 Task: Look for space in Redmond, United States from 12th August, 2023 to 16th August, 2023 for 8 adults in price range Rs.10000 to Rs.16000. Place can be private room with 8 bedrooms having 8 beds and 8 bathrooms. Property type can be house, flat, guest house, hotel. Amenities needed are: wifi, TV, free parkinig on premises, gym, breakfast. Booking option can be shelf check-in. Required host language is English.
Action: Mouse moved to (474, 118)
Screenshot: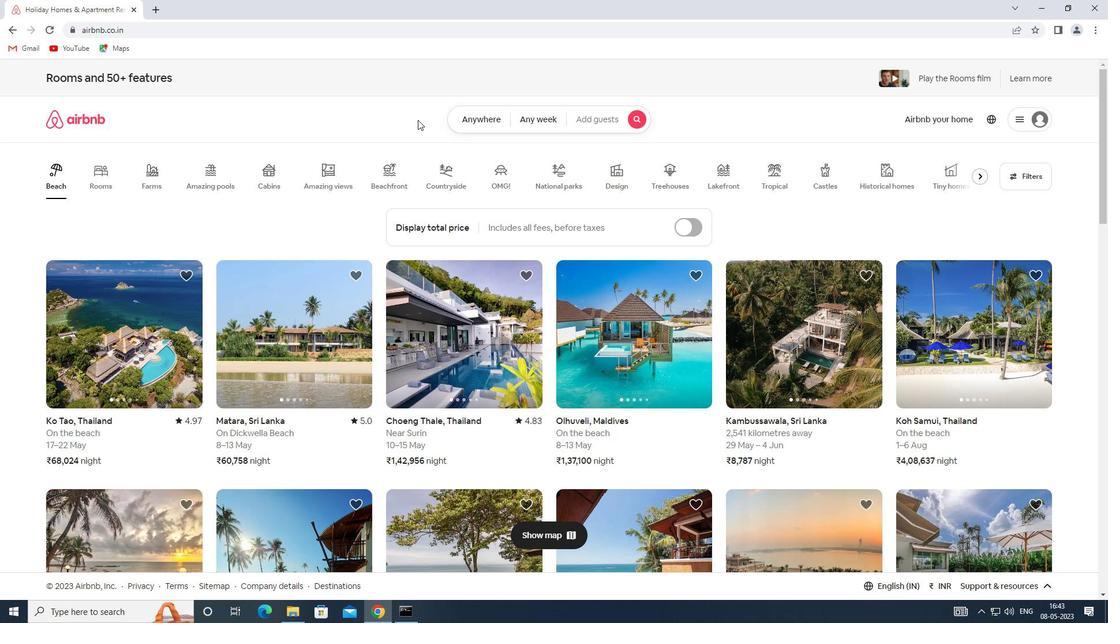 
Action: Mouse pressed left at (474, 118)
Screenshot: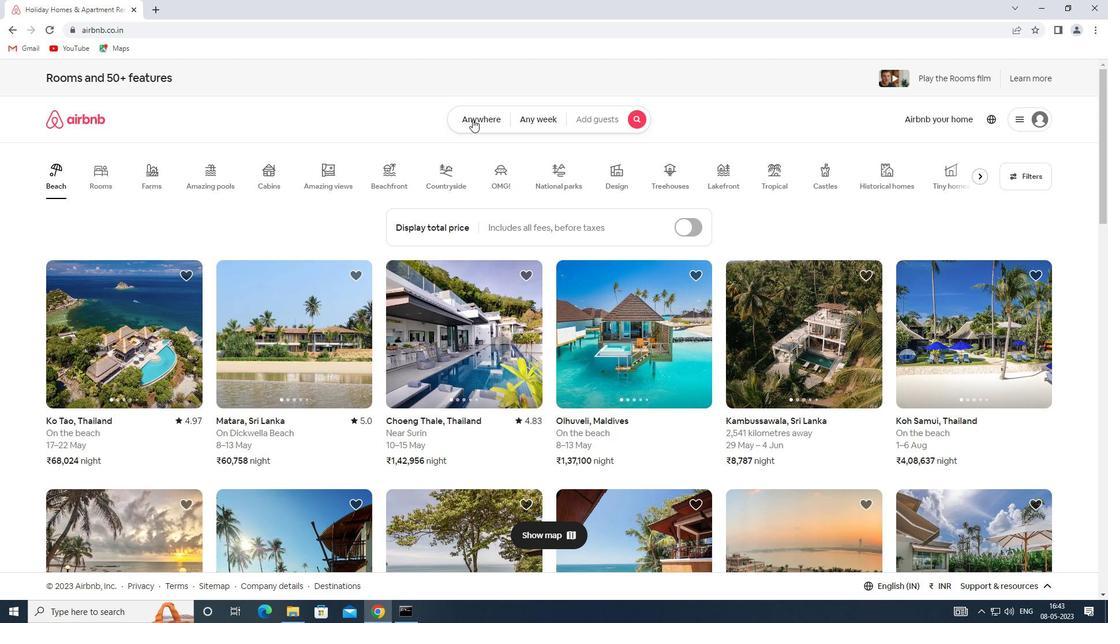 
Action: Mouse moved to (325, 156)
Screenshot: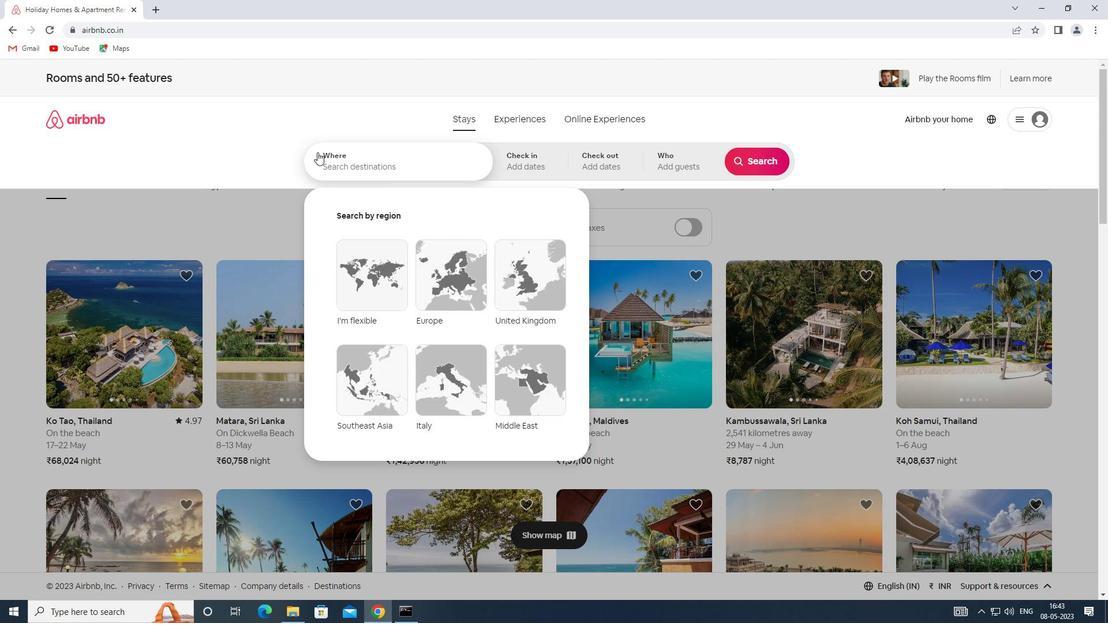
Action: Mouse pressed left at (325, 156)
Screenshot: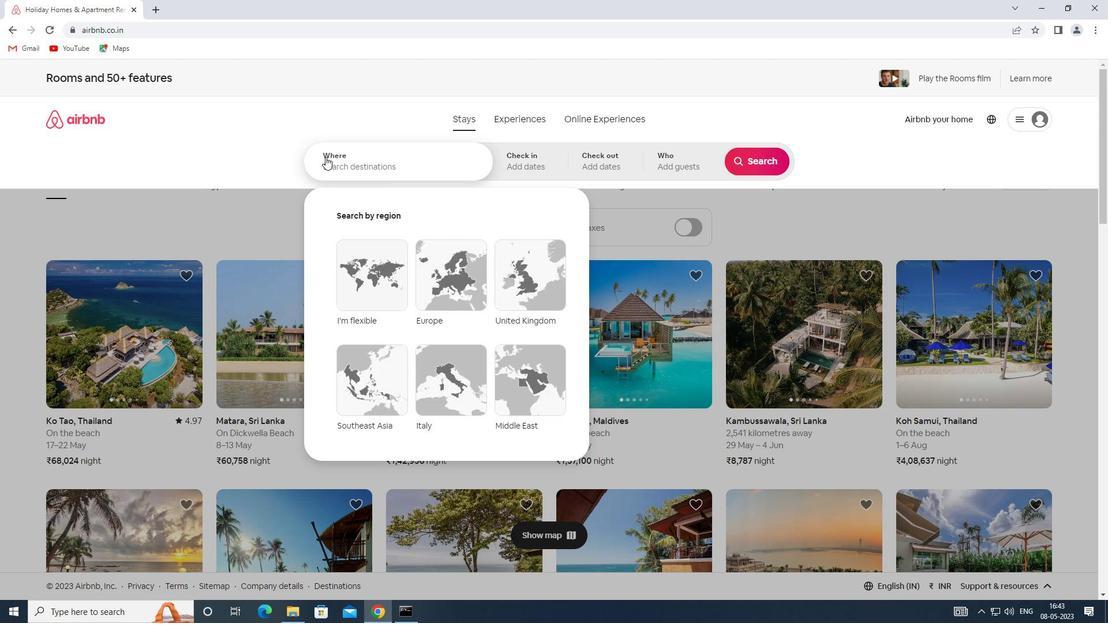 
Action: Key pressed <Key.shift>SPACE<Key.space>IN<Key.space><Key.shift>REDMOND,<Key.shift>UNI<Key.backspace><Key.backspace>NITED<Key.space><Key.shift>STATES
Screenshot: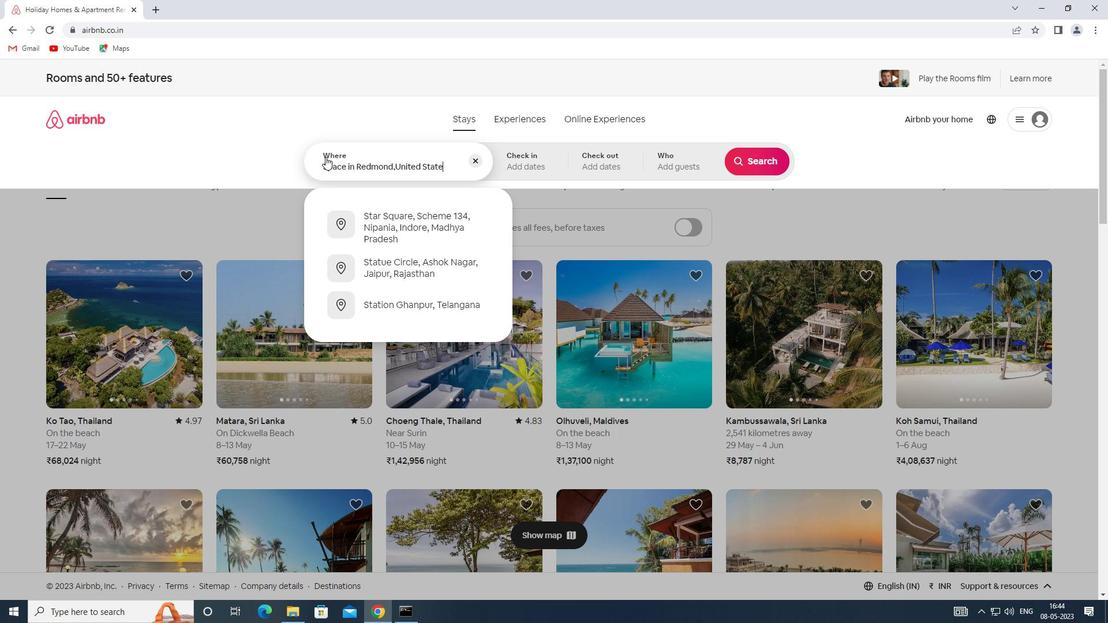 
Action: Mouse moved to (509, 151)
Screenshot: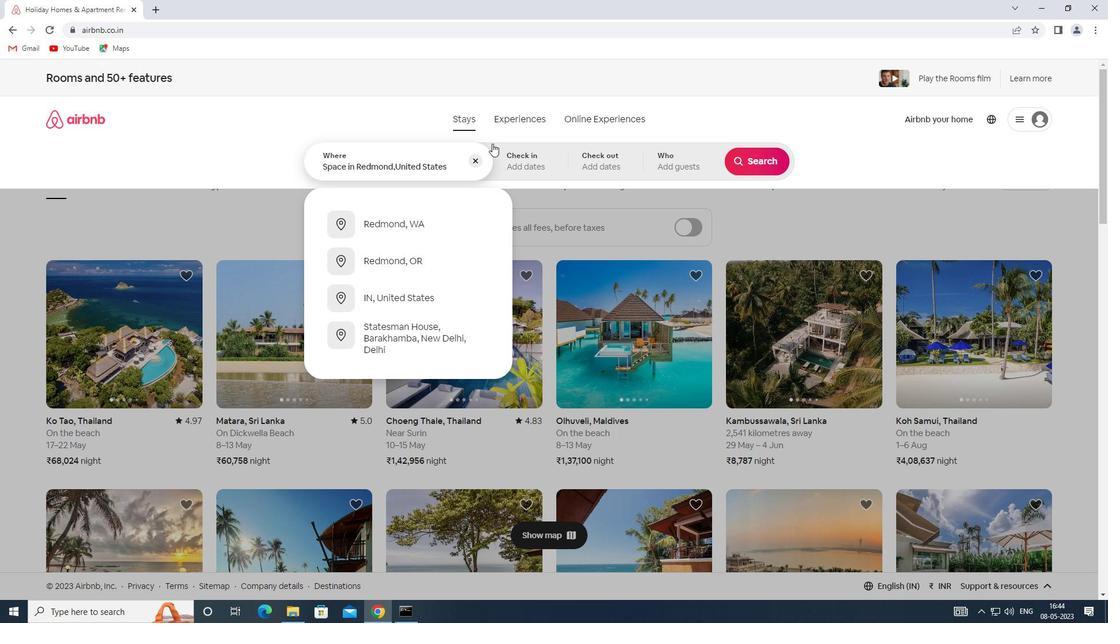 
Action: Mouse pressed left at (509, 151)
Screenshot: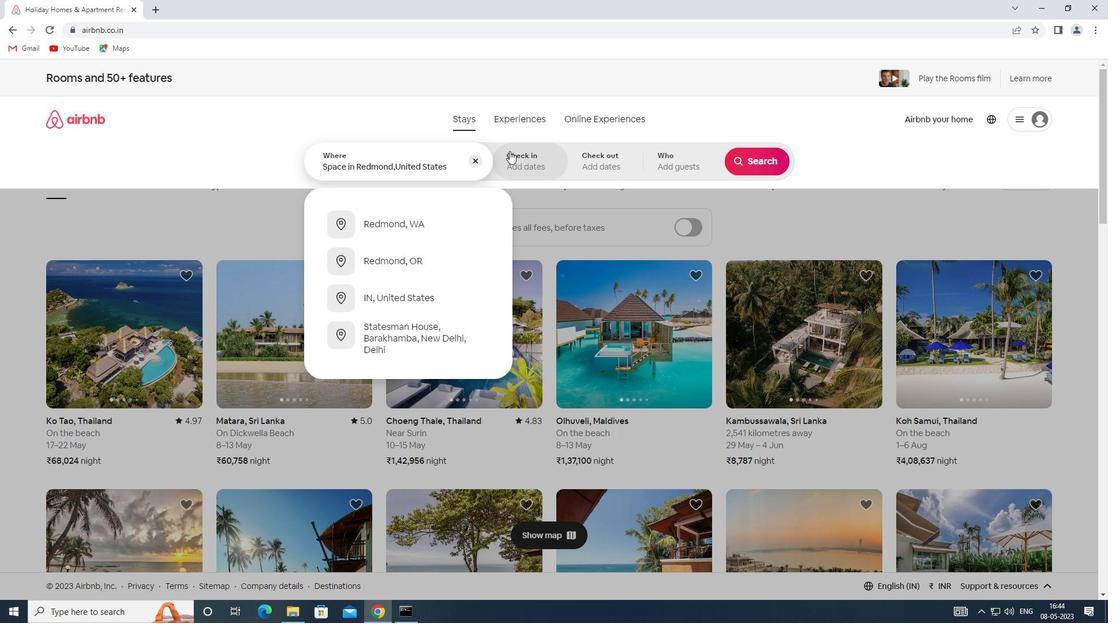 
Action: Mouse moved to (752, 256)
Screenshot: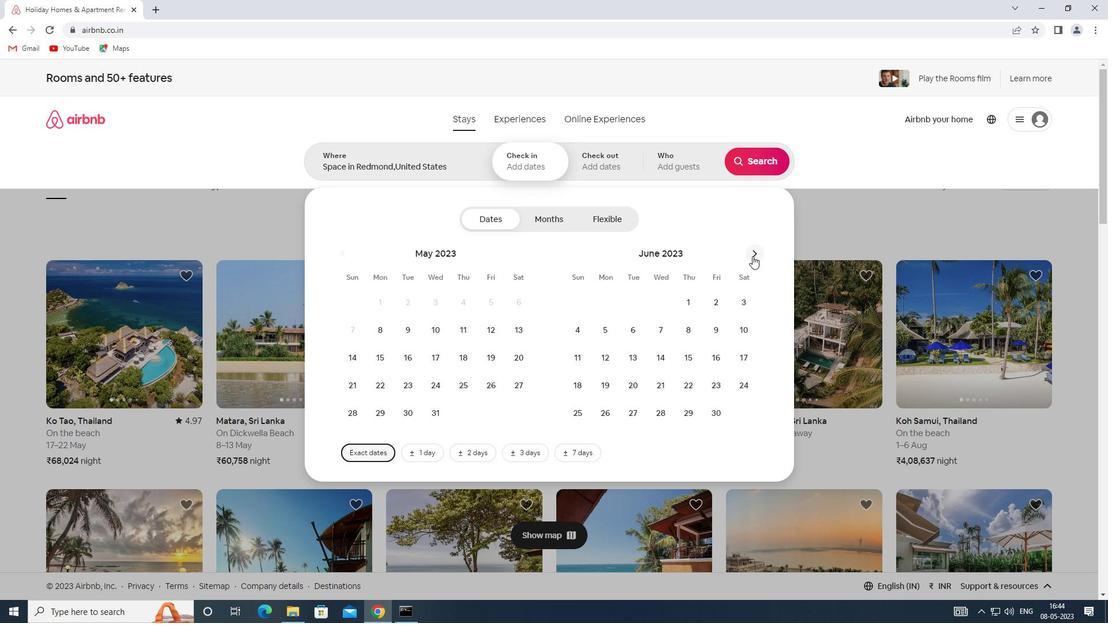 
Action: Mouse pressed left at (752, 256)
Screenshot: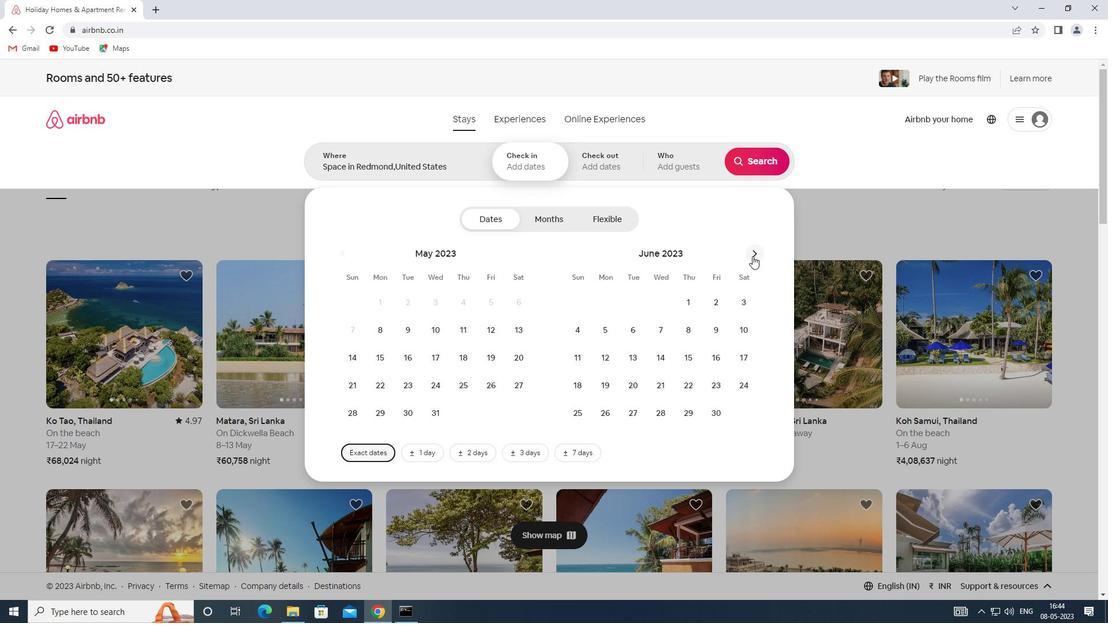 
Action: Mouse pressed left at (752, 256)
Screenshot: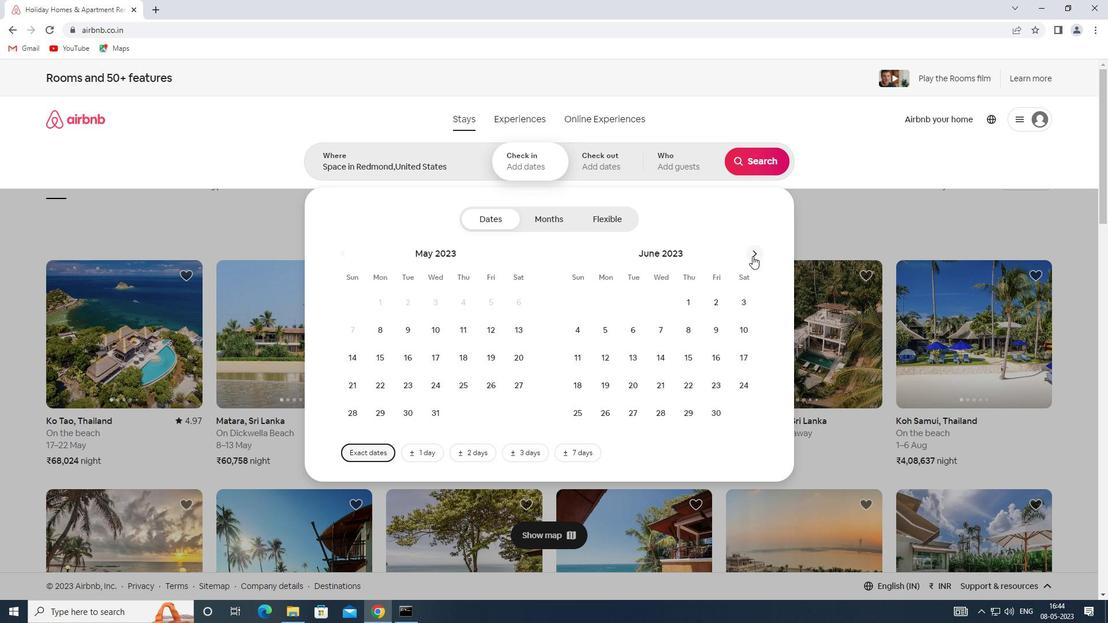 
Action: Mouse pressed left at (752, 256)
Screenshot: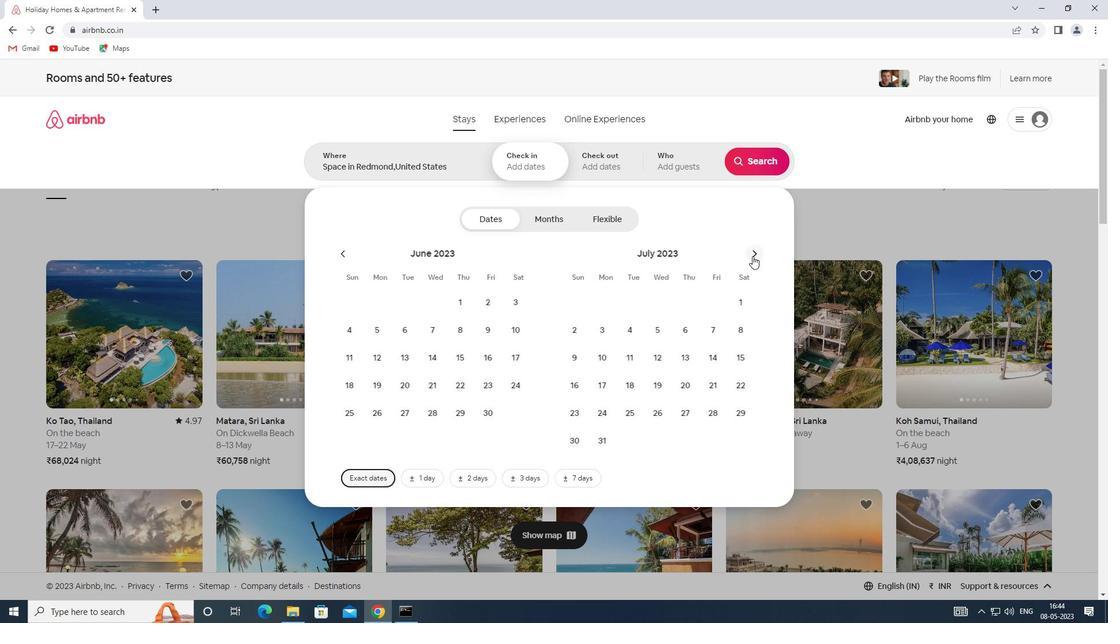 
Action: Mouse moved to (524, 323)
Screenshot: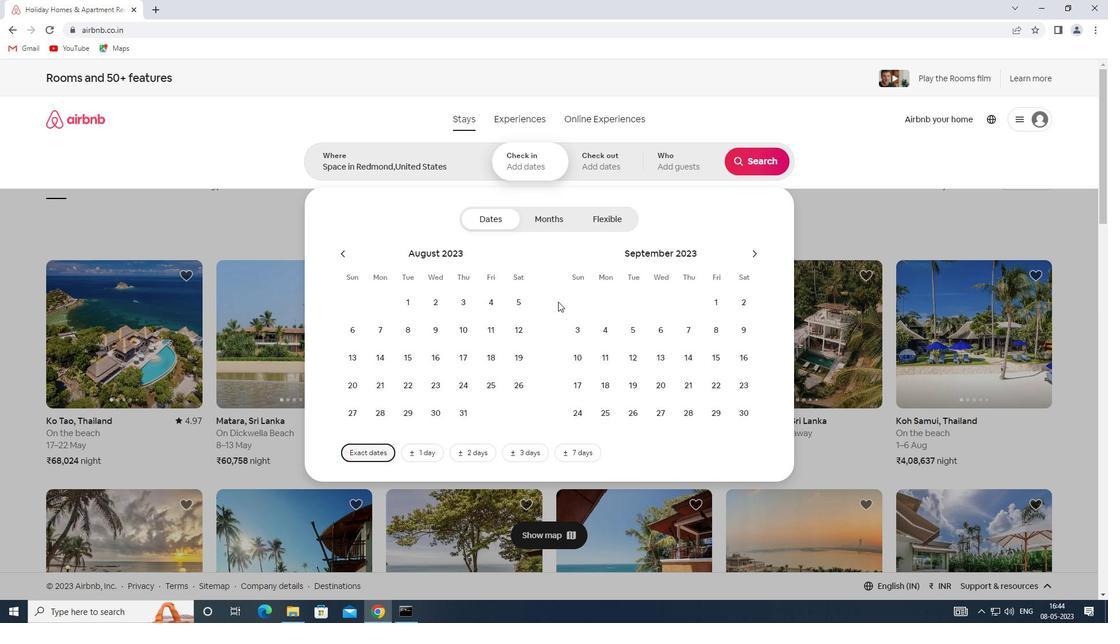 
Action: Mouse pressed left at (524, 323)
Screenshot: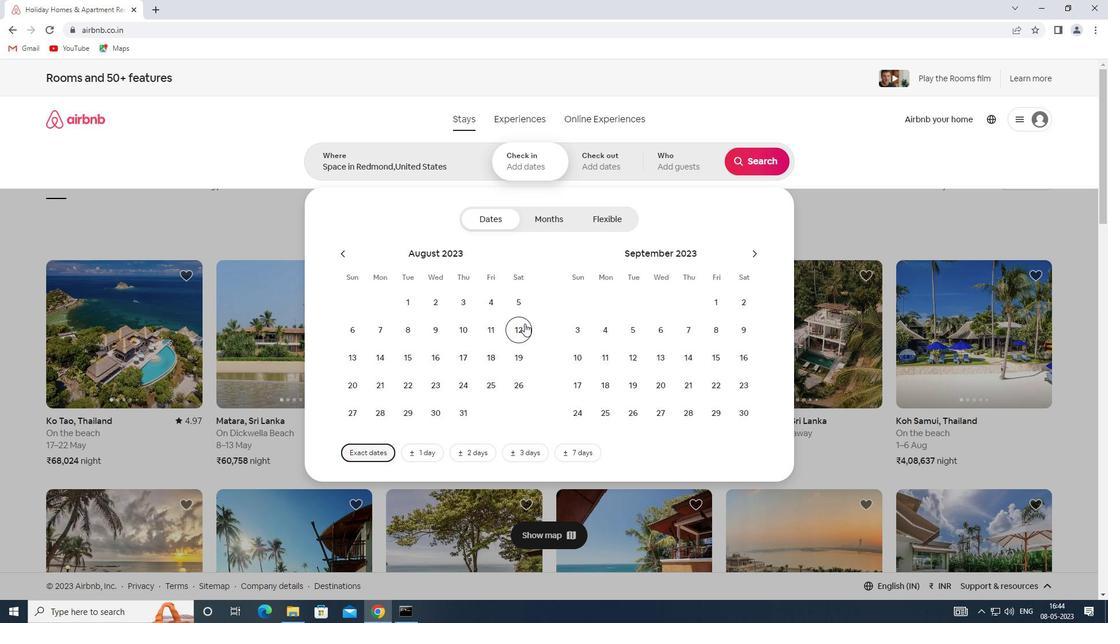 
Action: Mouse moved to (431, 354)
Screenshot: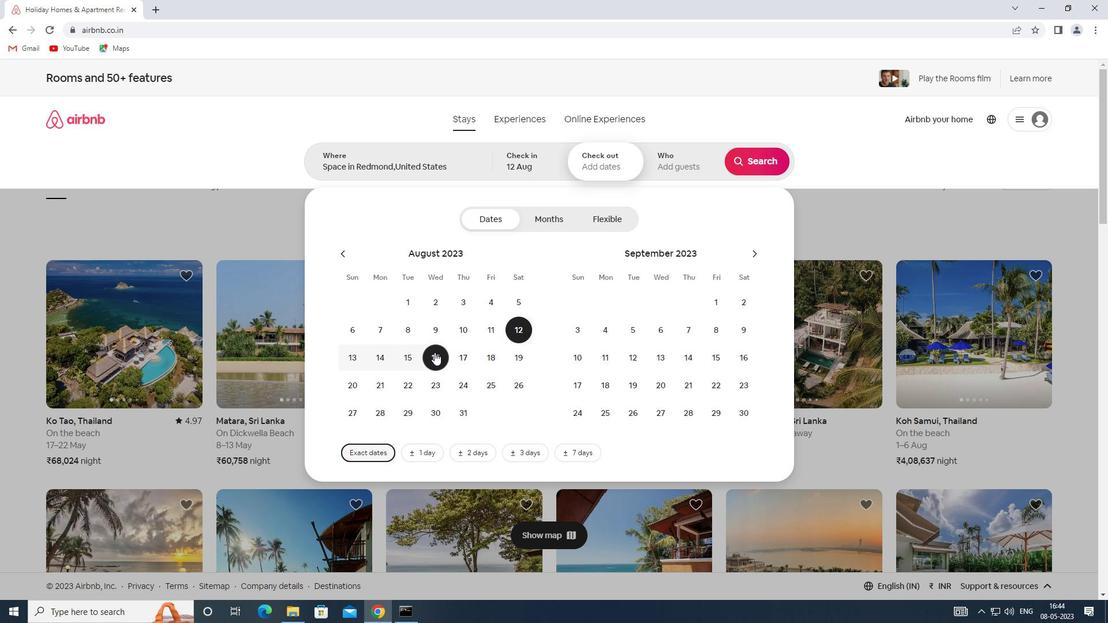 
Action: Mouse pressed left at (431, 354)
Screenshot: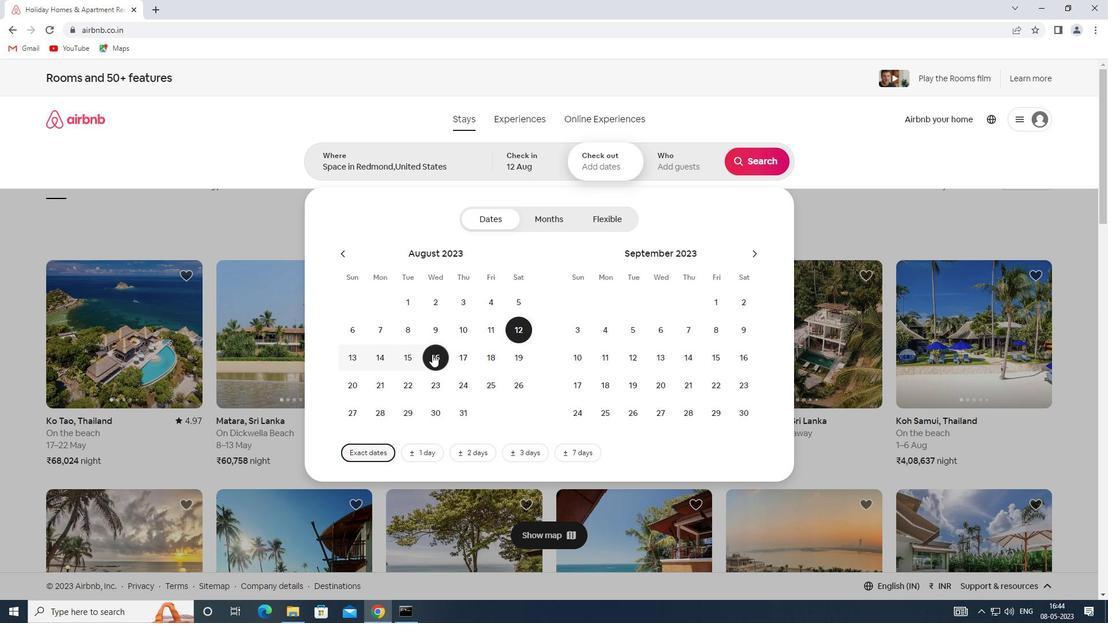 
Action: Mouse moved to (693, 166)
Screenshot: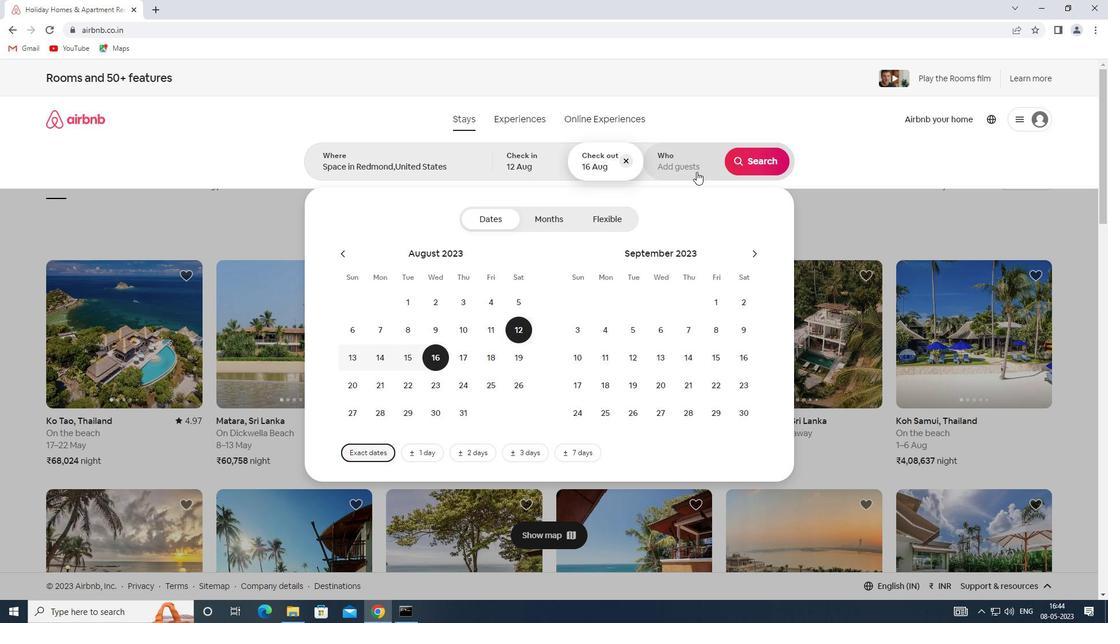 
Action: Mouse pressed left at (693, 166)
Screenshot: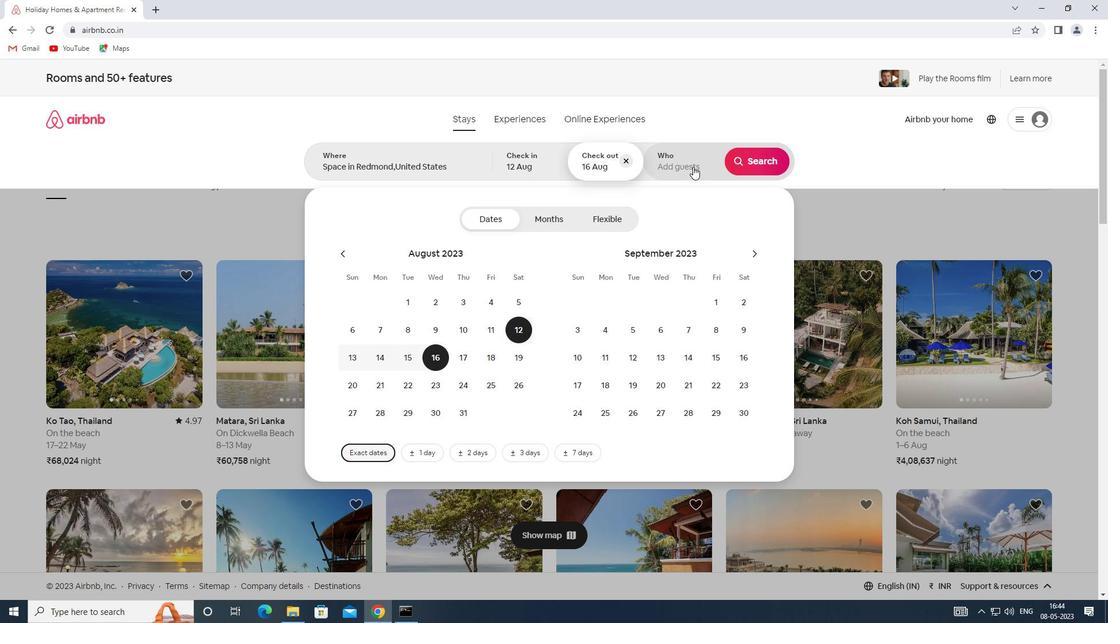 
Action: Mouse moved to (753, 222)
Screenshot: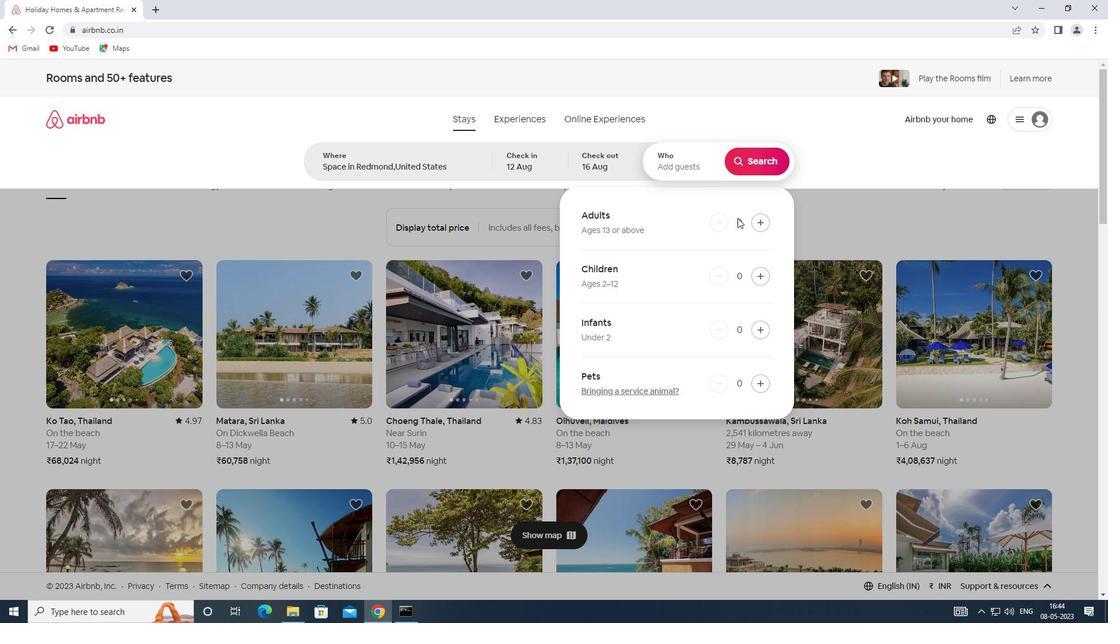 
Action: Mouse pressed left at (753, 222)
Screenshot: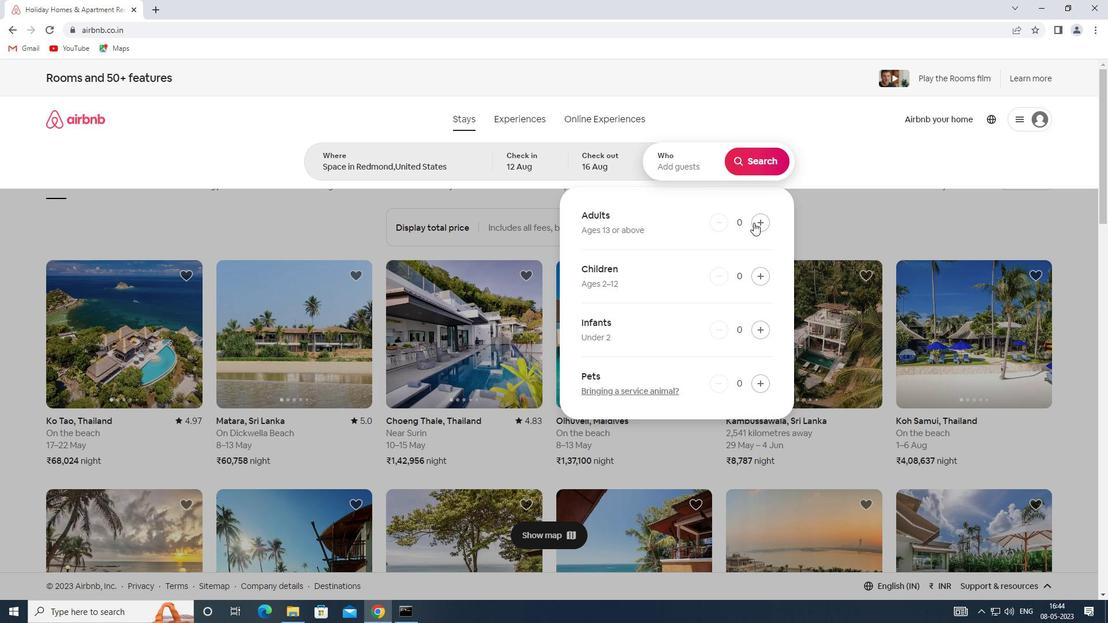 
Action: Mouse pressed left at (753, 222)
Screenshot: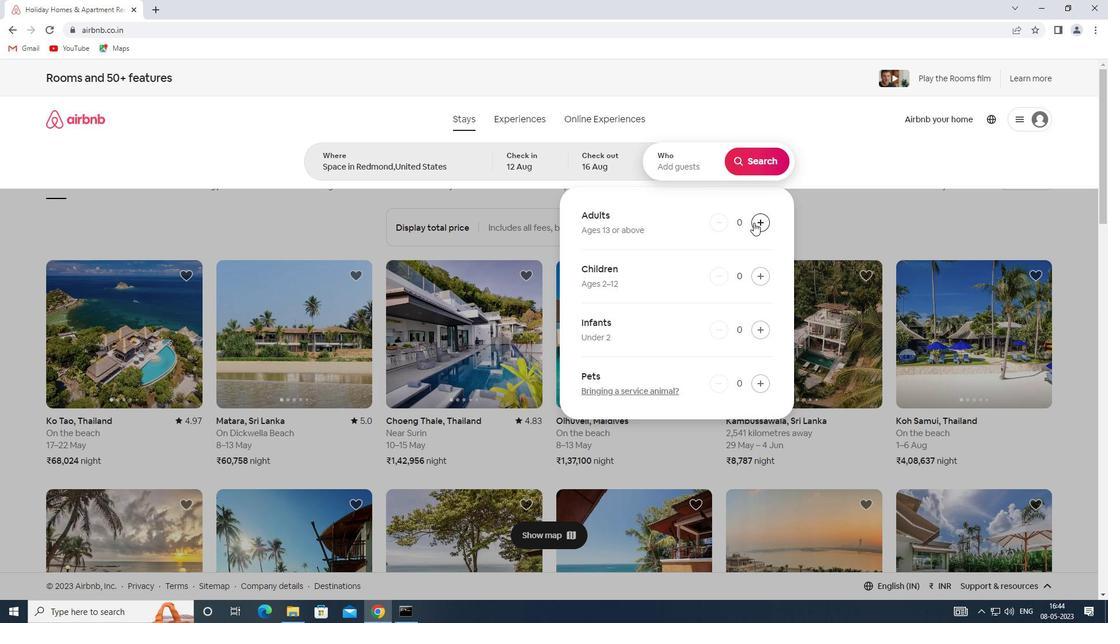
Action: Mouse pressed left at (753, 222)
Screenshot: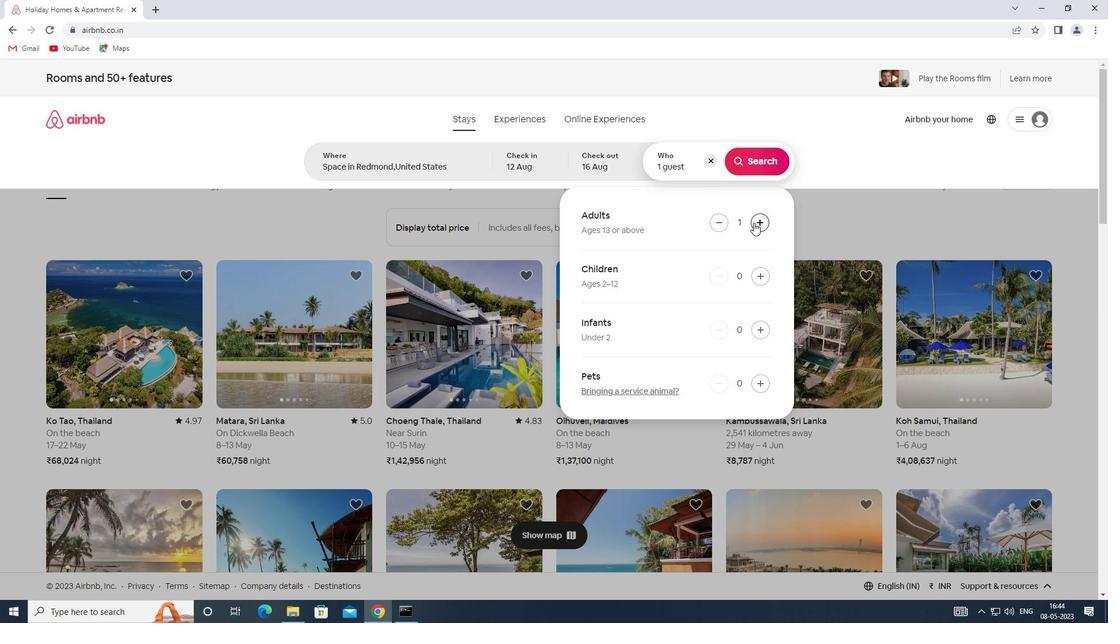 
Action: Mouse pressed left at (753, 222)
Screenshot: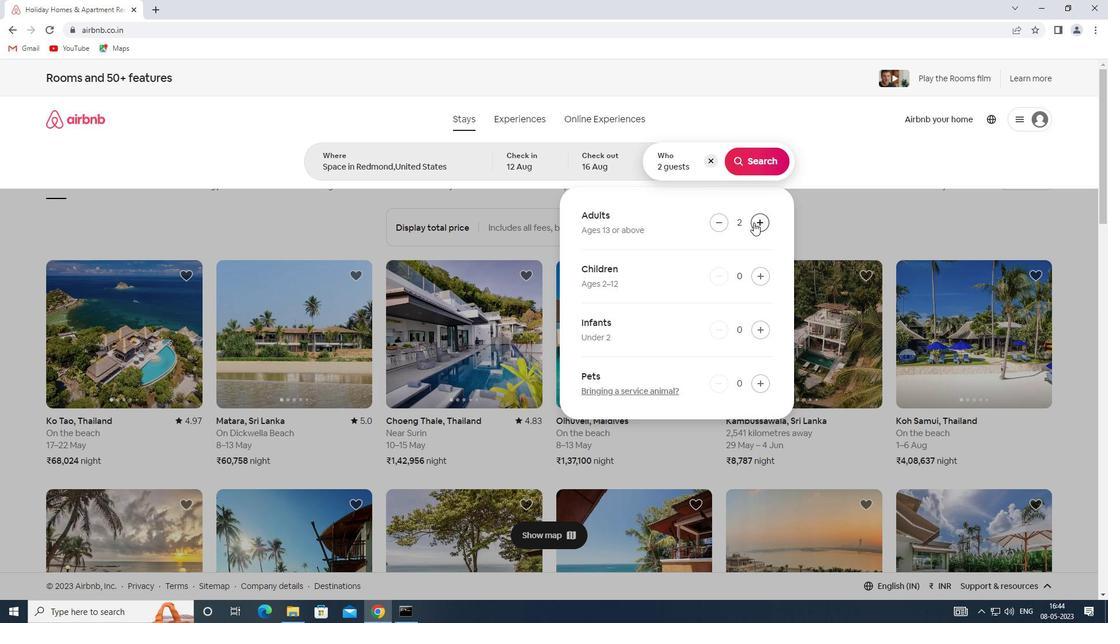 
Action: Mouse pressed left at (753, 222)
Screenshot: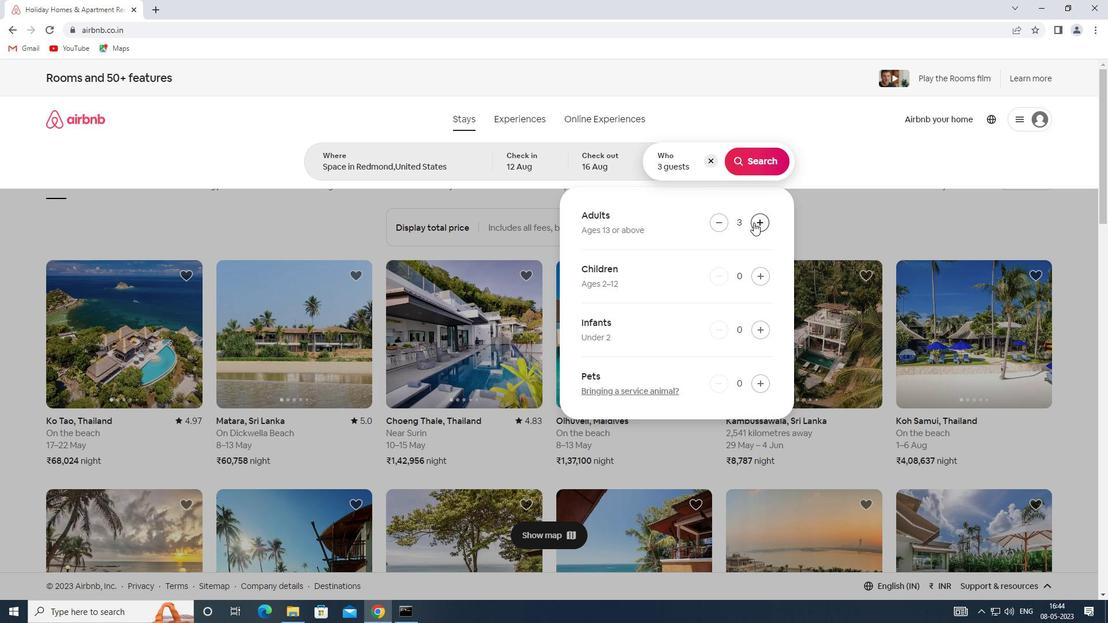 
Action: Mouse pressed left at (753, 222)
Screenshot: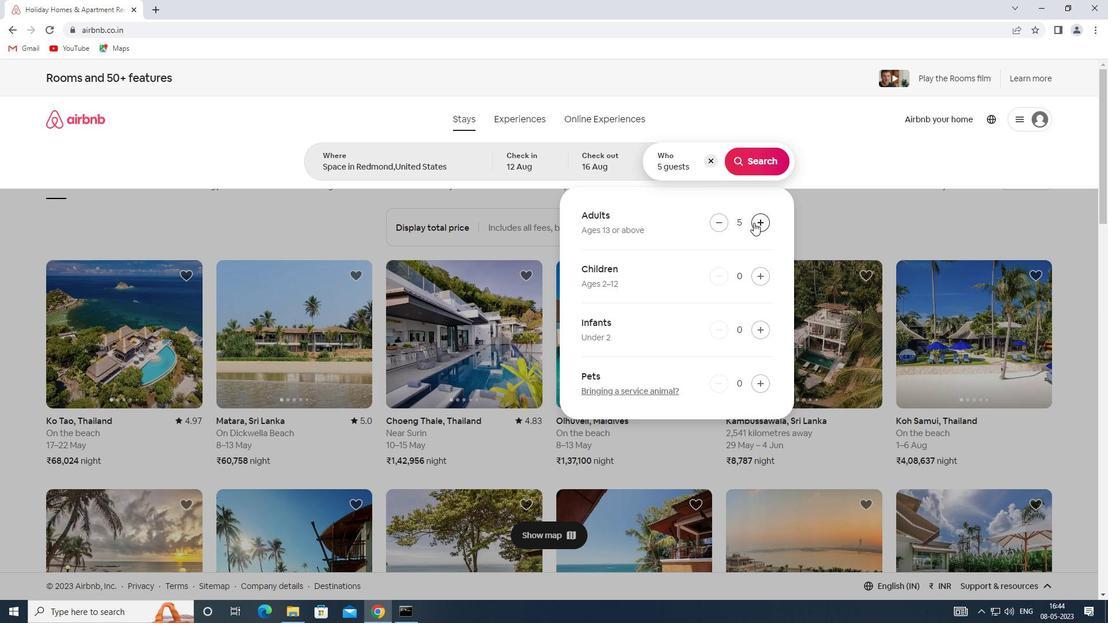 
Action: Mouse pressed left at (753, 222)
Screenshot: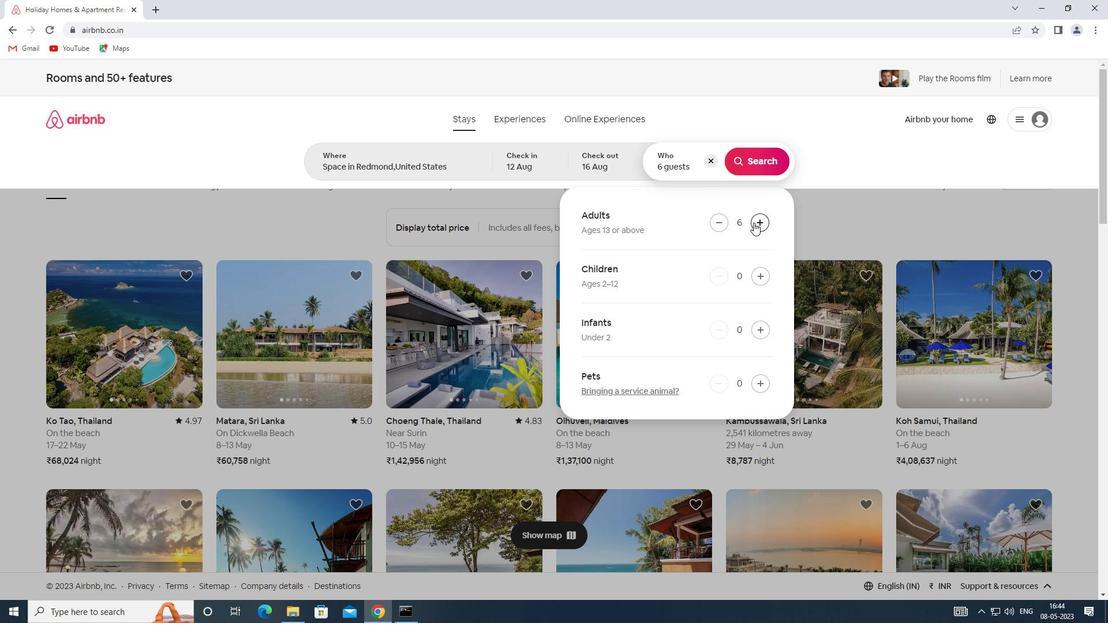 
Action: Mouse pressed left at (753, 222)
Screenshot: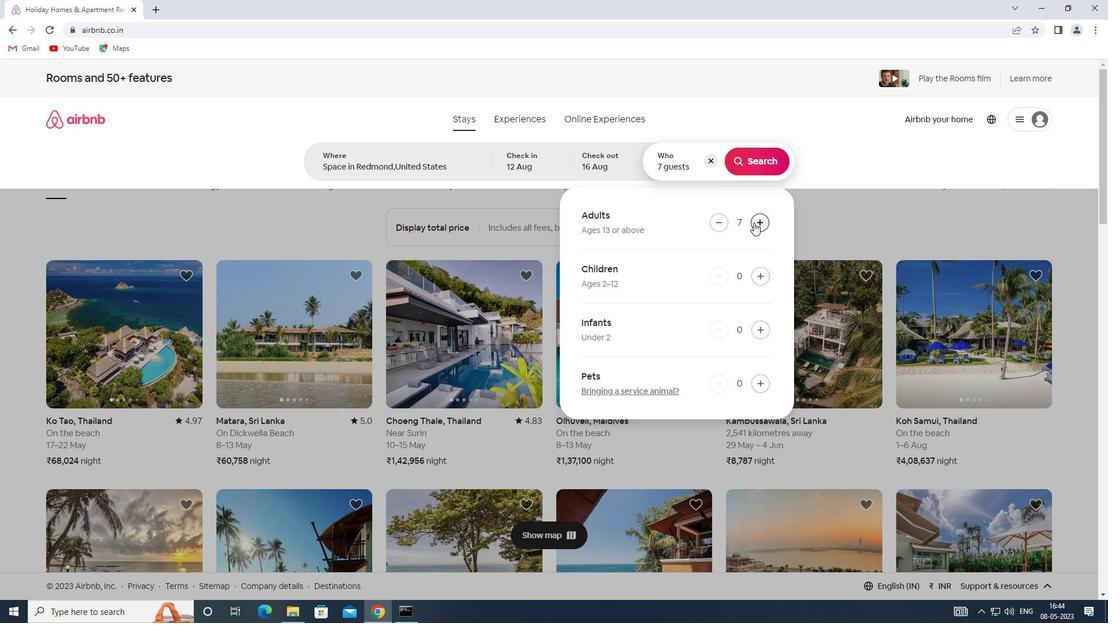 
Action: Mouse moved to (750, 162)
Screenshot: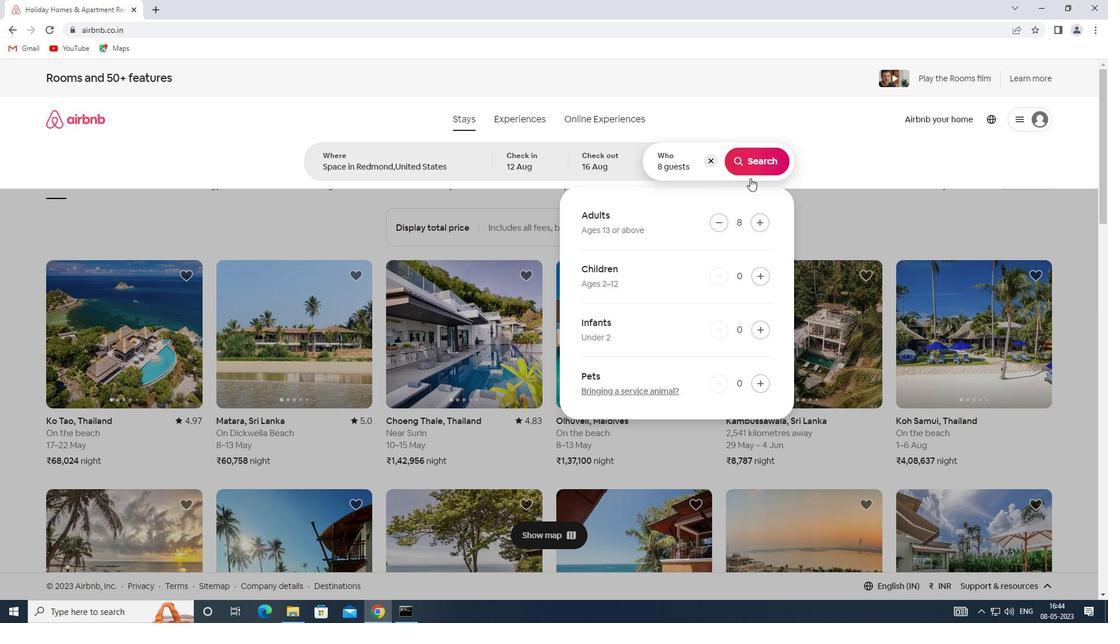 
Action: Mouse pressed left at (750, 162)
Screenshot: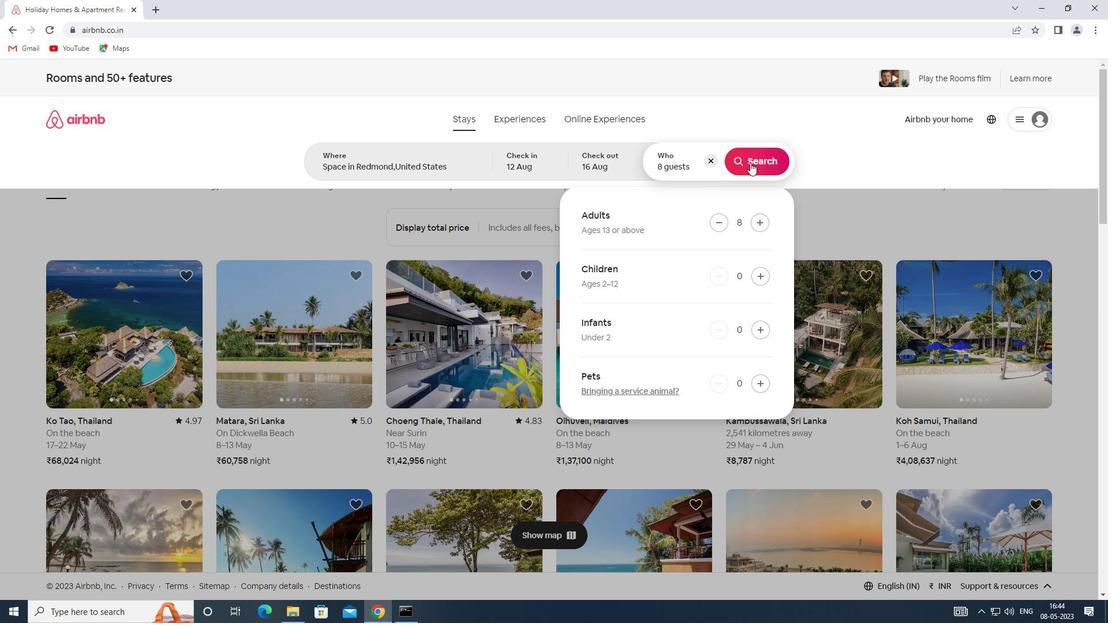 
Action: Mouse moved to (1050, 136)
Screenshot: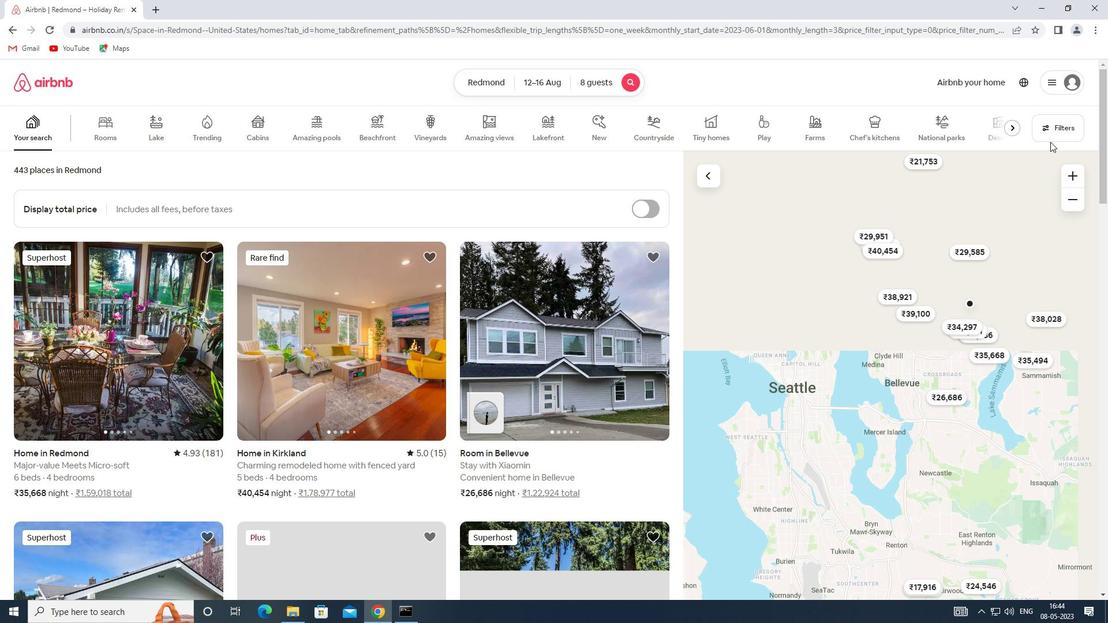 
Action: Mouse pressed left at (1050, 136)
Screenshot: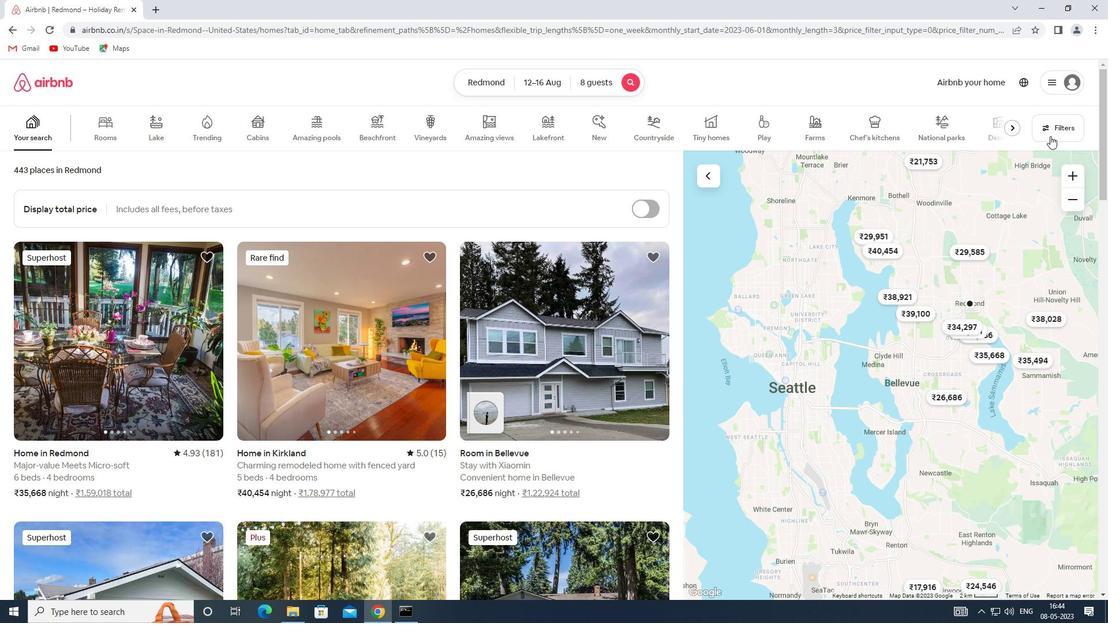
Action: Mouse moved to (411, 406)
Screenshot: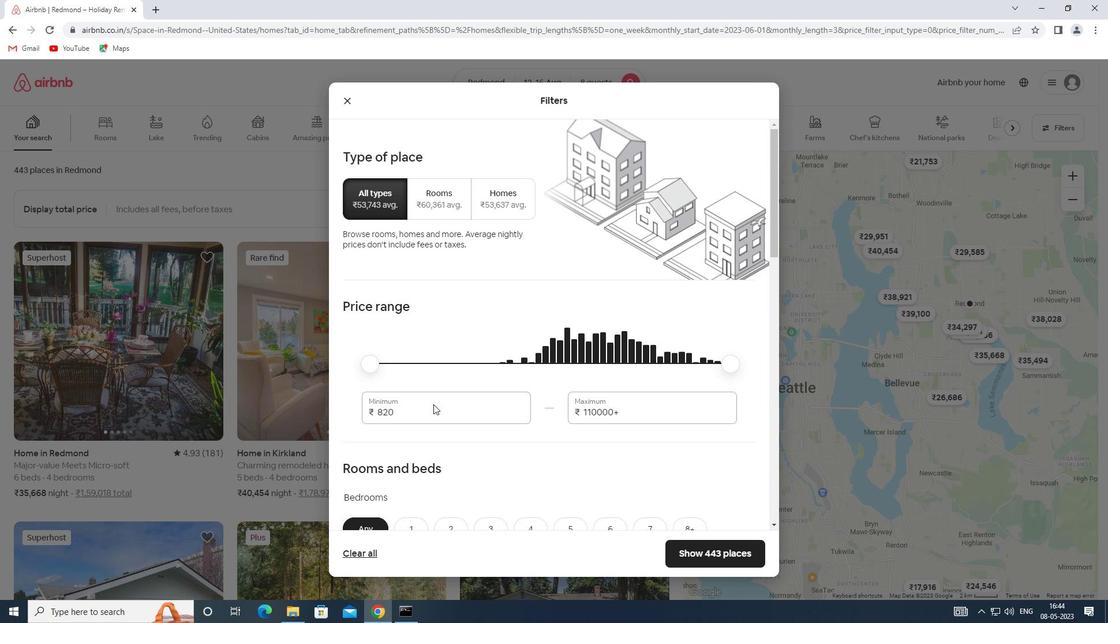 
Action: Mouse pressed left at (411, 406)
Screenshot: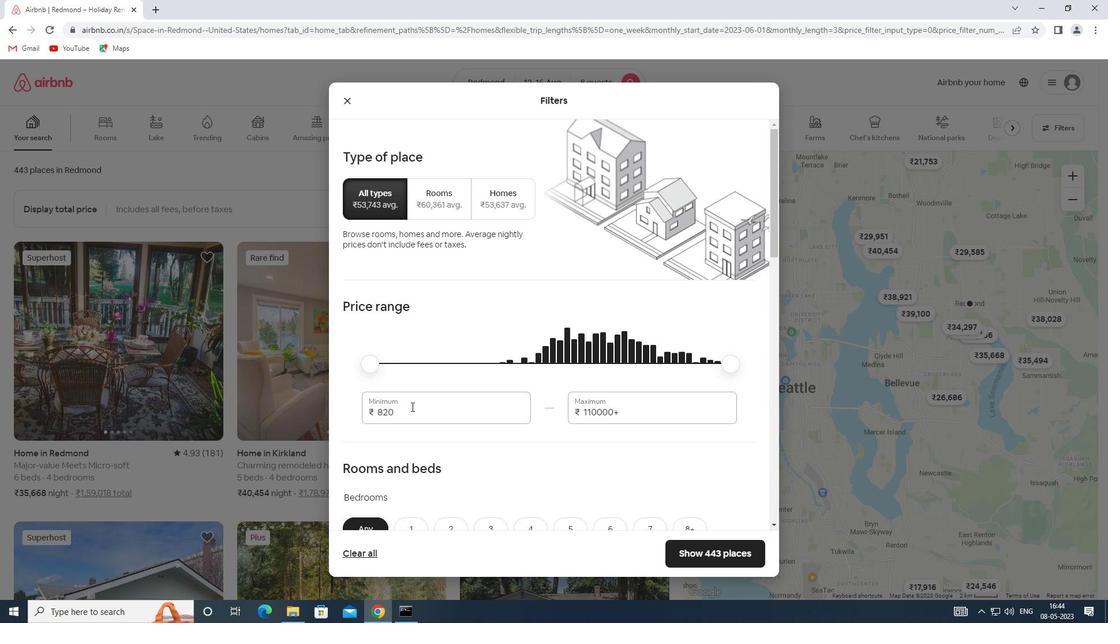 
Action: Mouse moved to (334, 415)
Screenshot: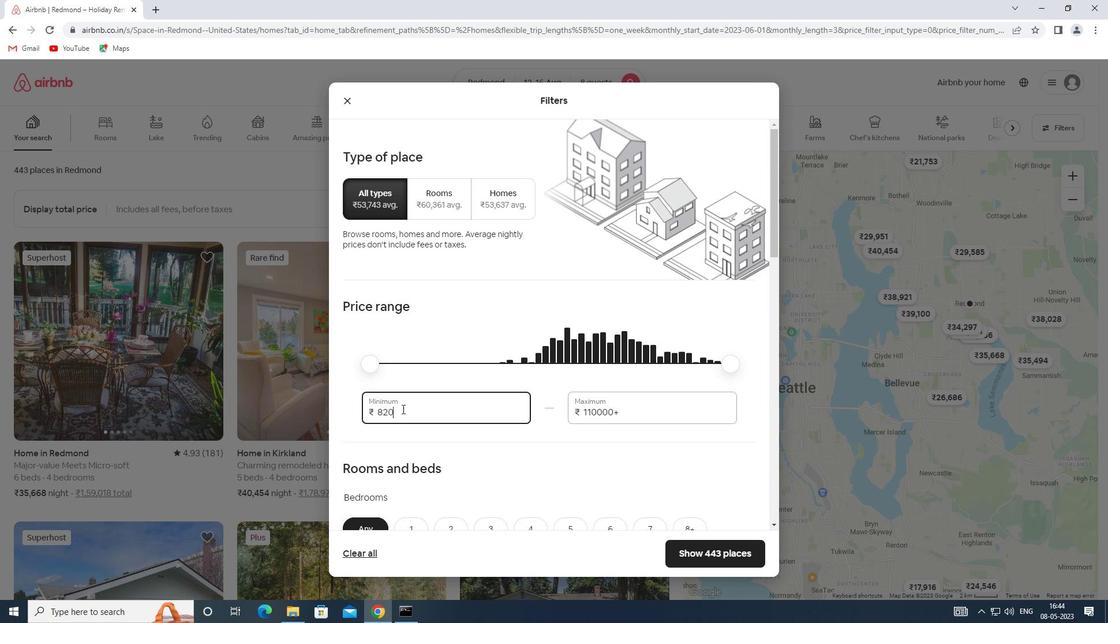 
Action: Key pressed 10000
Screenshot: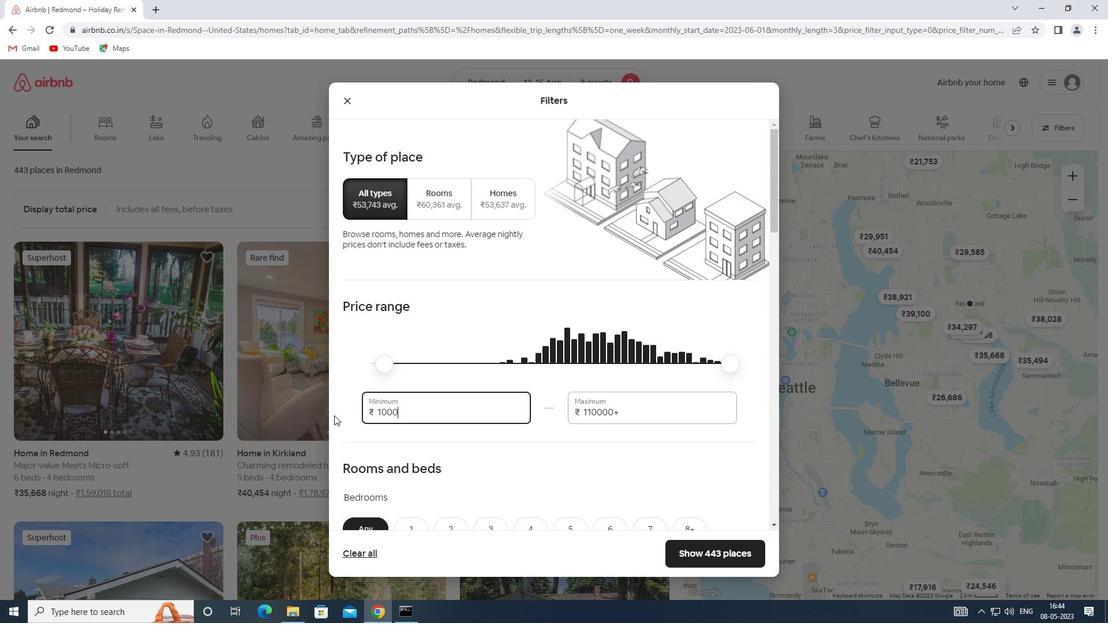 
Action: Mouse moved to (624, 414)
Screenshot: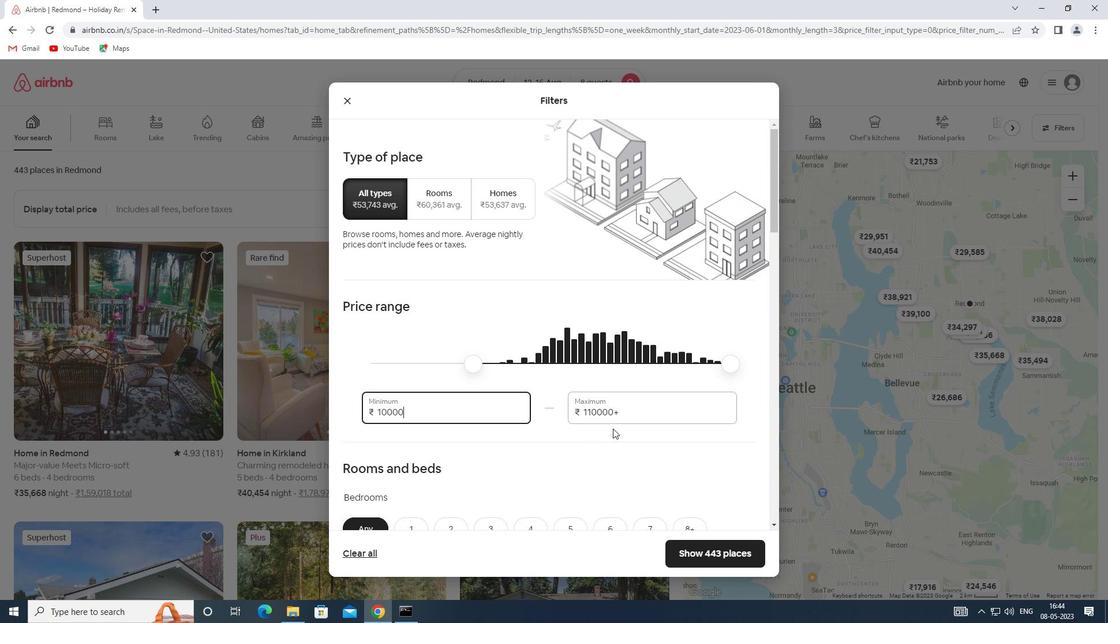 
Action: Mouse pressed left at (624, 414)
Screenshot: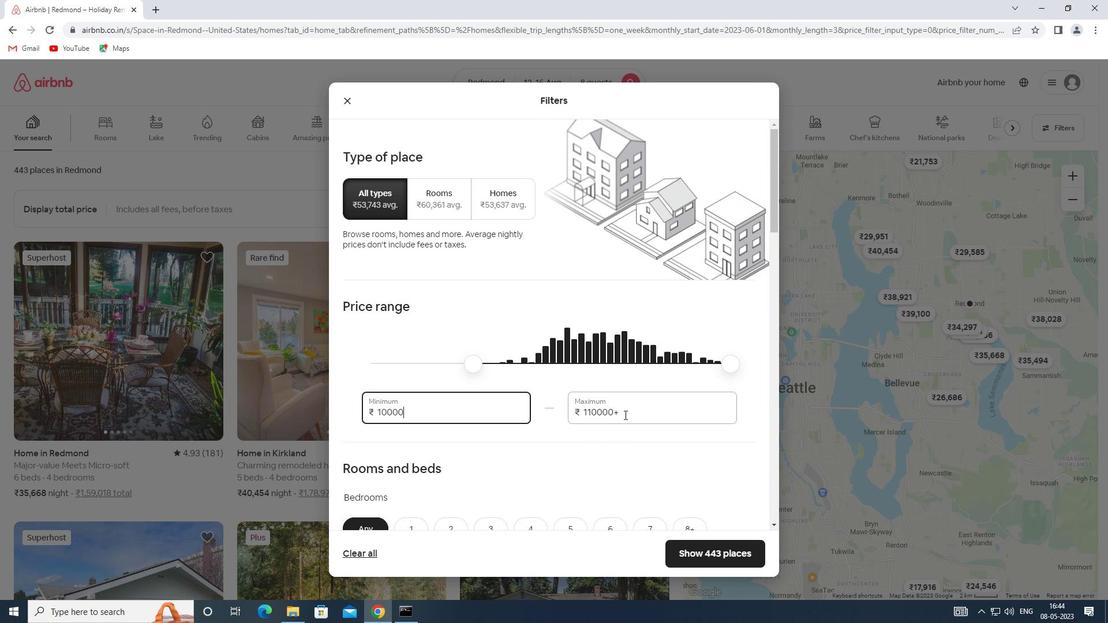 
Action: Mouse moved to (536, 414)
Screenshot: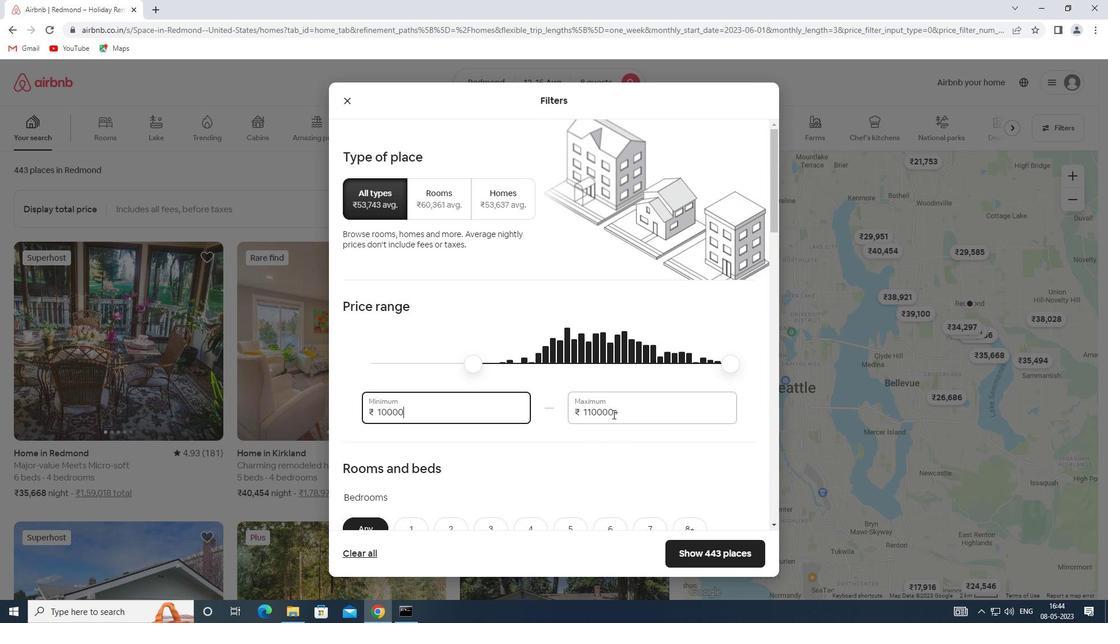 
Action: Key pressed 16000
Screenshot: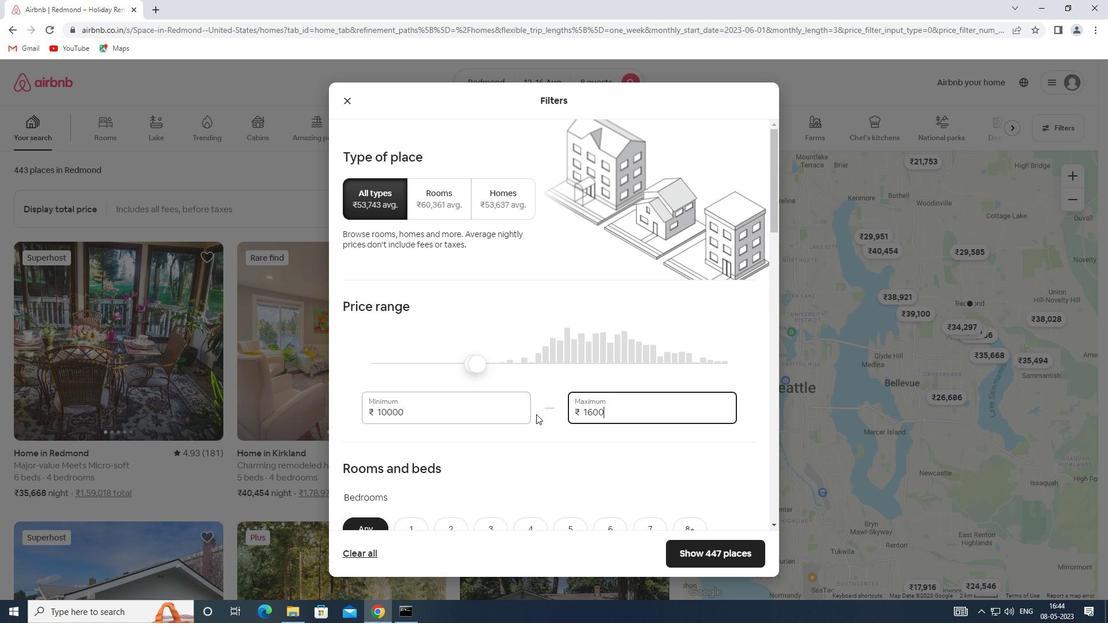 
Action: Mouse scrolled (536, 413) with delta (0, 0)
Screenshot: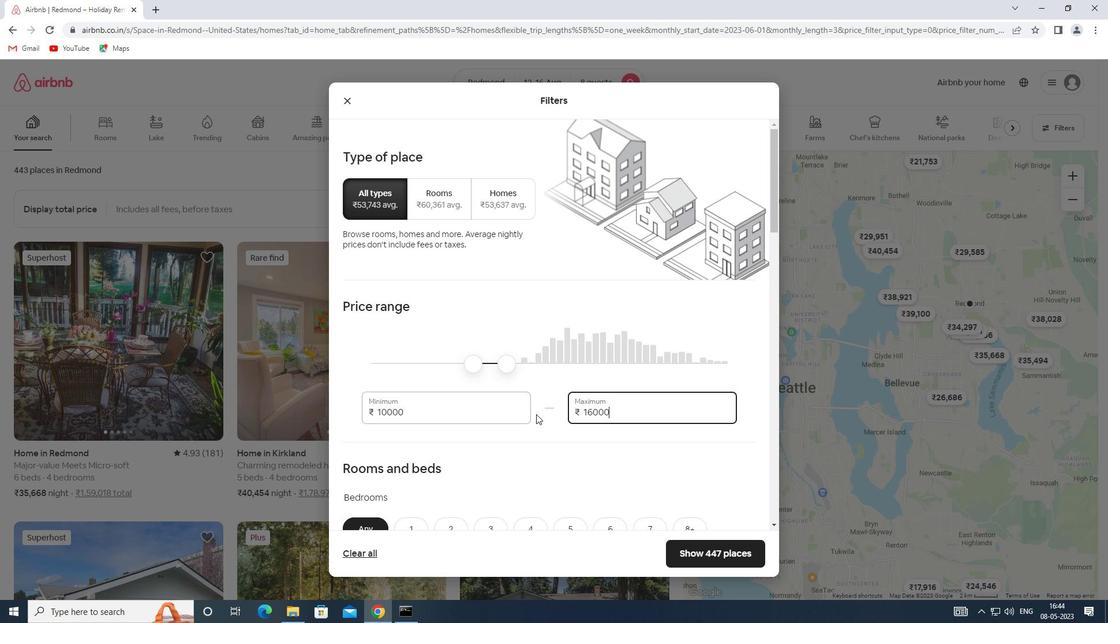 
Action: Mouse scrolled (536, 413) with delta (0, 0)
Screenshot: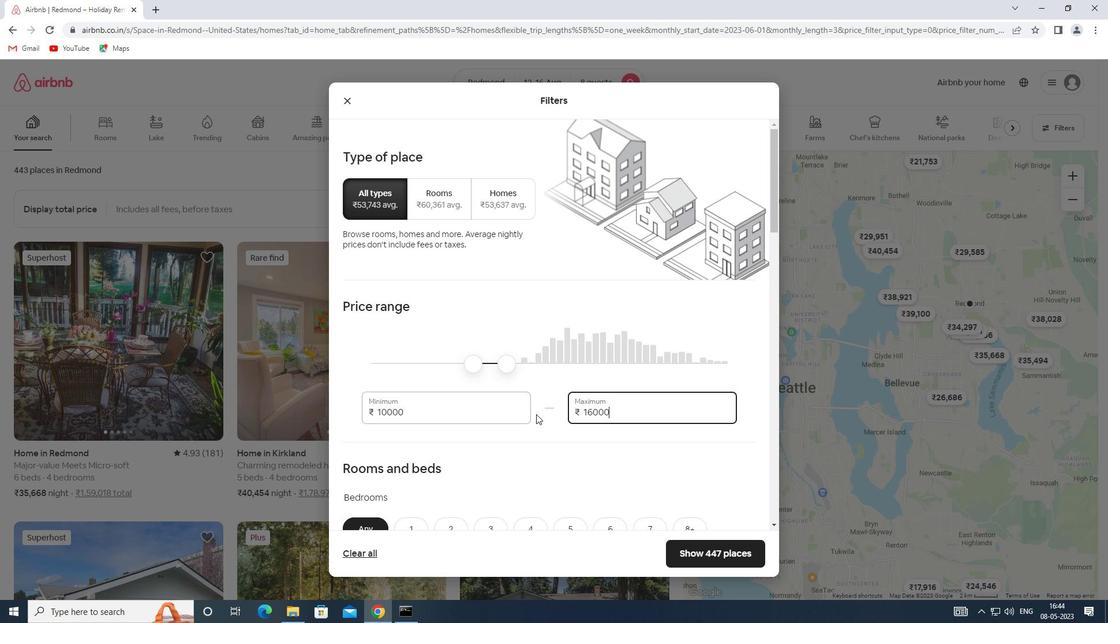 
Action: Mouse scrolled (536, 413) with delta (0, 0)
Screenshot: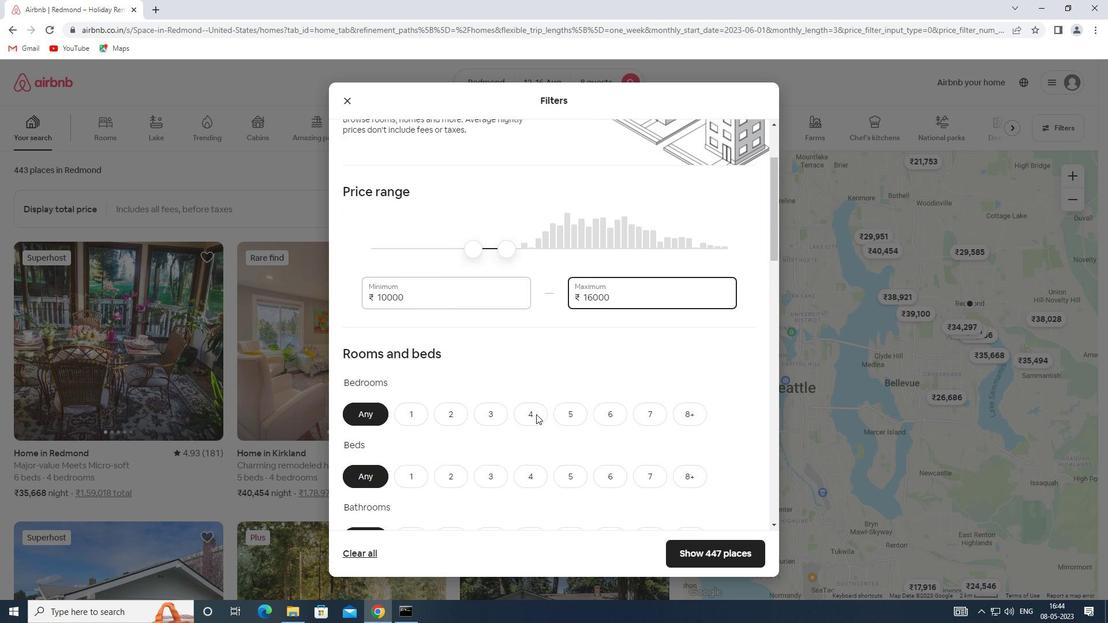 
Action: Mouse moved to (681, 358)
Screenshot: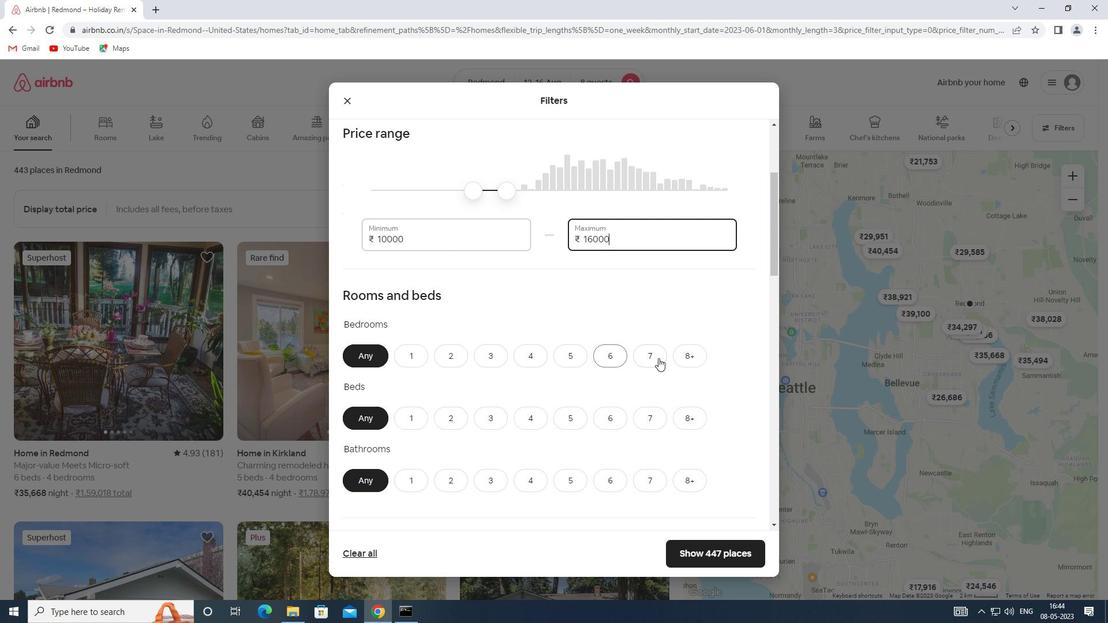 
Action: Mouse pressed left at (681, 358)
Screenshot: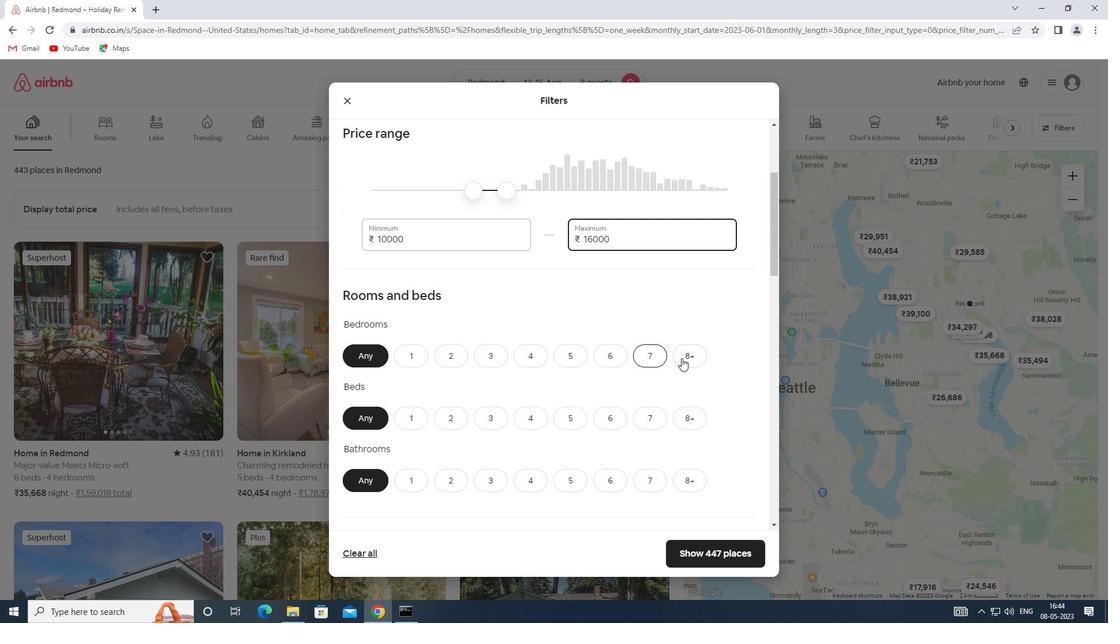 
Action: Mouse moved to (677, 416)
Screenshot: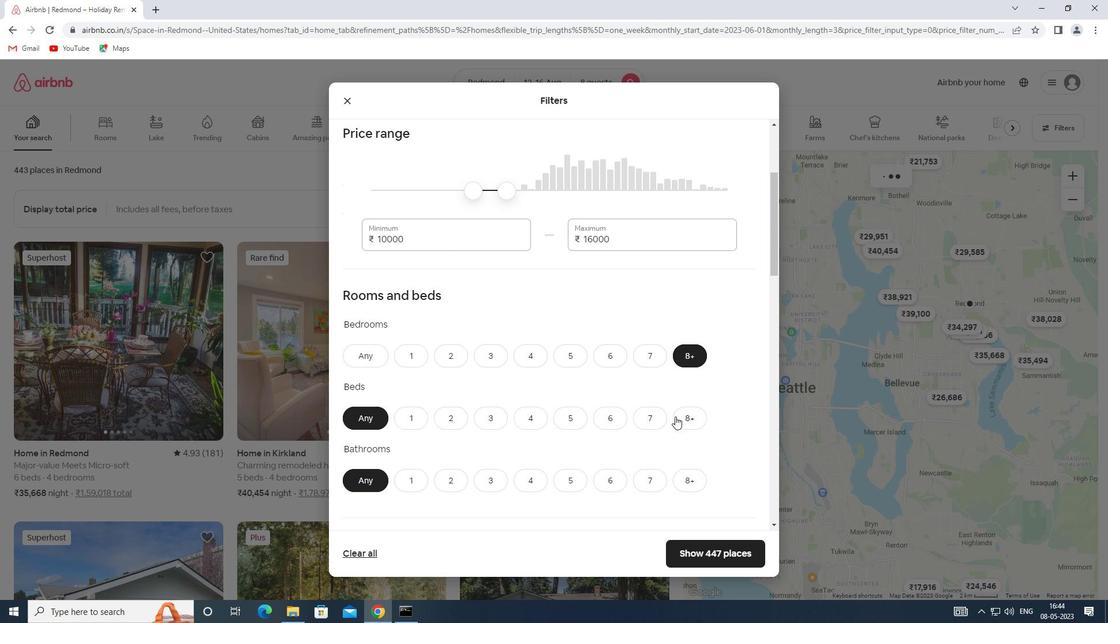 
Action: Mouse pressed left at (677, 416)
Screenshot: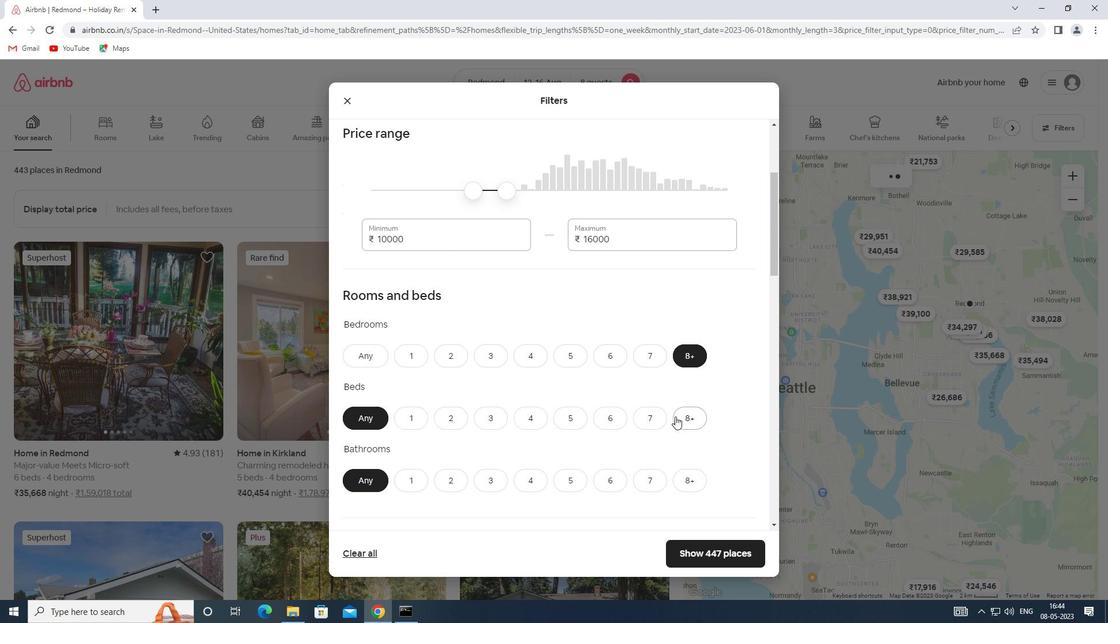 
Action: Mouse moved to (685, 475)
Screenshot: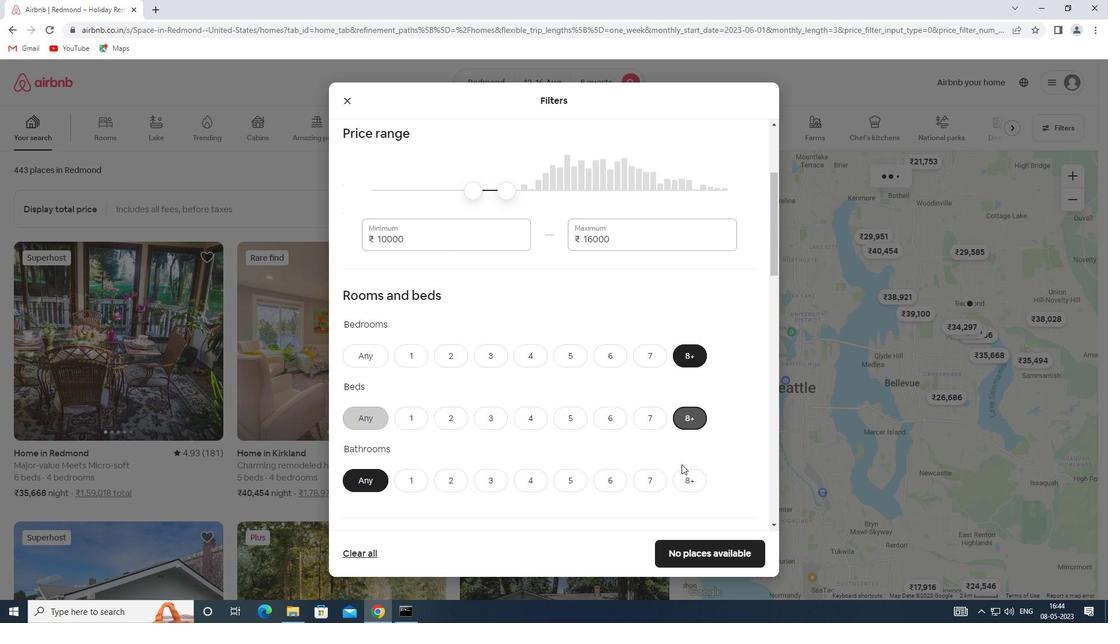 
Action: Mouse pressed left at (685, 475)
Screenshot: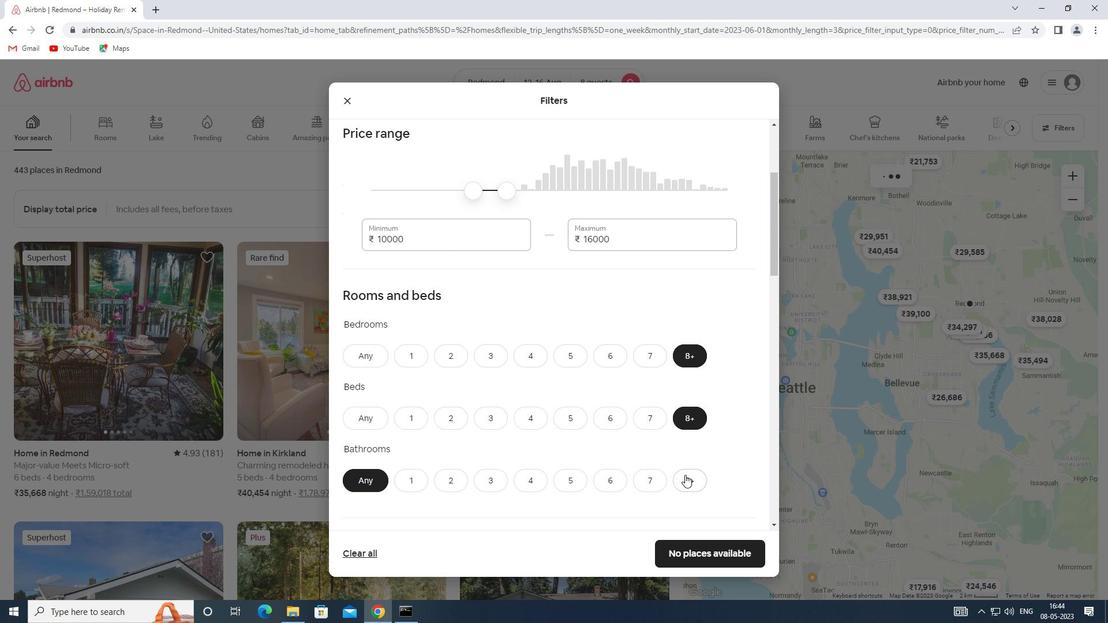 
Action: Mouse moved to (640, 427)
Screenshot: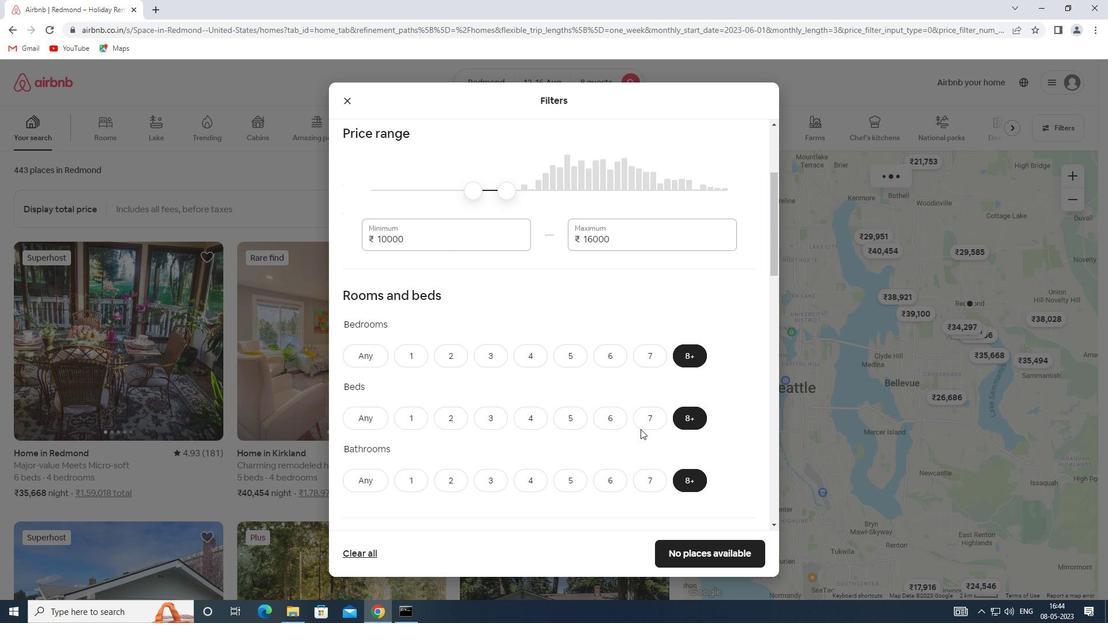 
Action: Mouse scrolled (640, 426) with delta (0, 0)
Screenshot: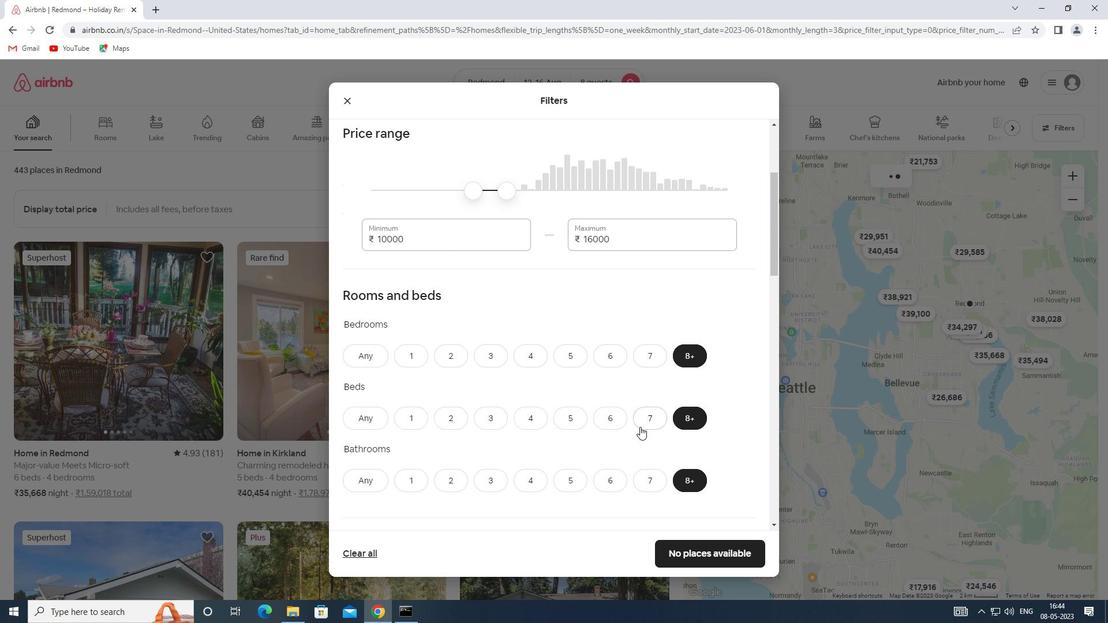 
Action: Mouse scrolled (640, 426) with delta (0, 0)
Screenshot: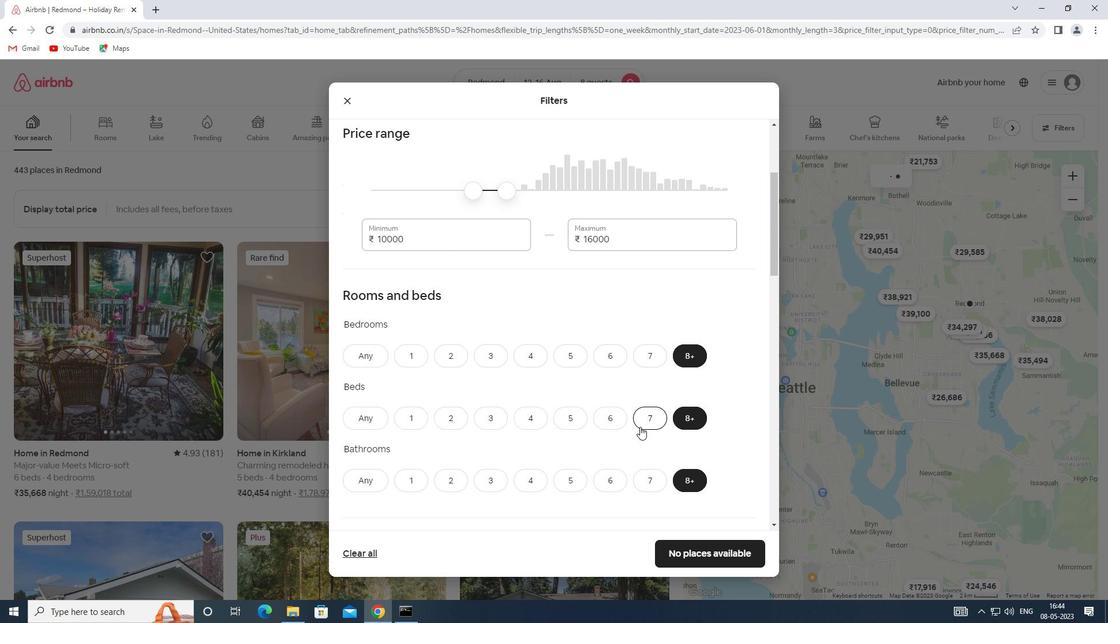 
Action: Mouse moved to (636, 420)
Screenshot: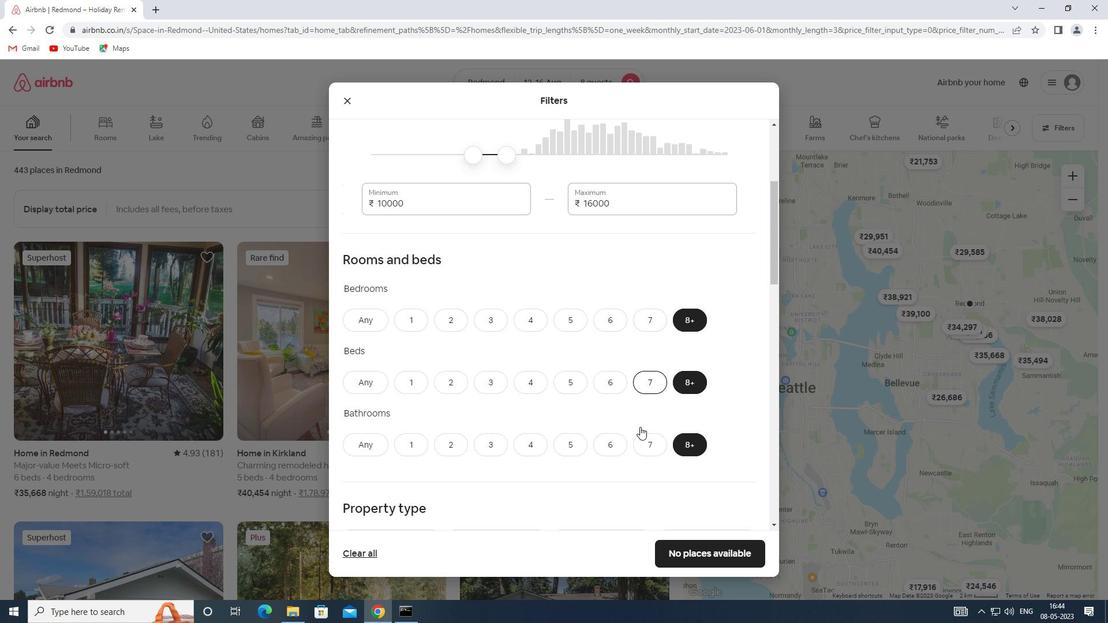 
Action: Mouse scrolled (636, 419) with delta (0, 0)
Screenshot: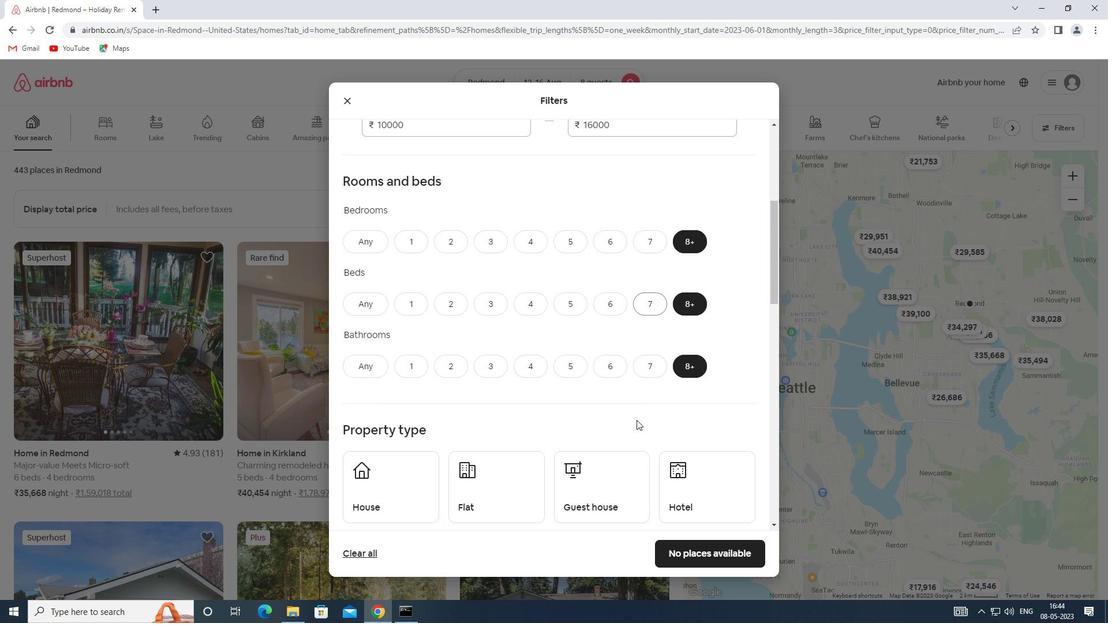 
Action: Mouse scrolled (636, 419) with delta (0, 0)
Screenshot: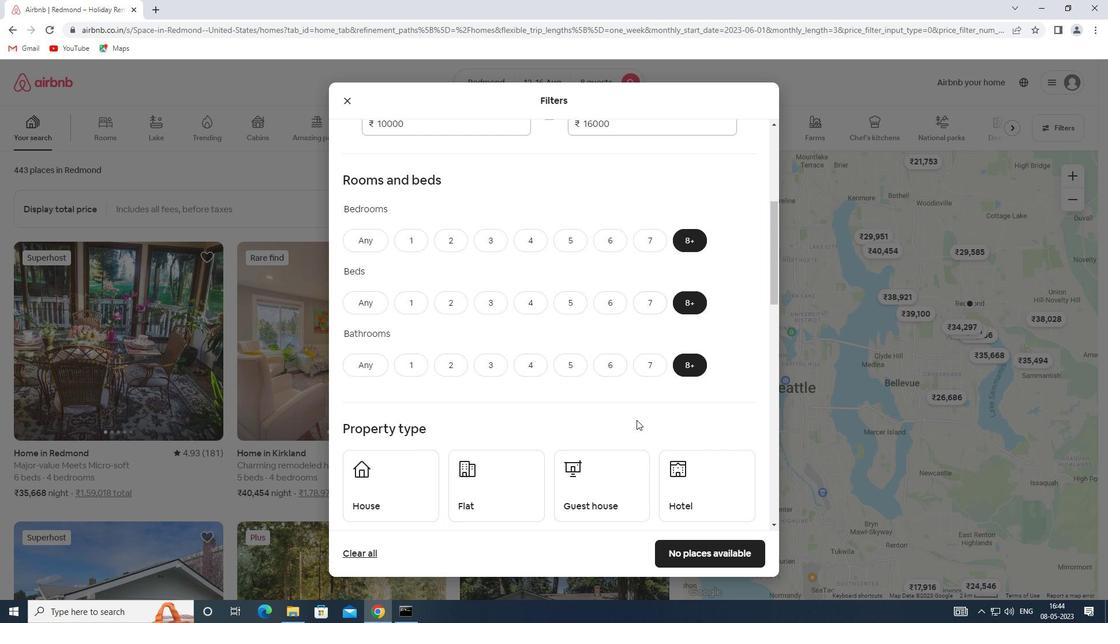 
Action: Mouse moved to (630, 416)
Screenshot: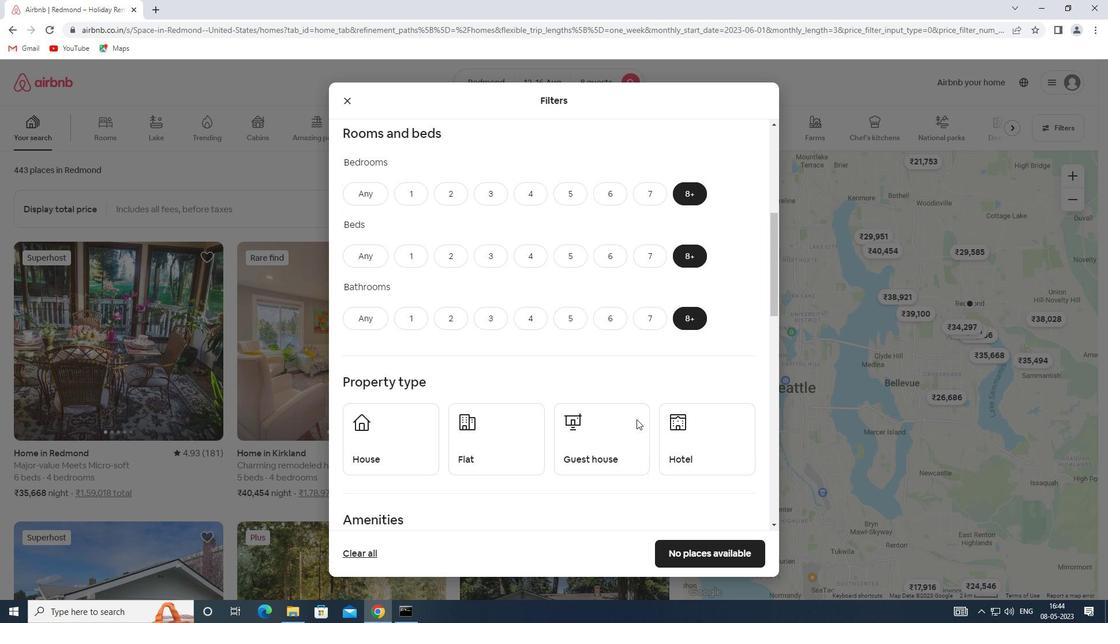 
Action: Mouse scrolled (630, 415) with delta (0, 0)
Screenshot: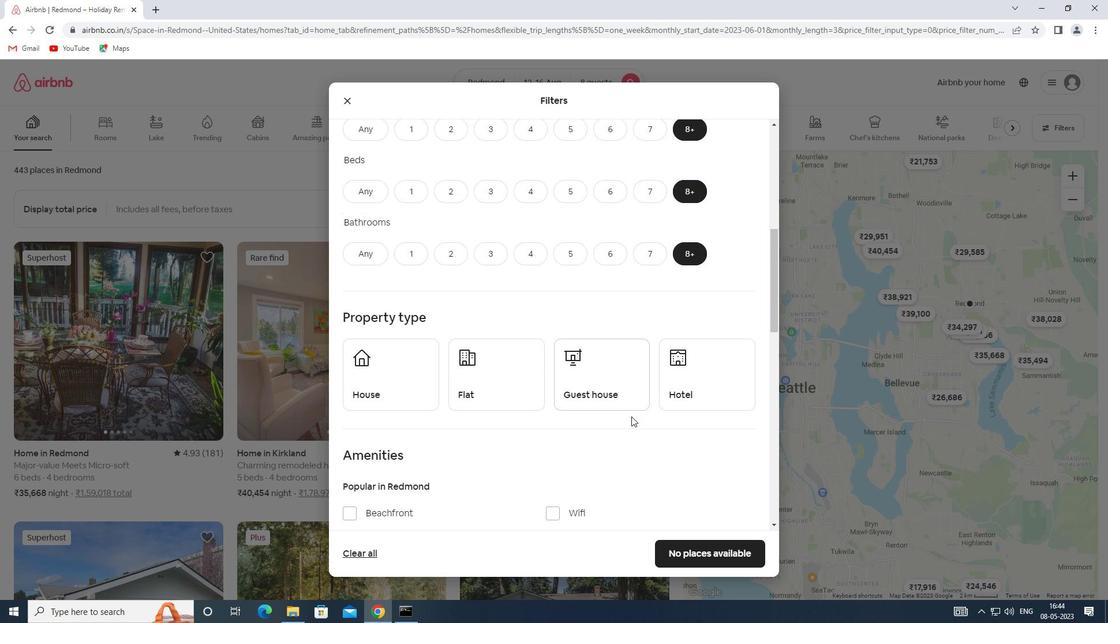 
Action: Mouse moved to (409, 346)
Screenshot: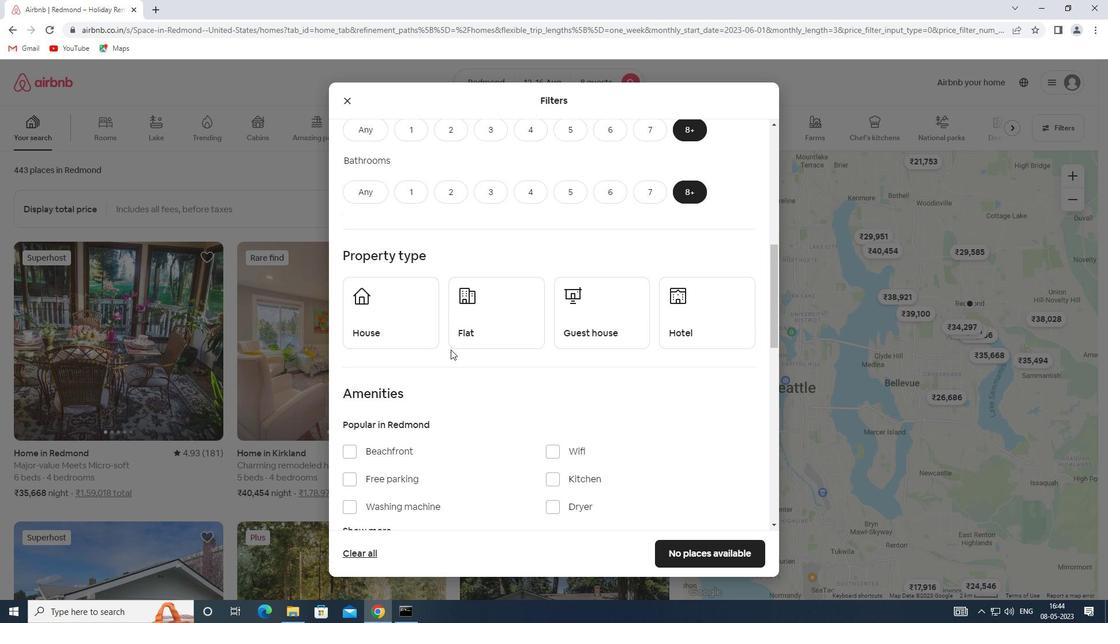
Action: Mouse pressed left at (409, 346)
Screenshot: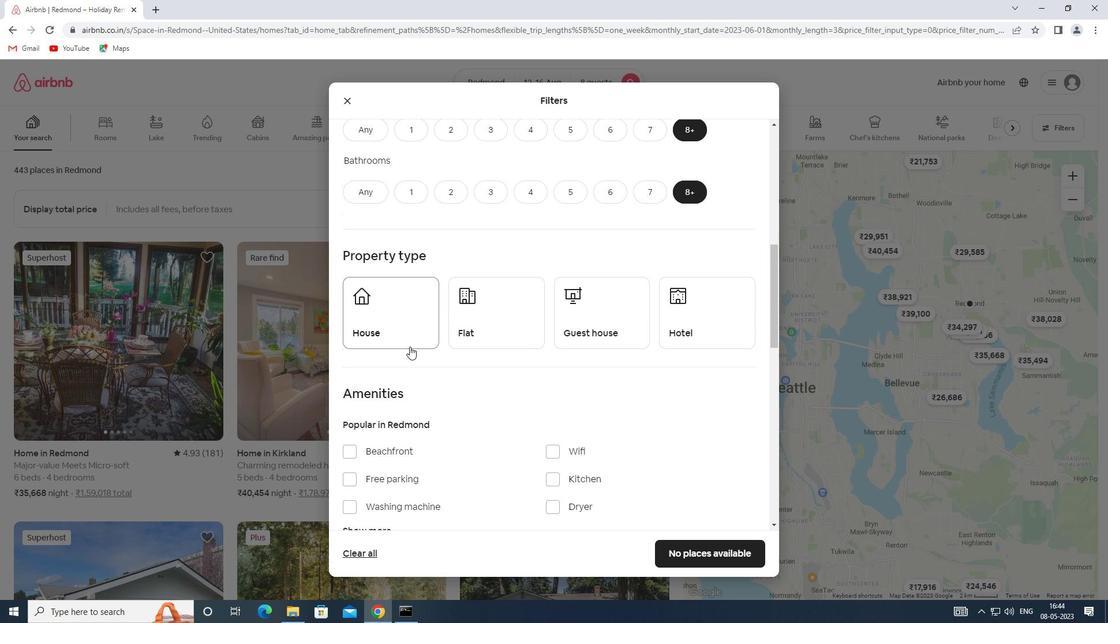 
Action: Mouse moved to (478, 334)
Screenshot: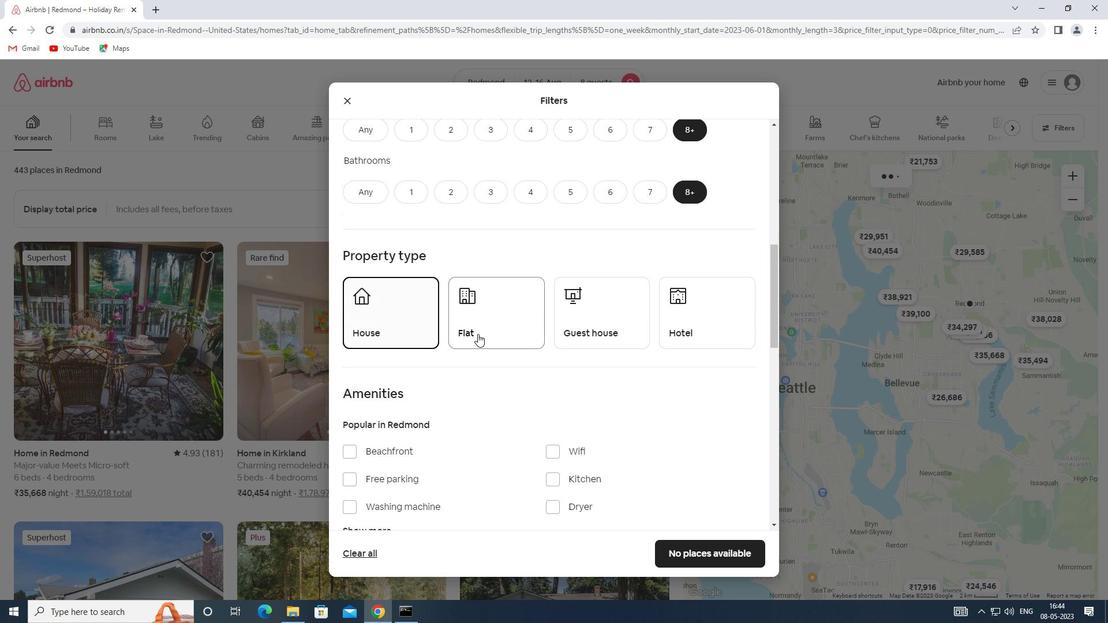 
Action: Mouse pressed left at (478, 334)
Screenshot: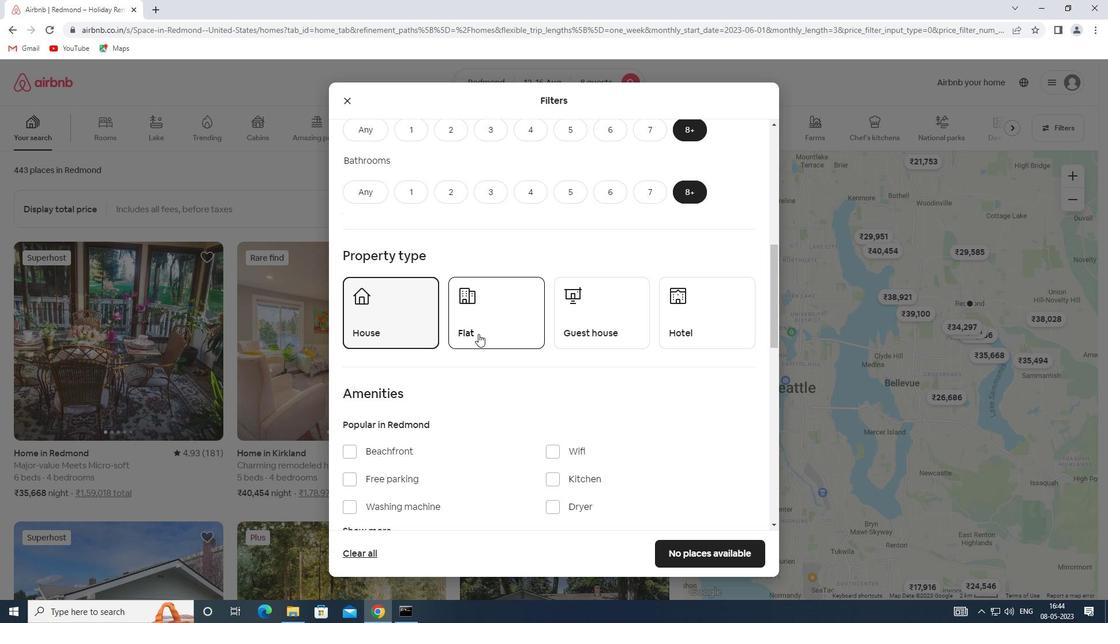 
Action: Mouse moved to (566, 333)
Screenshot: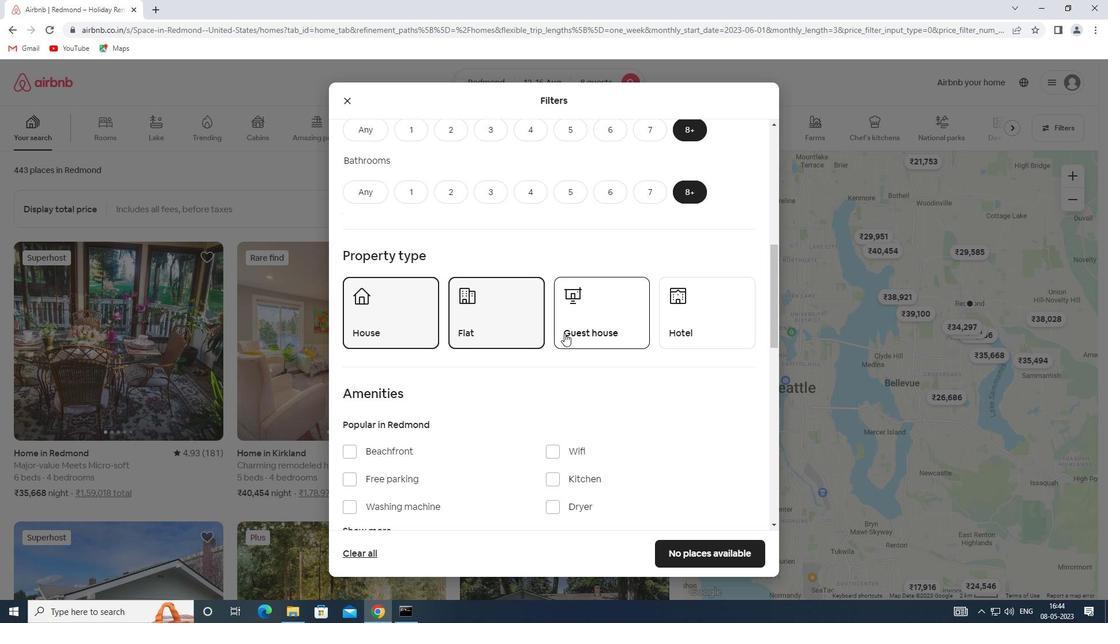 
Action: Mouse pressed left at (566, 333)
Screenshot: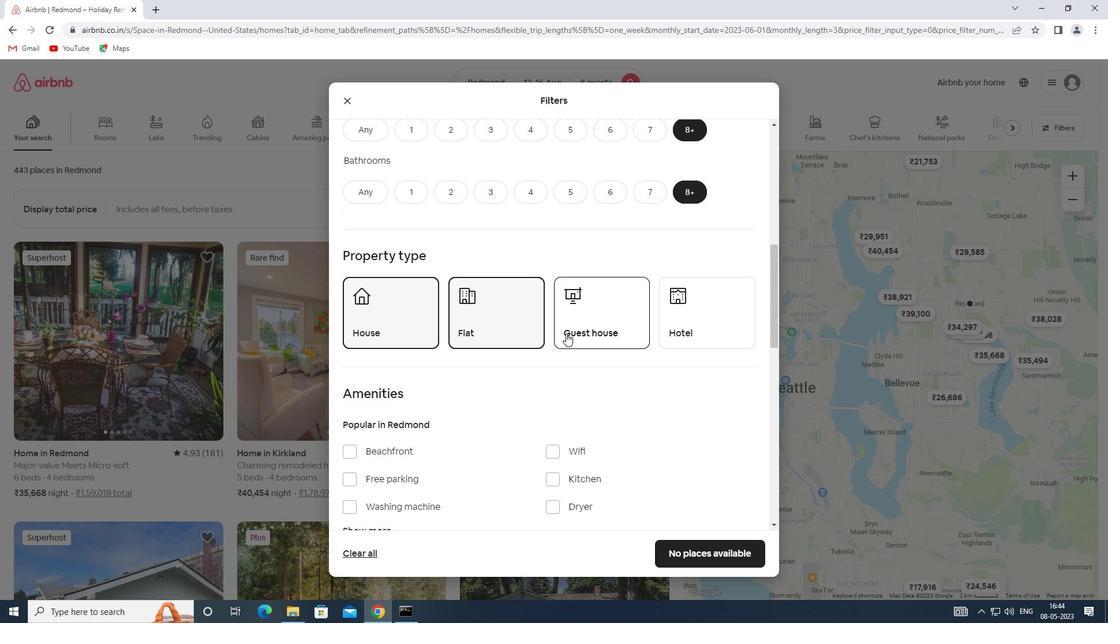 
Action: Mouse moved to (671, 322)
Screenshot: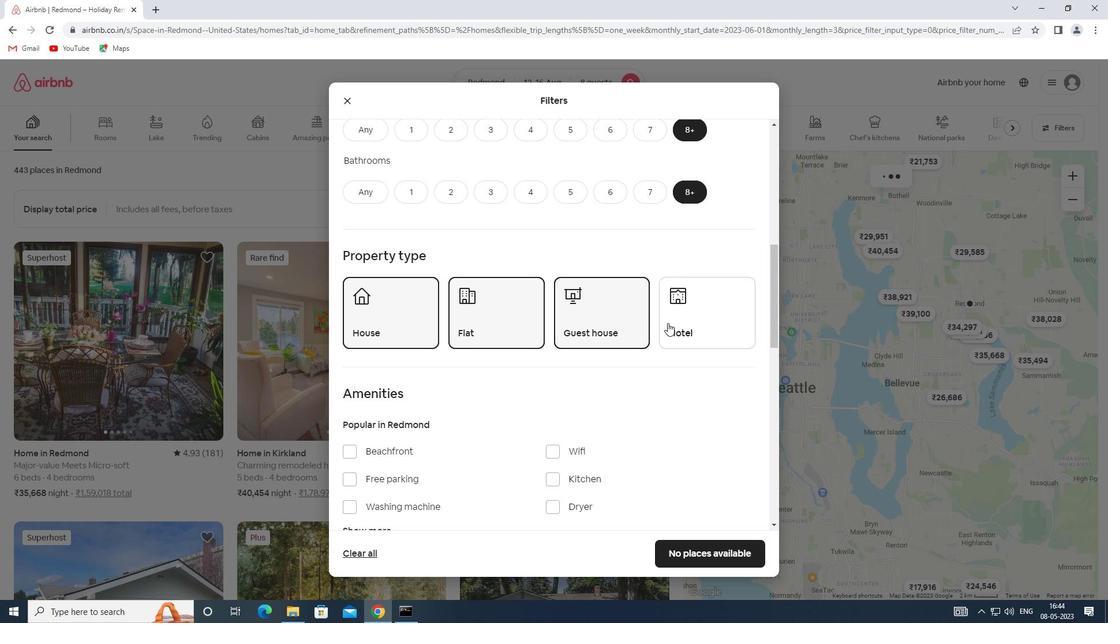 
Action: Mouse pressed left at (671, 322)
Screenshot: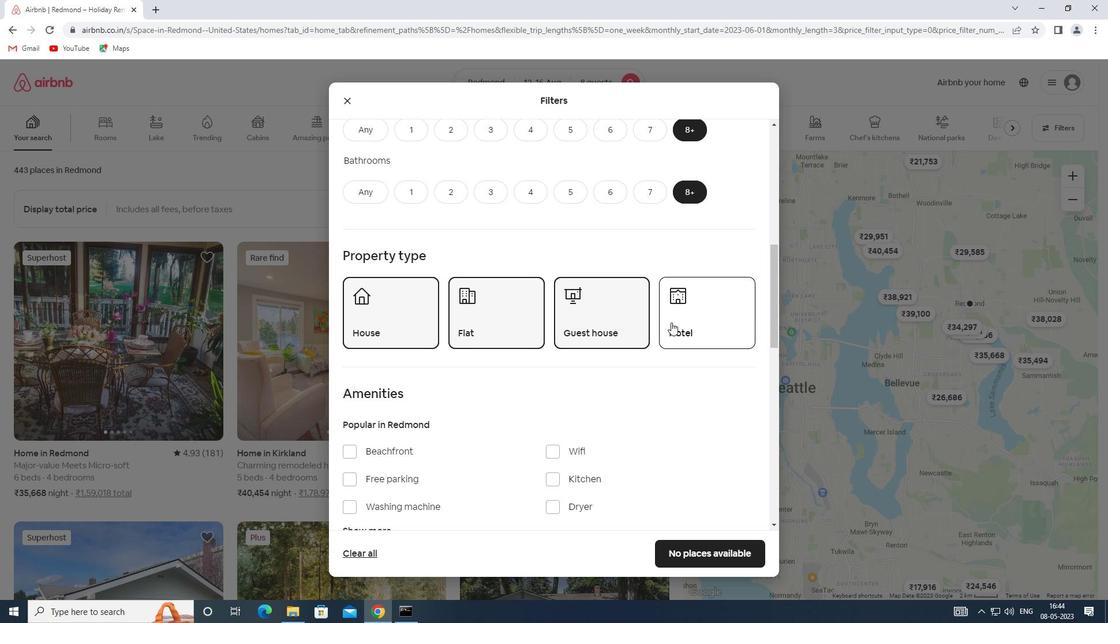 
Action: Mouse moved to (668, 322)
Screenshot: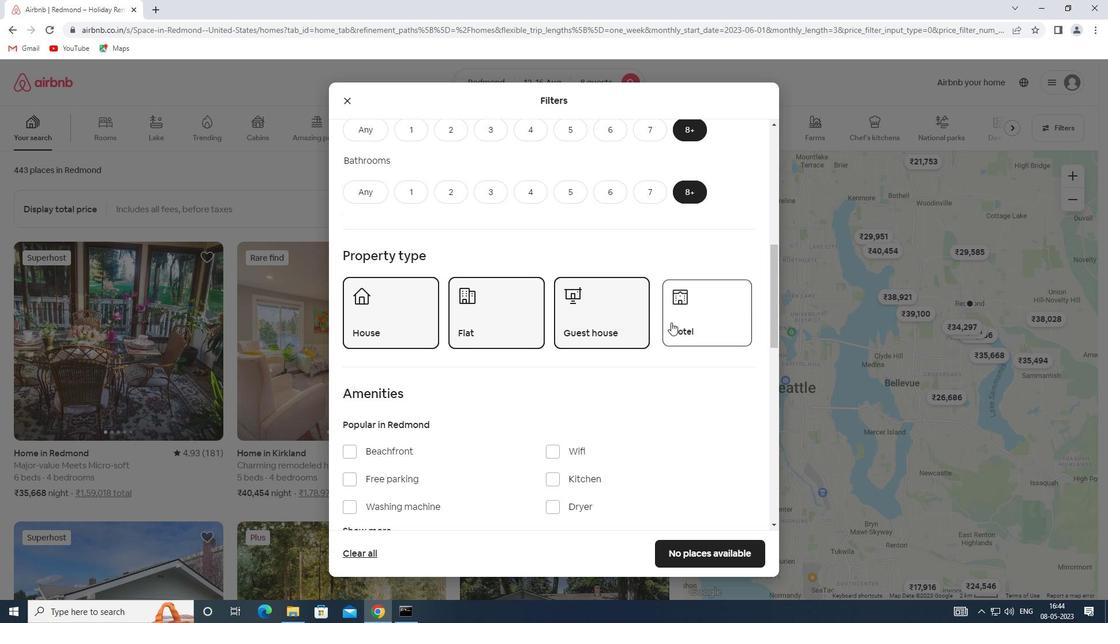 
Action: Mouse scrolled (668, 322) with delta (0, 0)
Screenshot: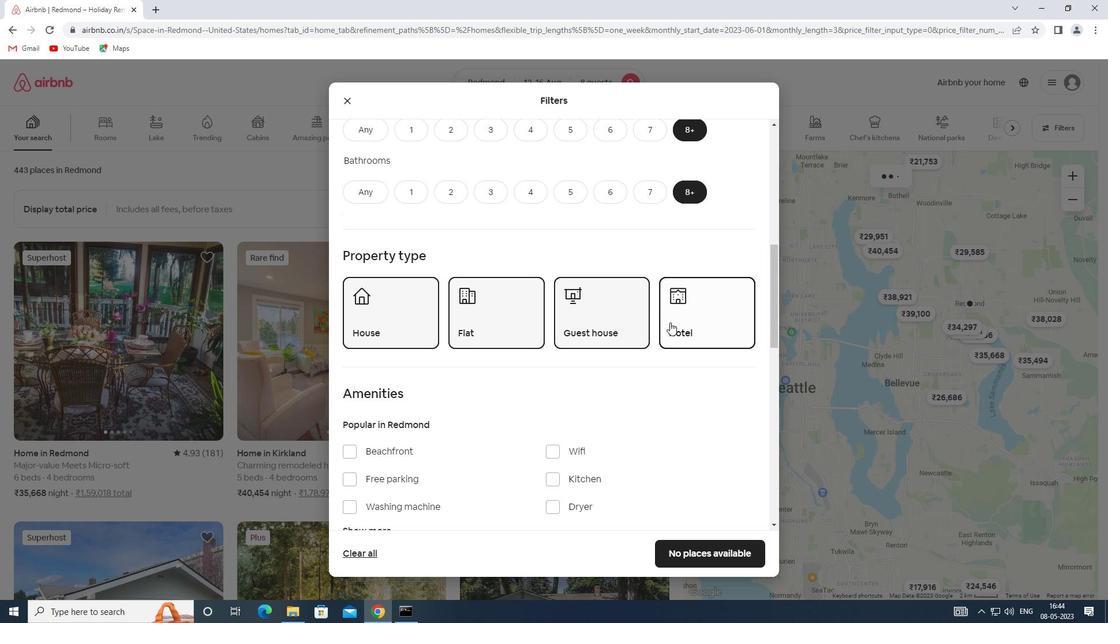 
Action: Mouse scrolled (668, 322) with delta (0, 0)
Screenshot: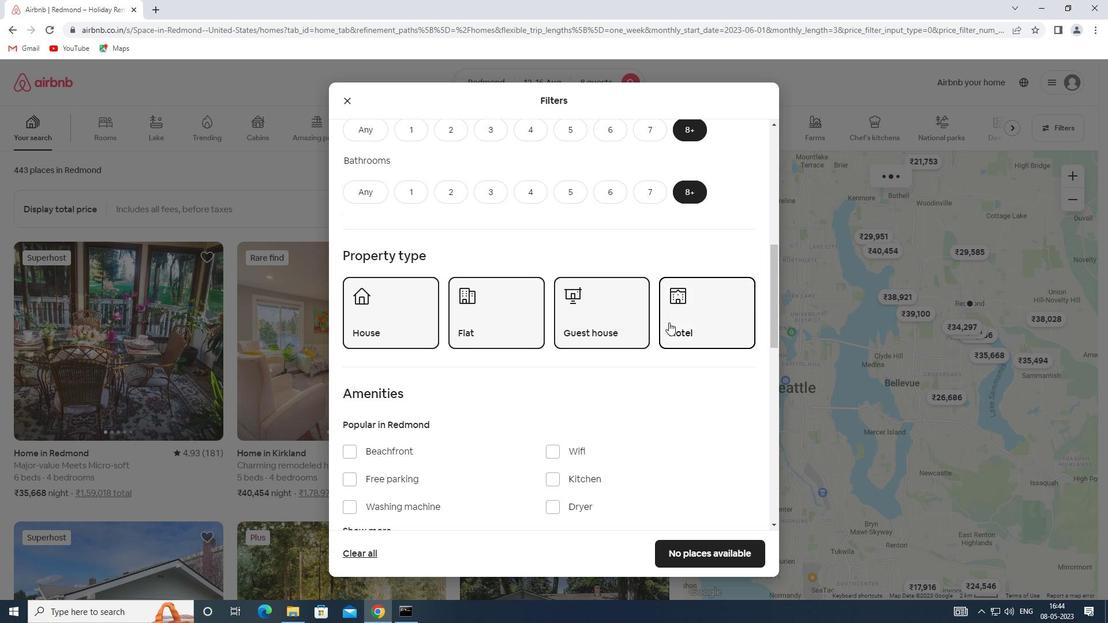 
Action: Mouse scrolled (668, 322) with delta (0, 0)
Screenshot: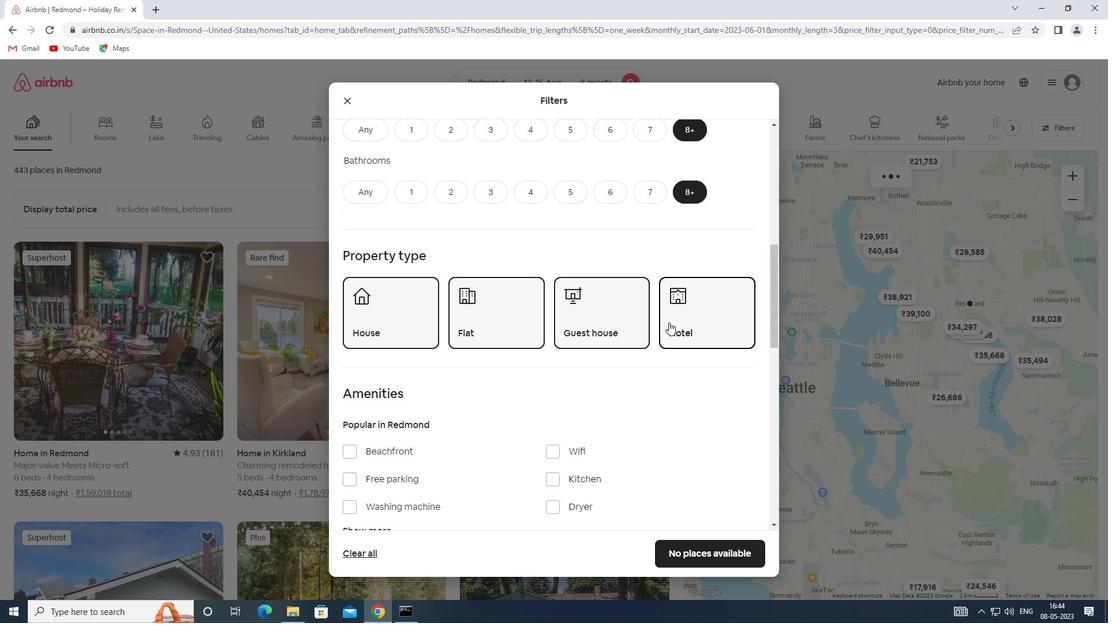 
Action: Mouse moved to (662, 323)
Screenshot: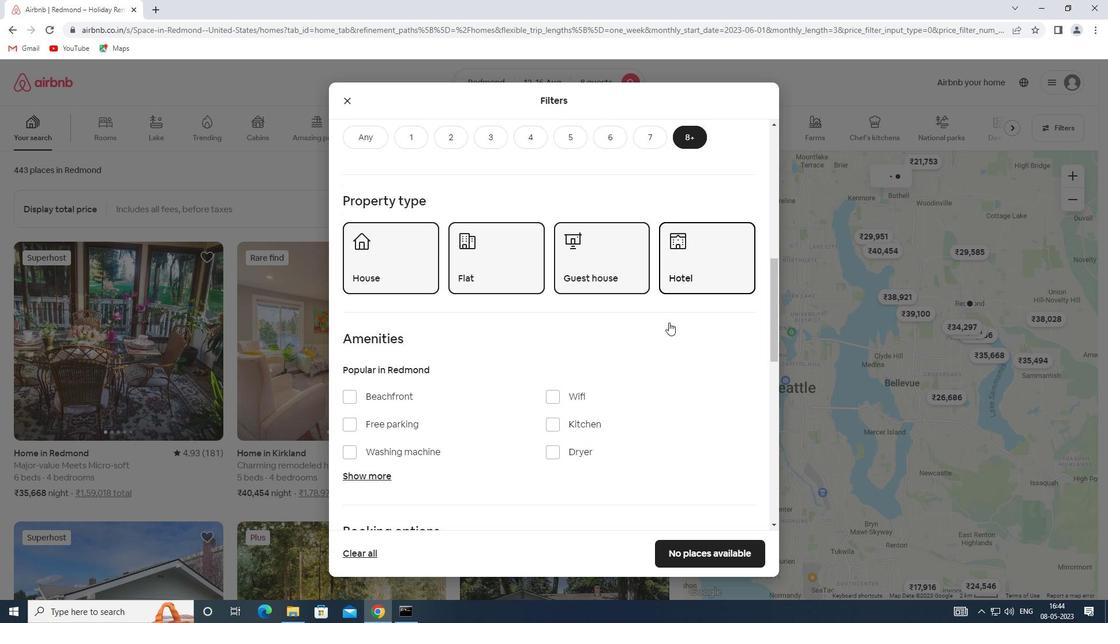
Action: Mouse scrolled (662, 323) with delta (0, 0)
Screenshot: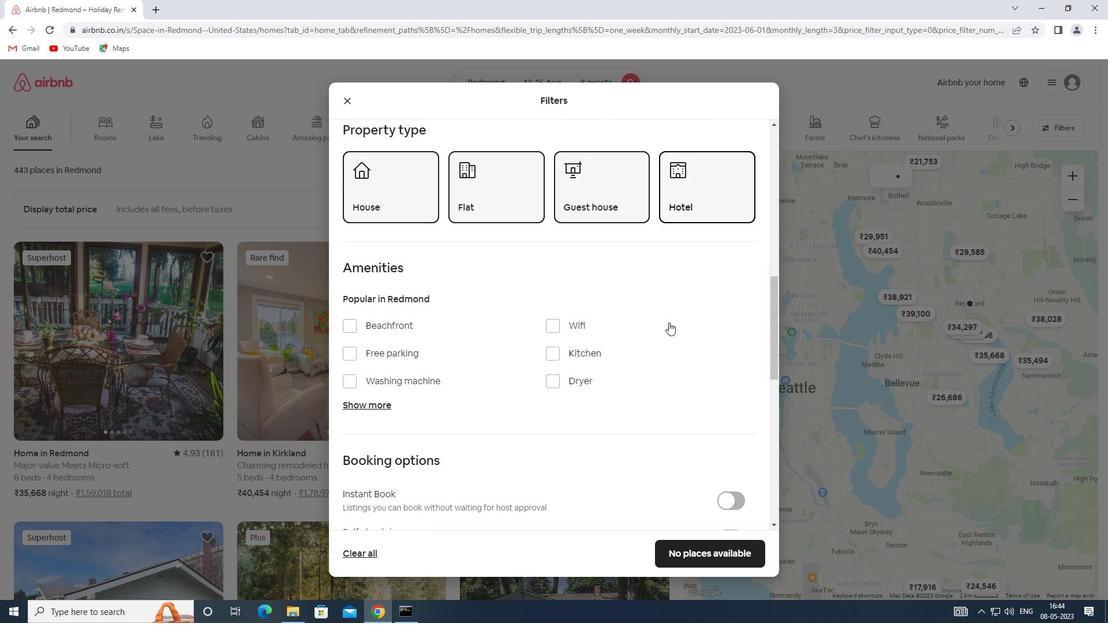 
Action: Mouse scrolled (662, 323) with delta (0, 0)
Screenshot: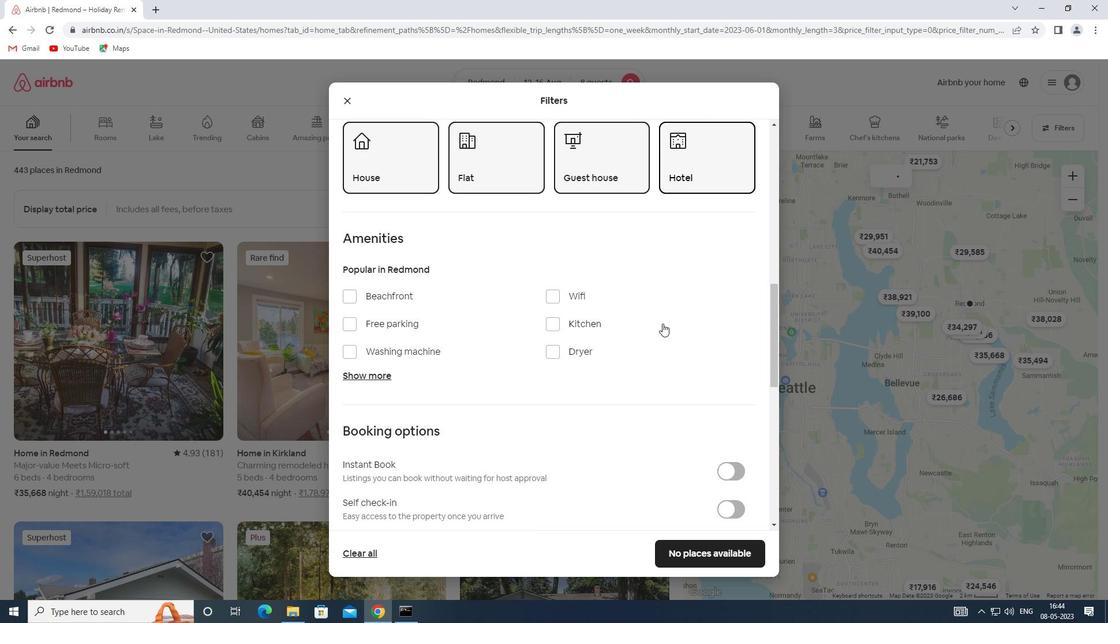 
Action: Mouse moved to (384, 240)
Screenshot: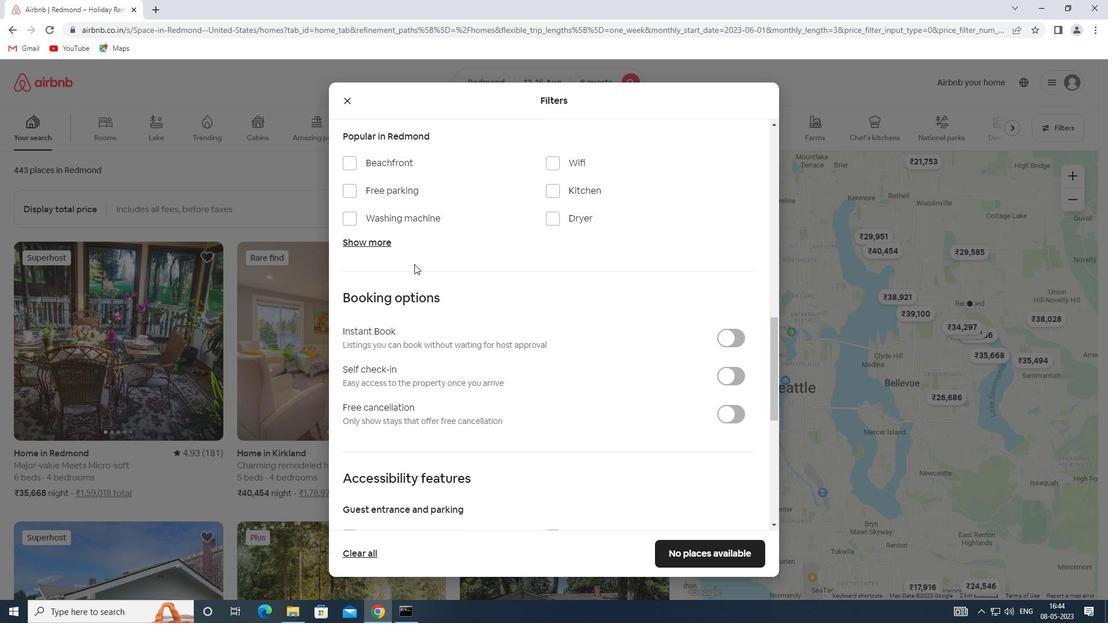 
Action: Mouse pressed left at (384, 240)
Screenshot: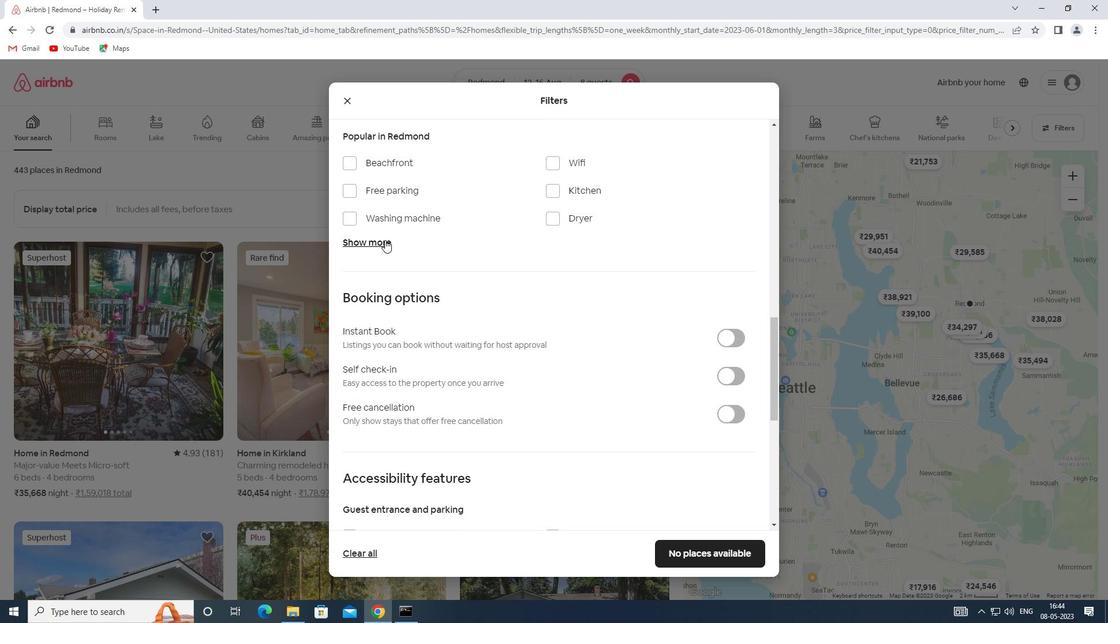 
Action: Mouse moved to (551, 159)
Screenshot: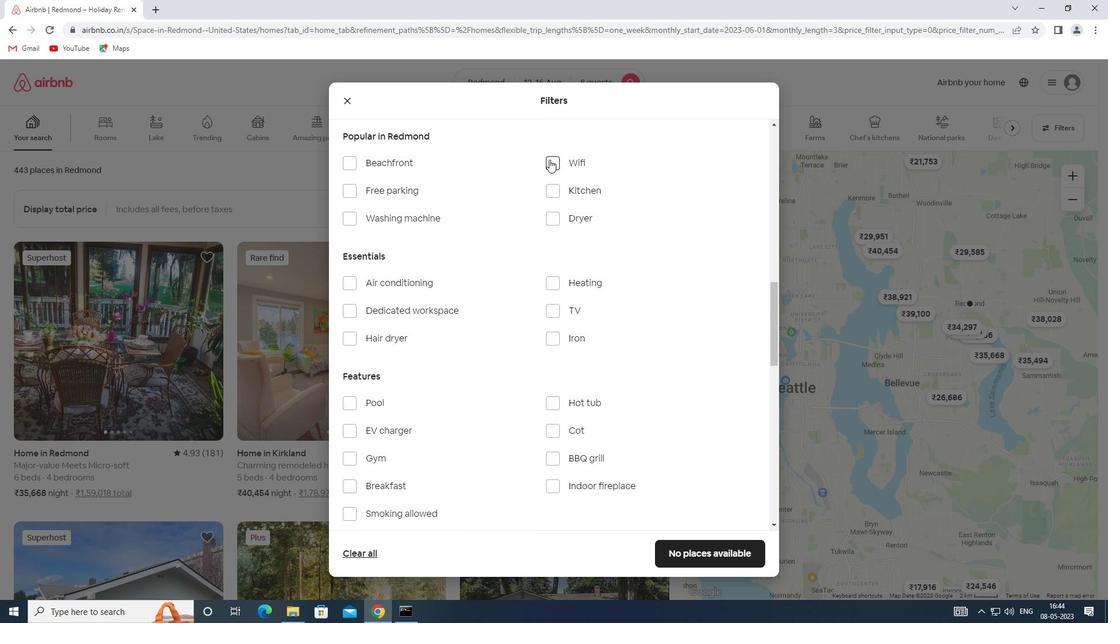
Action: Mouse pressed left at (551, 159)
Screenshot: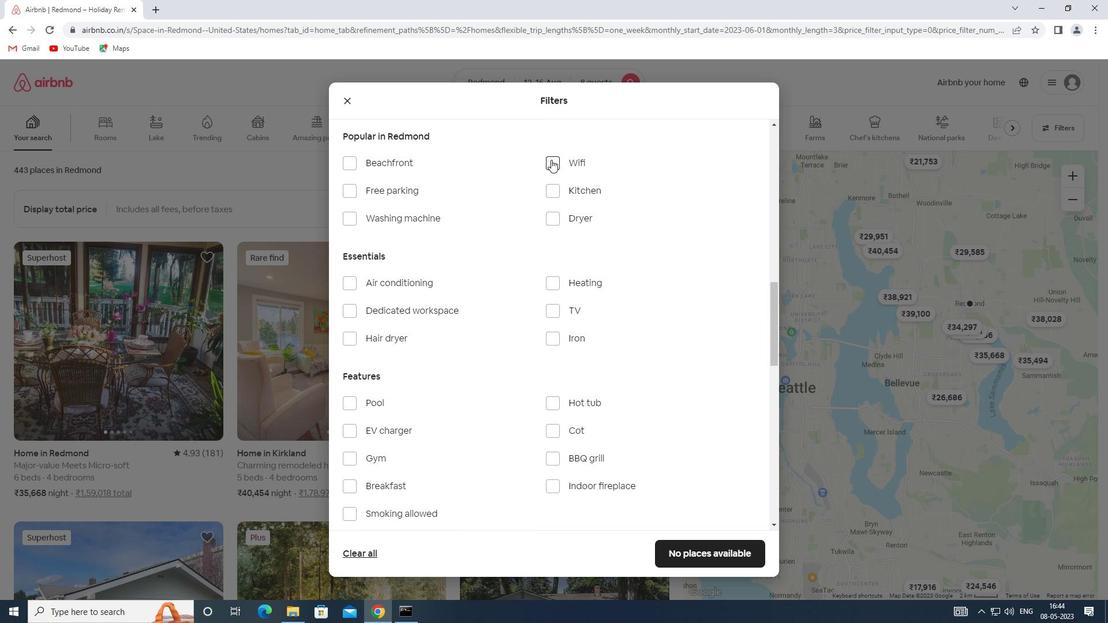 
Action: Mouse moved to (559, 316)
Screenshot: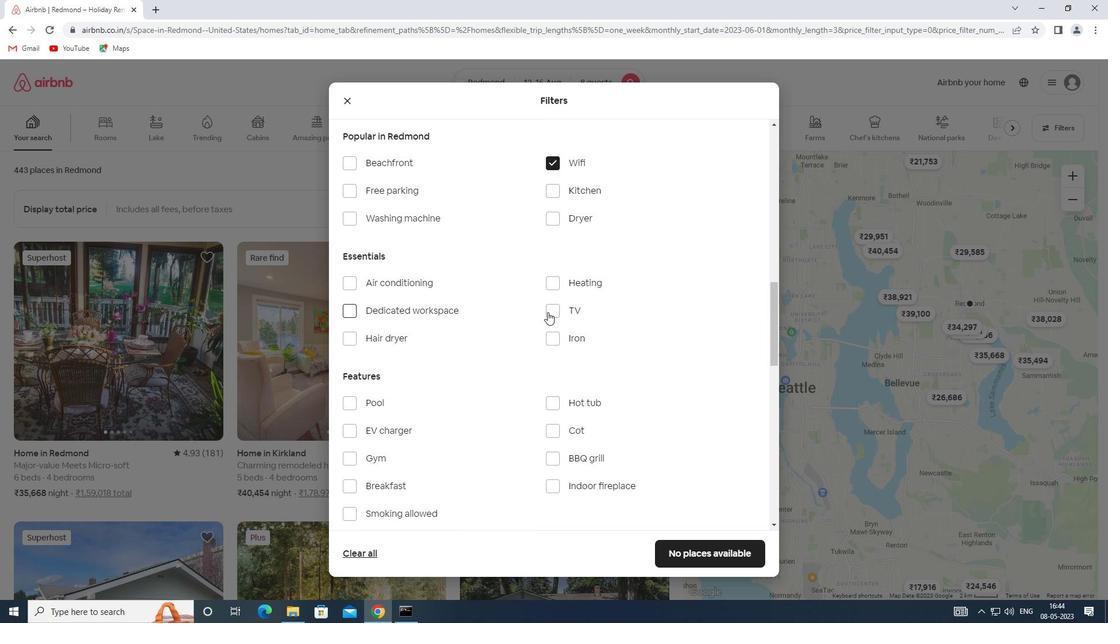 
Action: Mouse pressed left at (559, 316)
Screenshot: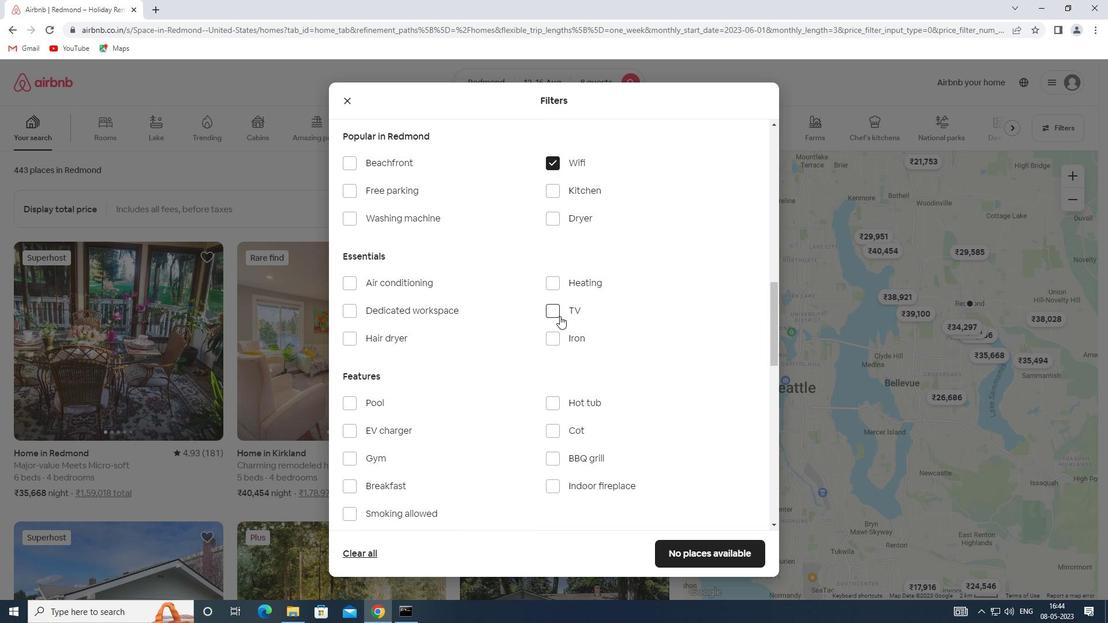 
Action: Mouse moved to (356, 187)
Screenshot: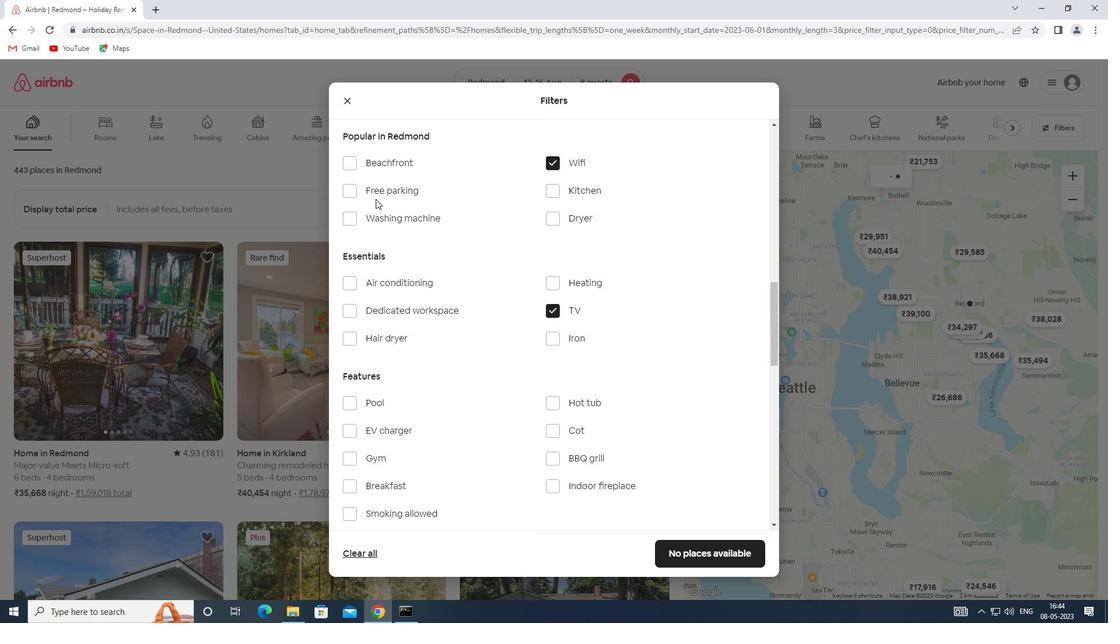 
Action: Mouse pressed left at (356, 187)
Screenshot: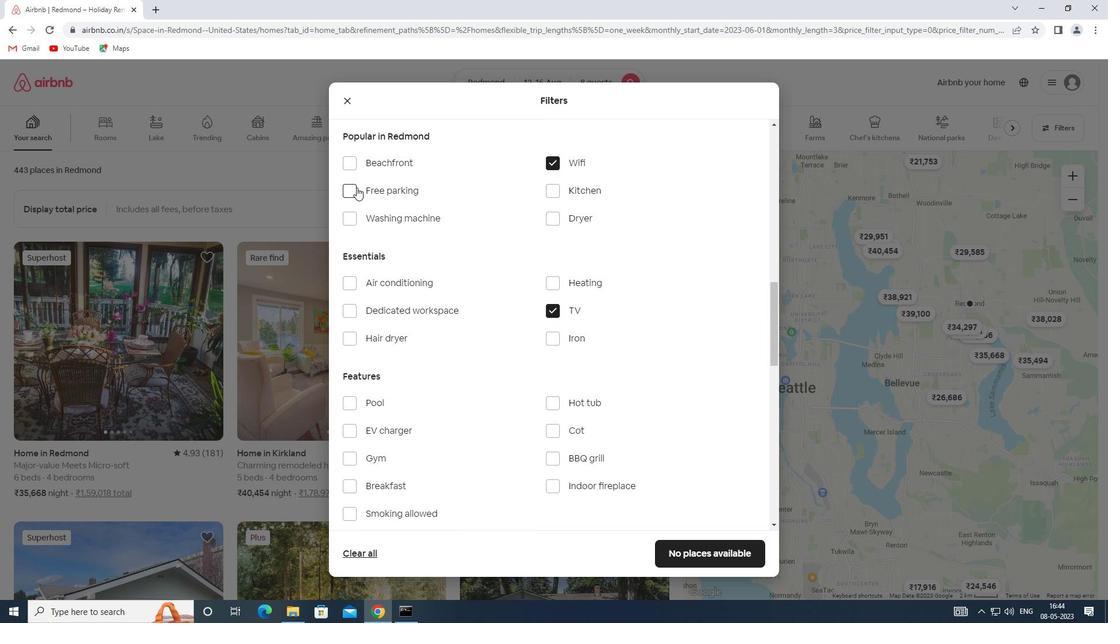 
Action: Mouse moved to (481, 286)
Screenshot: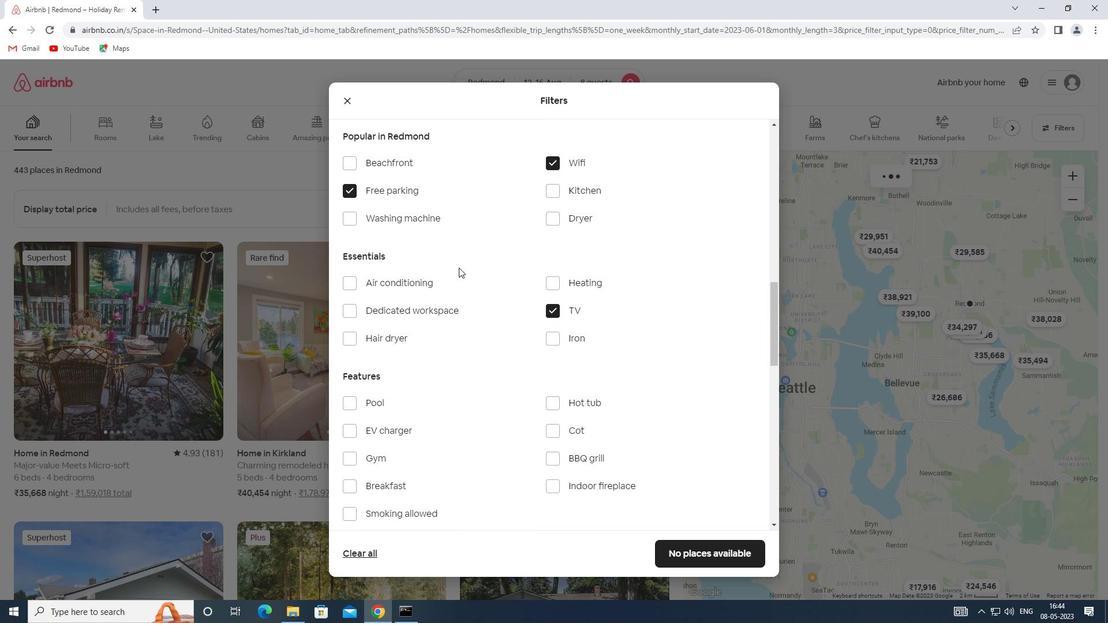 
Action: Mouse scrolled (481, 286) with delta (0, 0)
Screenshot: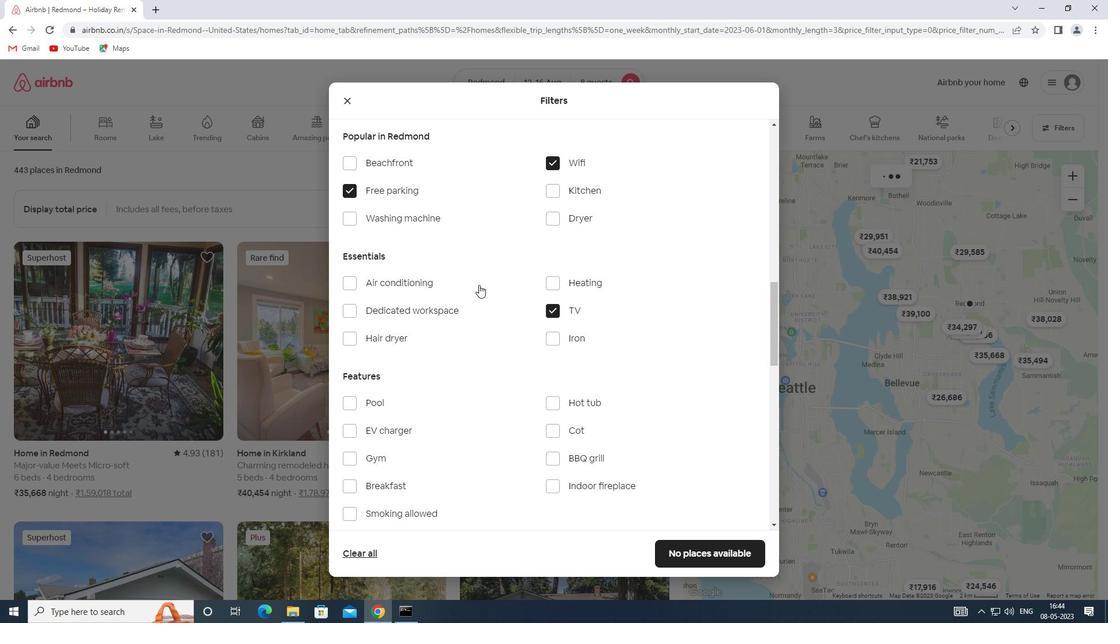 
Action: Mouse scrolled (481, 286) with delta (0, 0)
Screenshot: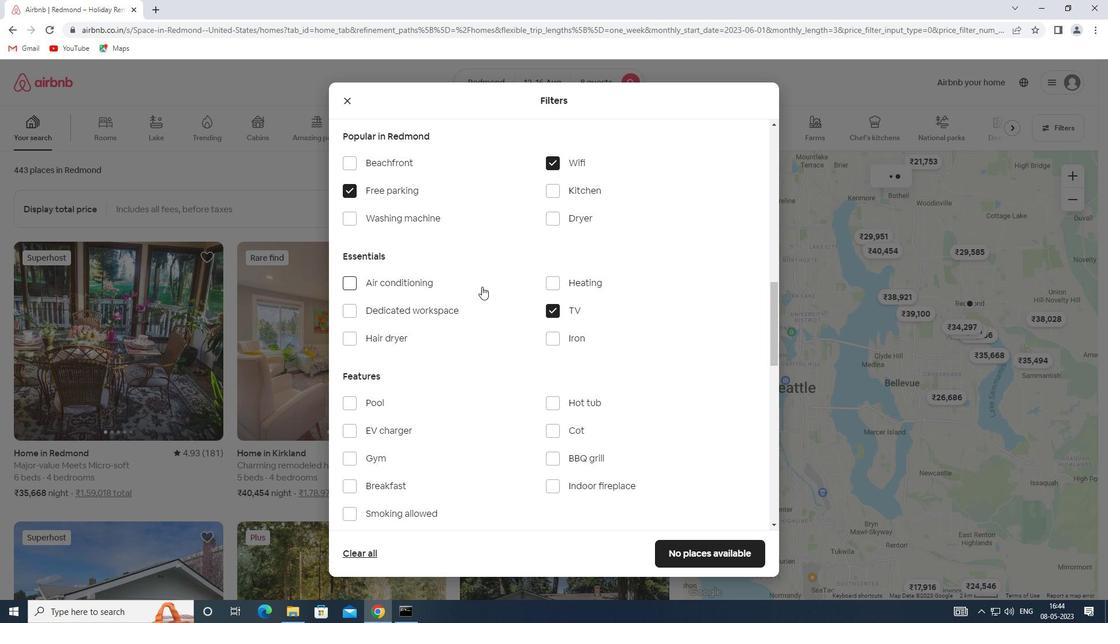 
Action: Mouse moved to (376, 338)
Screenshot: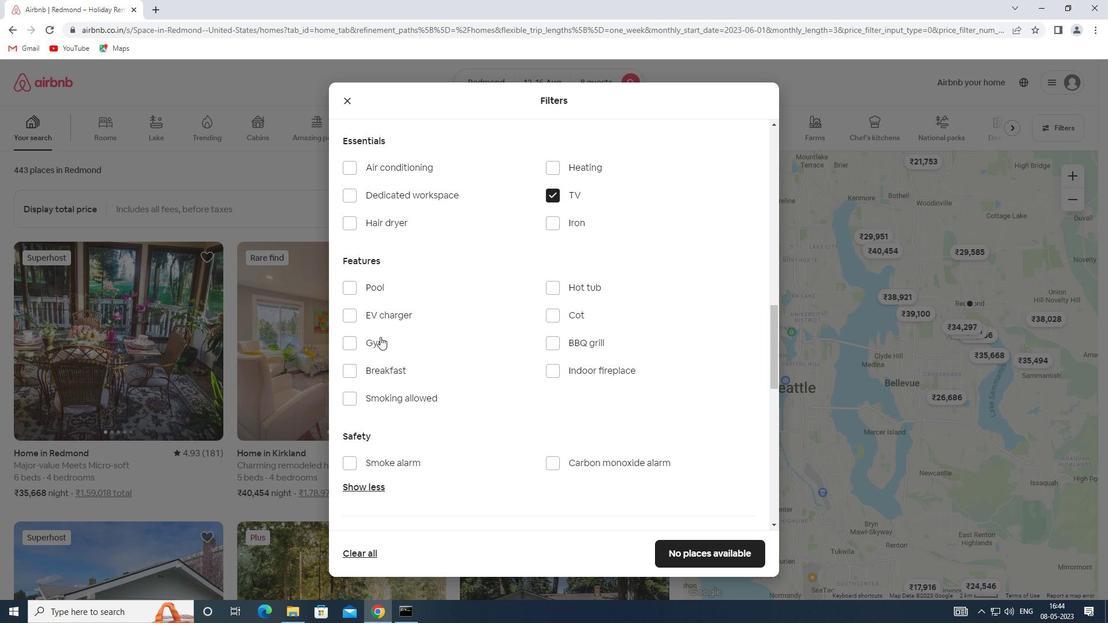 
Action: Mouse pressed left at (376, 338)
Screenshot: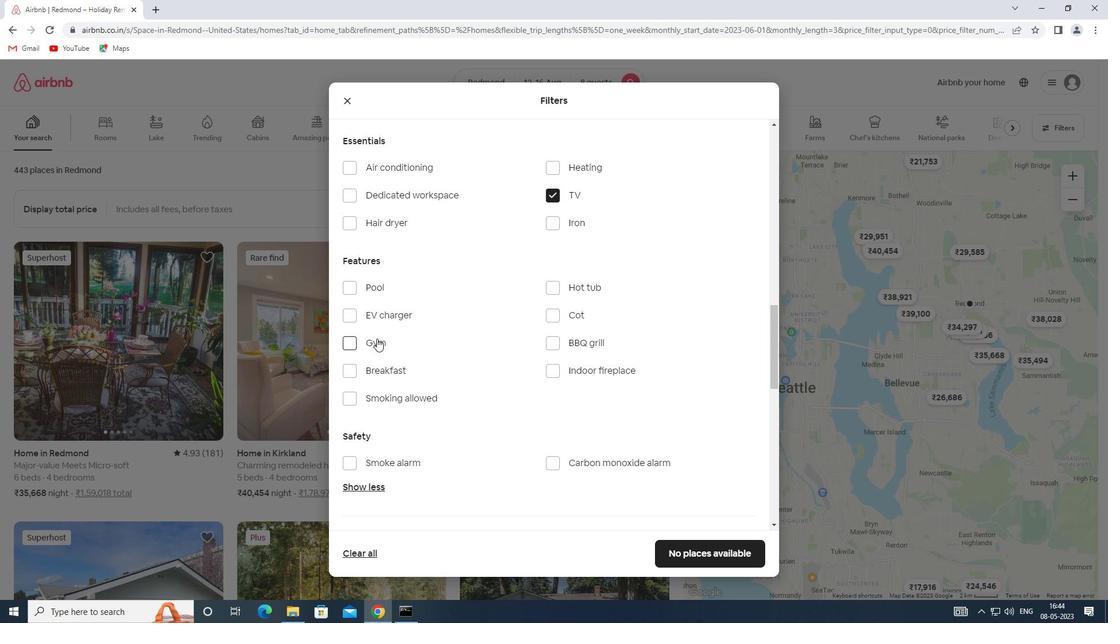 
Action: Mouse moved to (379, 374)
Screenshot: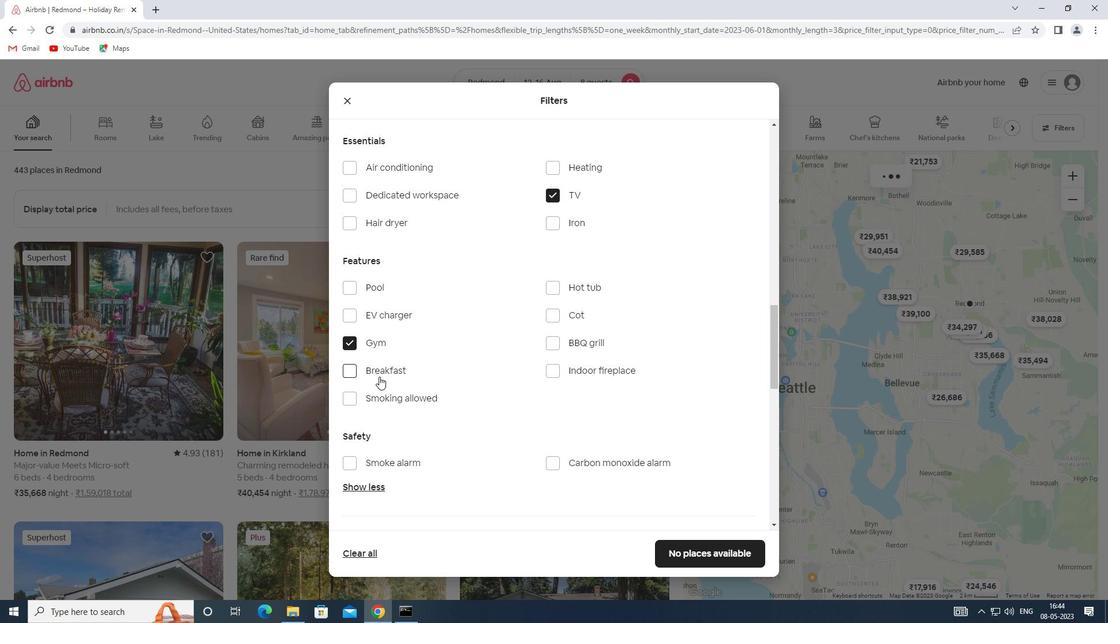 
Action: Mouse pressed left at (379, 374)
Screenshot: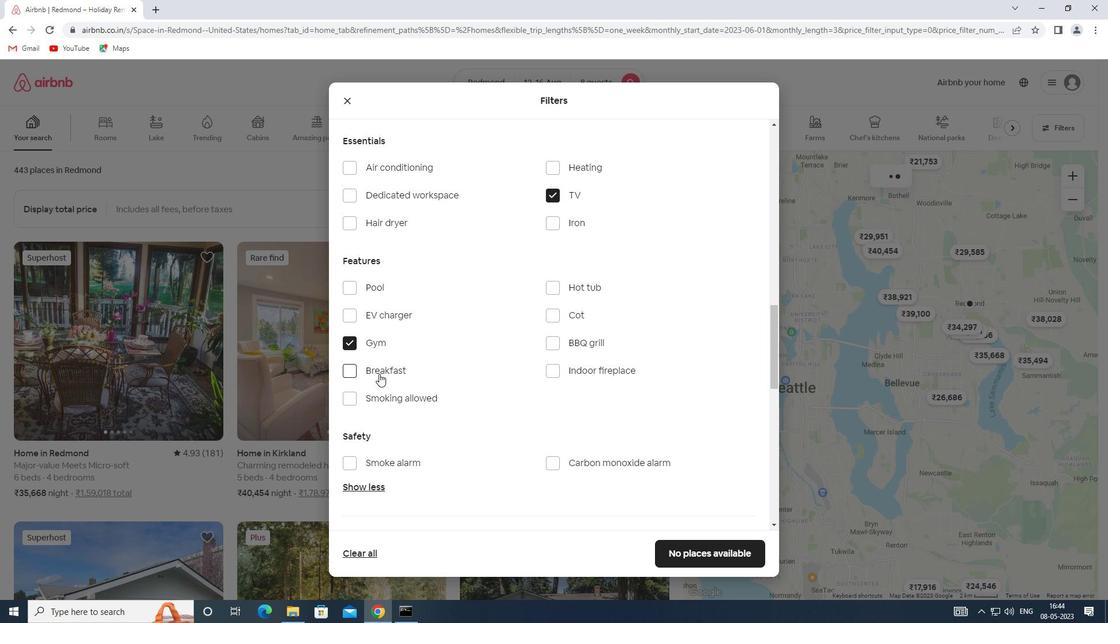 
Action: Mouse moved to (573, 383)
Screenshot: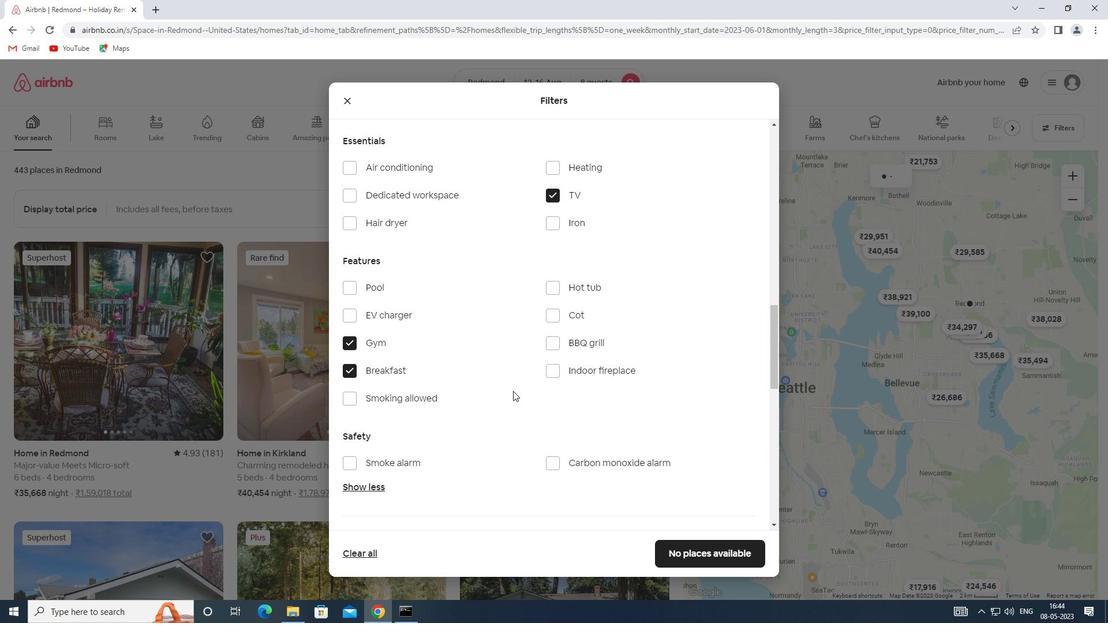 
Action: Mouse scrolled (573, 383) with delta (0, 0)
Screenshot: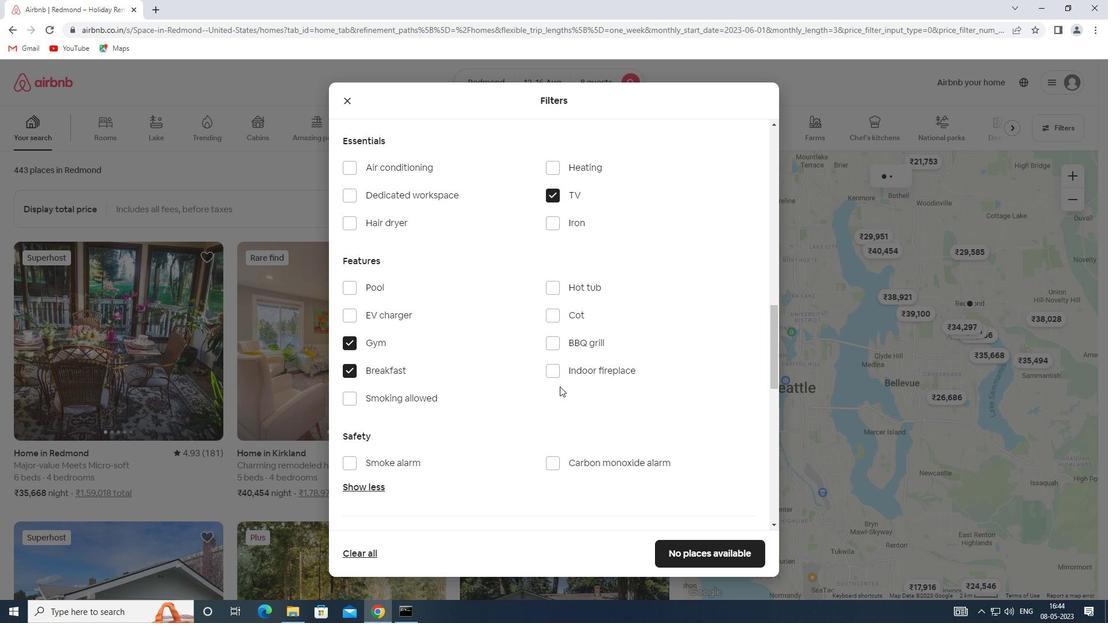 
Action: Mouse scrolled (573, 383) with delta (0, 0)
Screenshot: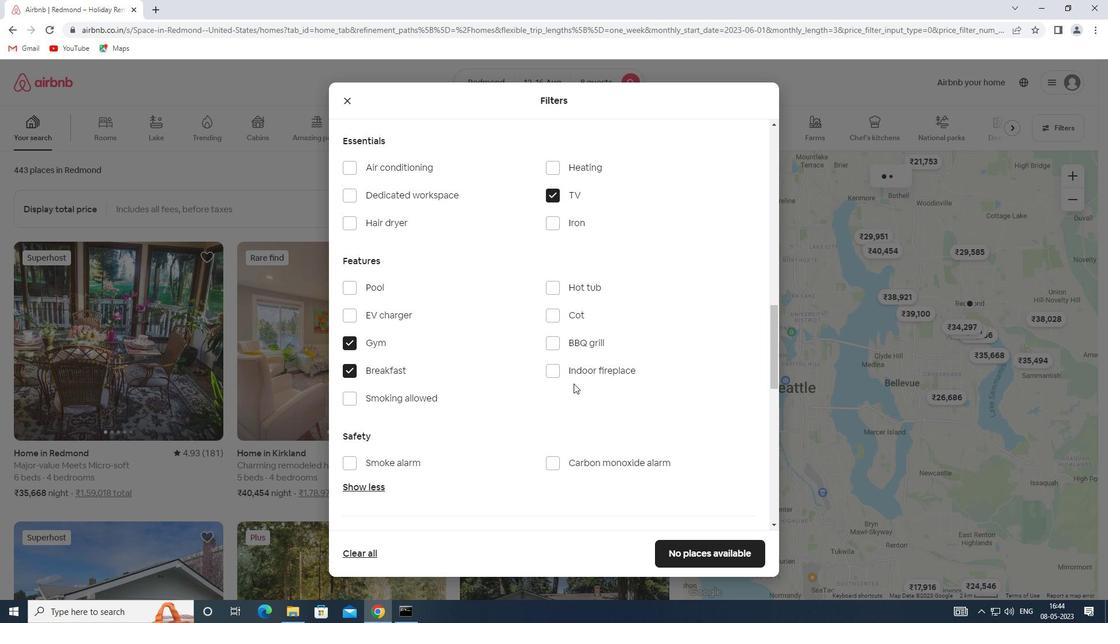 
Action: Mouse moved to (574, 383)
Screenshot: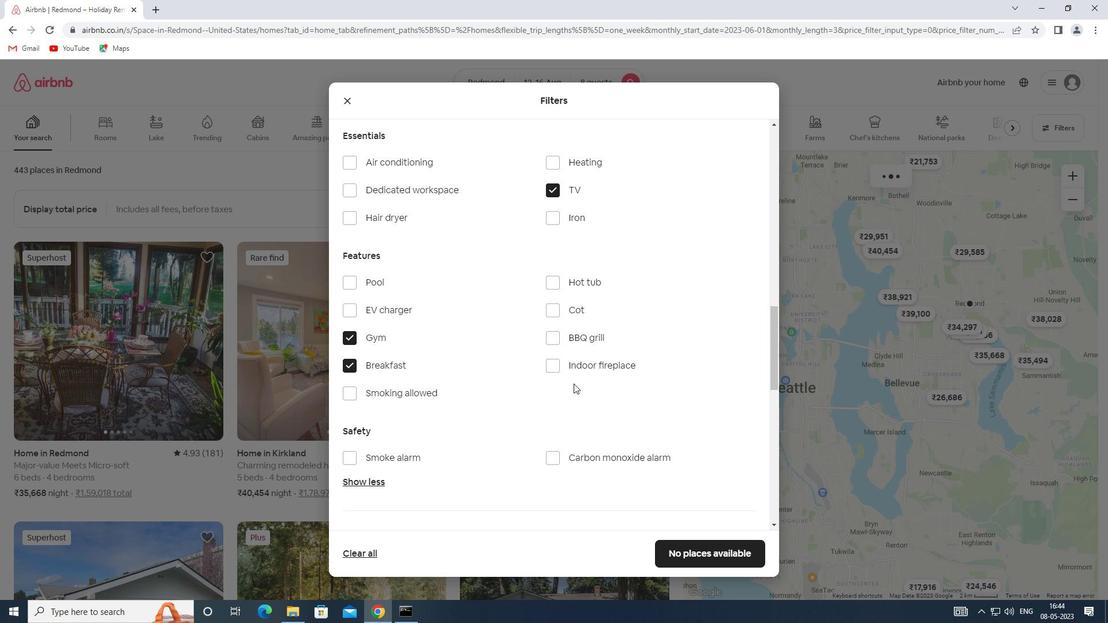 
Action: Mouse scrolled (574, 383) with delta (0, 0)
Screenshot: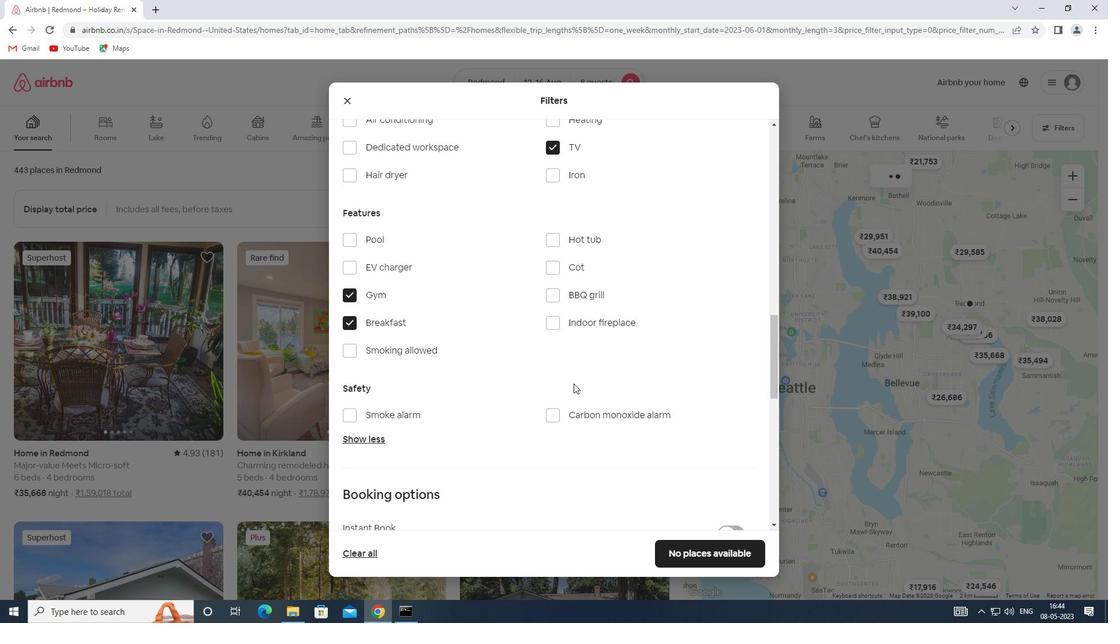 
Action: Mouse scrolled (574, 383) with delta (0, 0)
Screenshot: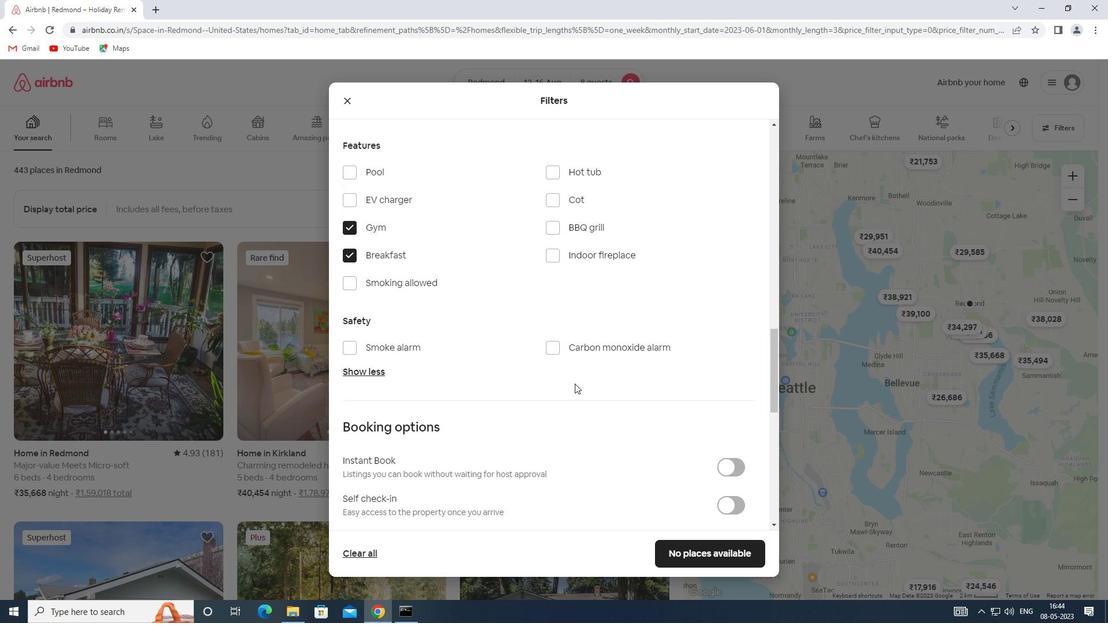 
Action: Mouse moved to (723, 385)
Screenshot: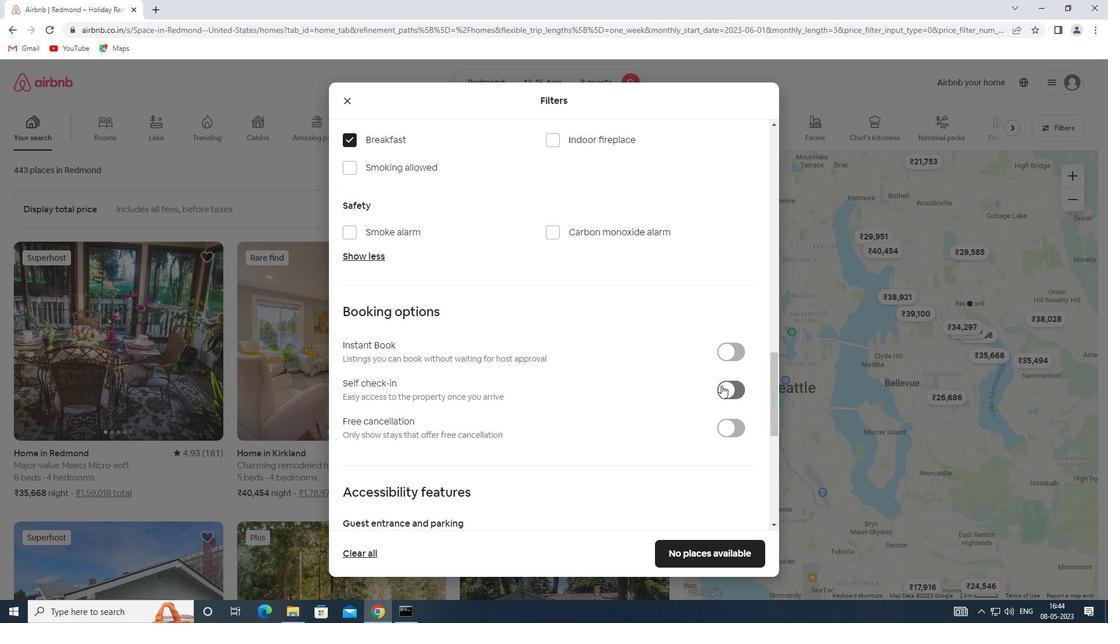 
Action: Mouse pressed left at (723, 385)
Screenshot: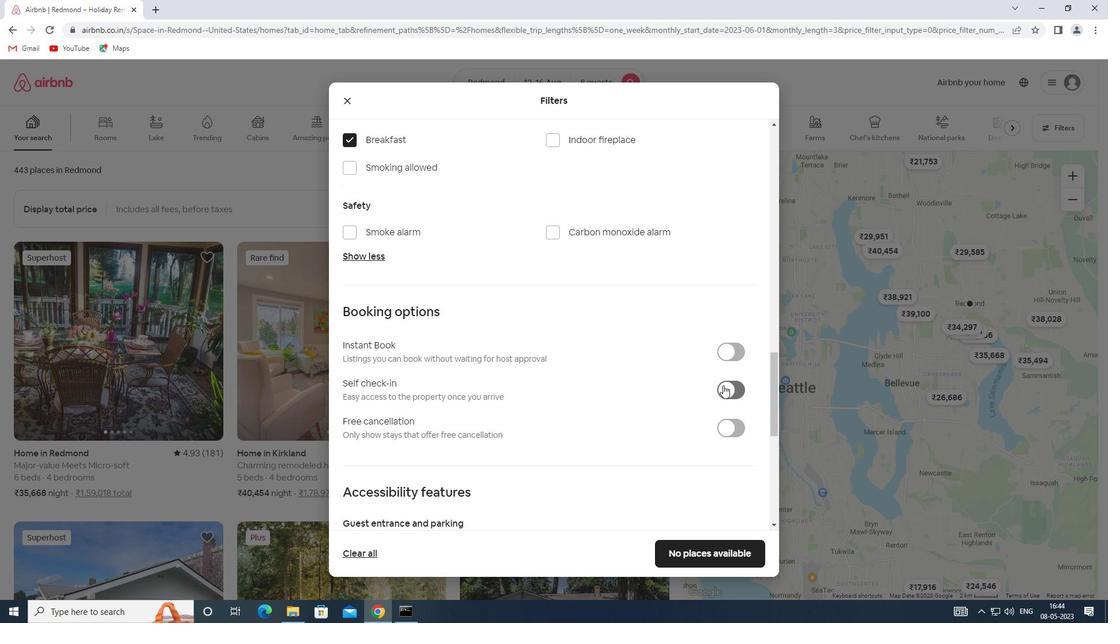 
Action: Mouse moved to (425, 406)
Screenshot: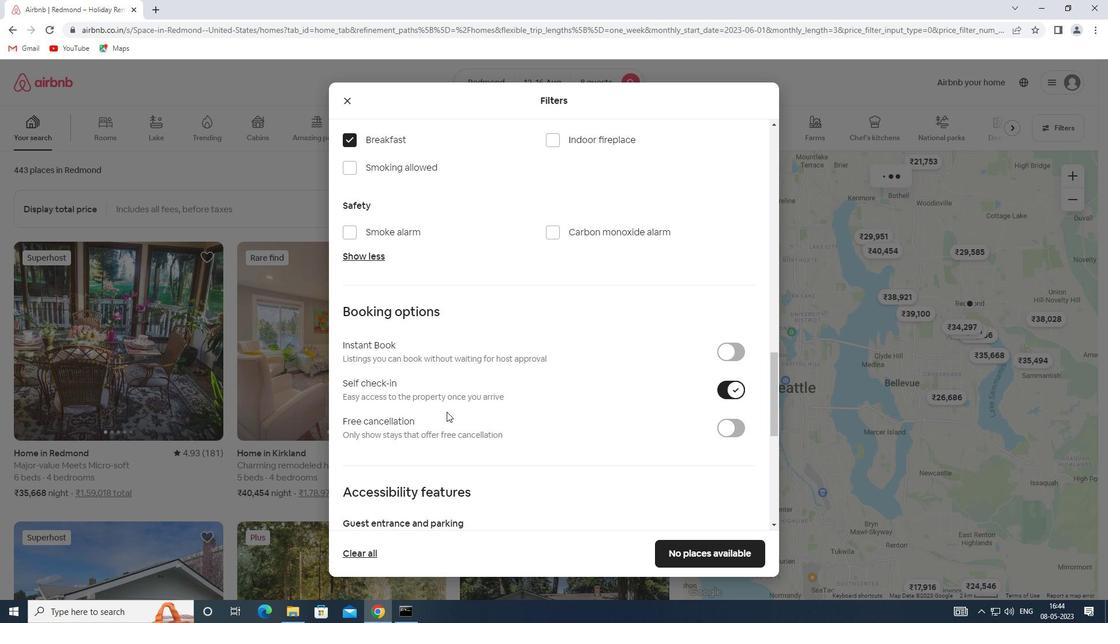 
Action: Mouse scrolled (425, 405) with delta (0, 0)
Screenshot: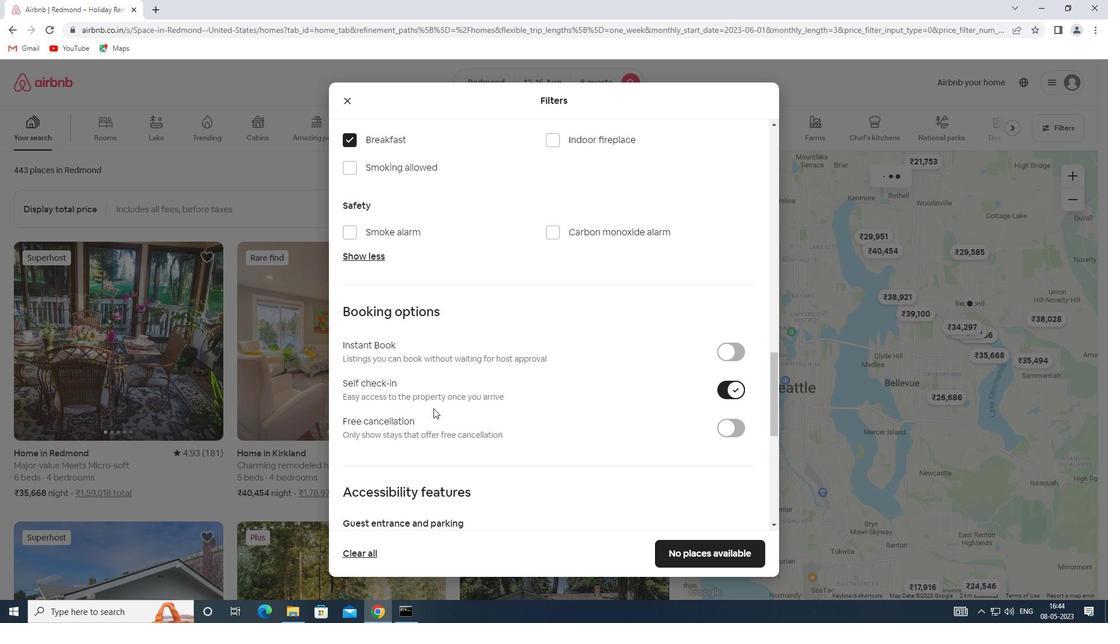 
Action: Mouse scrolled (425, 405) with delta (0, 0)
Screenshot: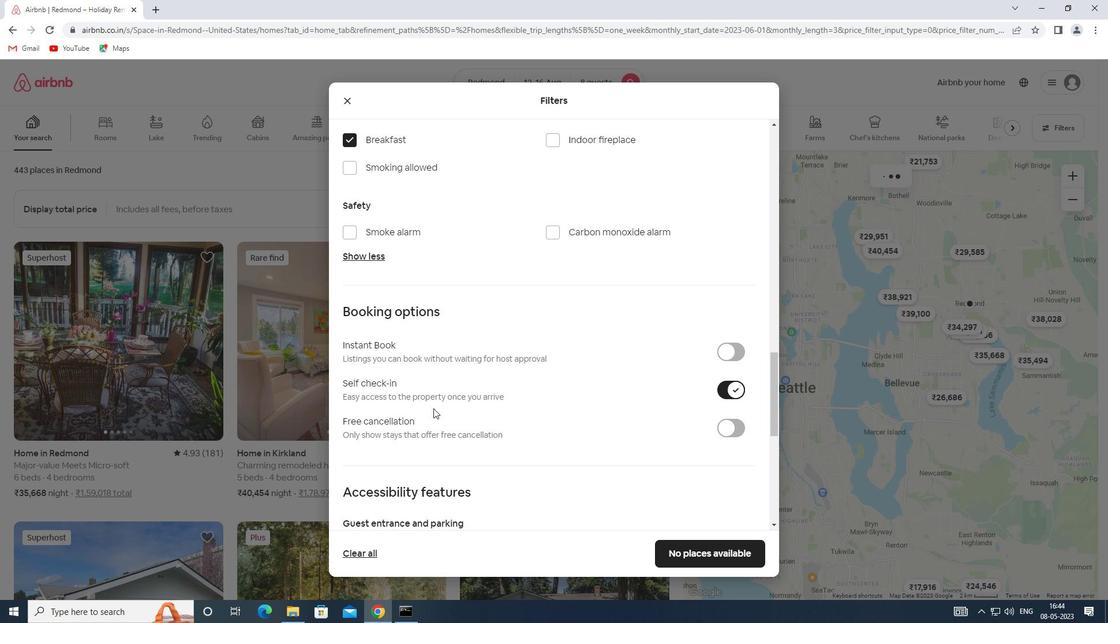 
Action: Mouse scrolled (425, 405) with delta (0, 0)
Screenshot: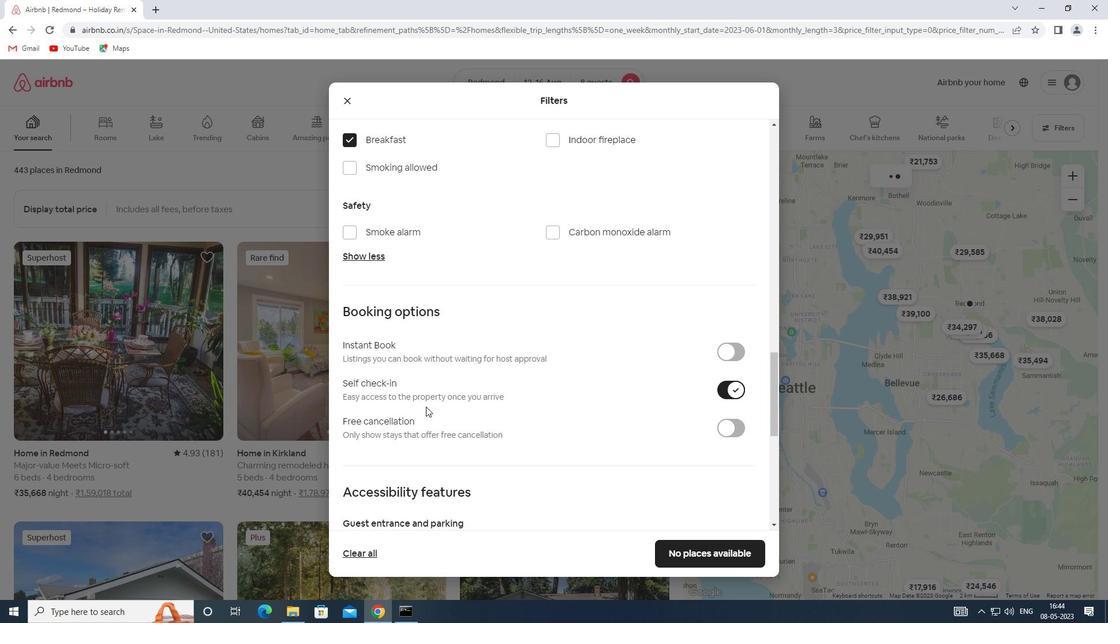 
Action: Mouse moved to (418, 398)
Screenshot: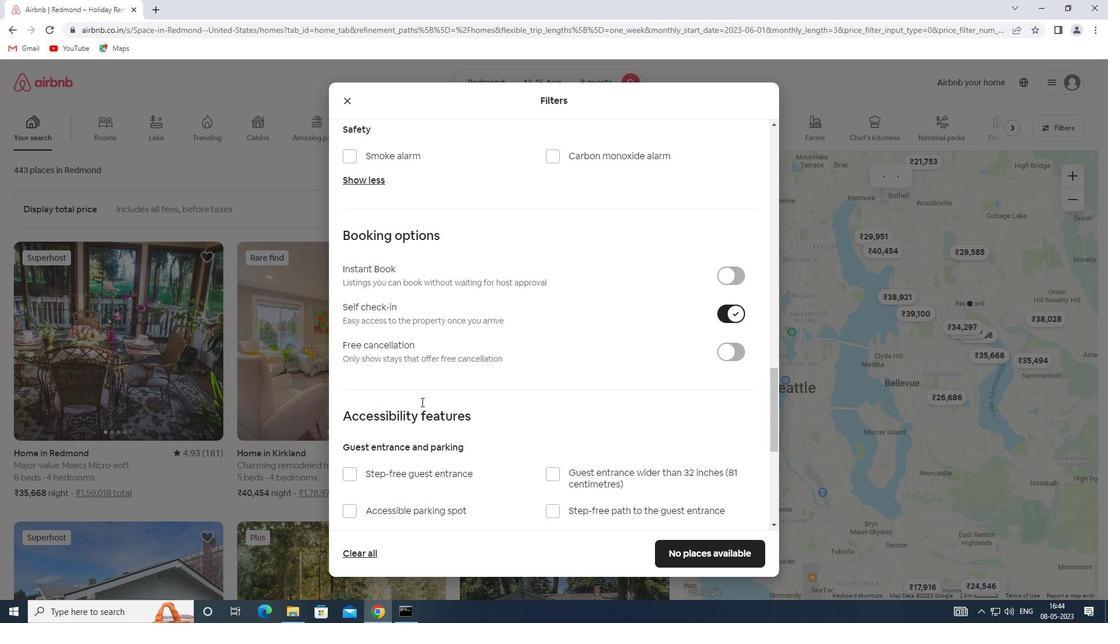 
Action: Mouse scrolled (418, 398) with delta (0, 0)
Screenshot: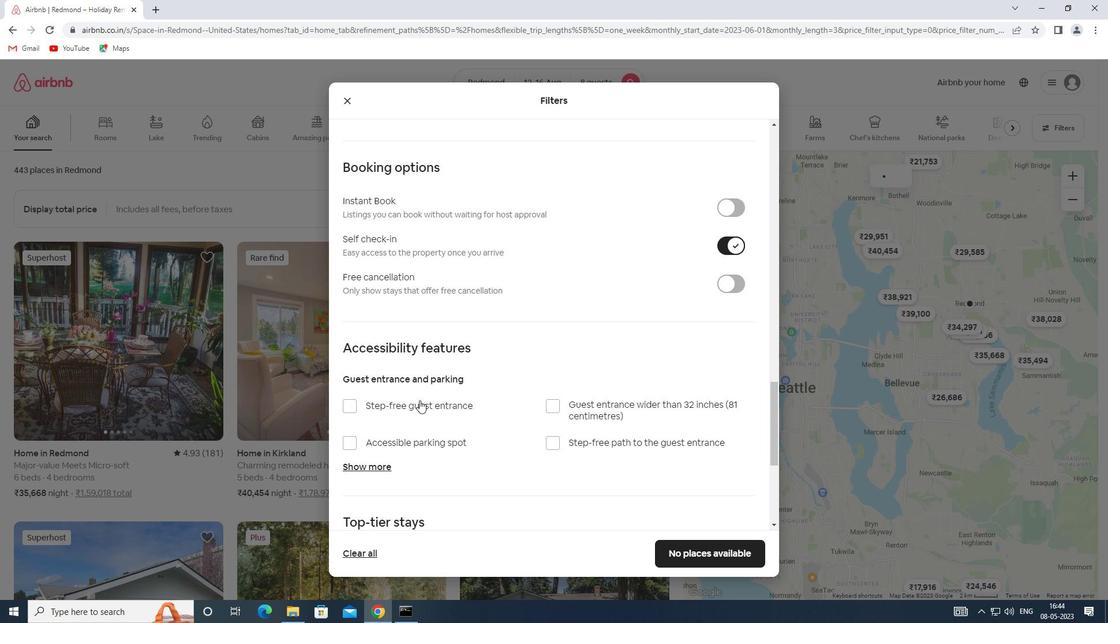 
Action: Mouse scrolled (418, 398) with delta (0, 0)
Screenshot: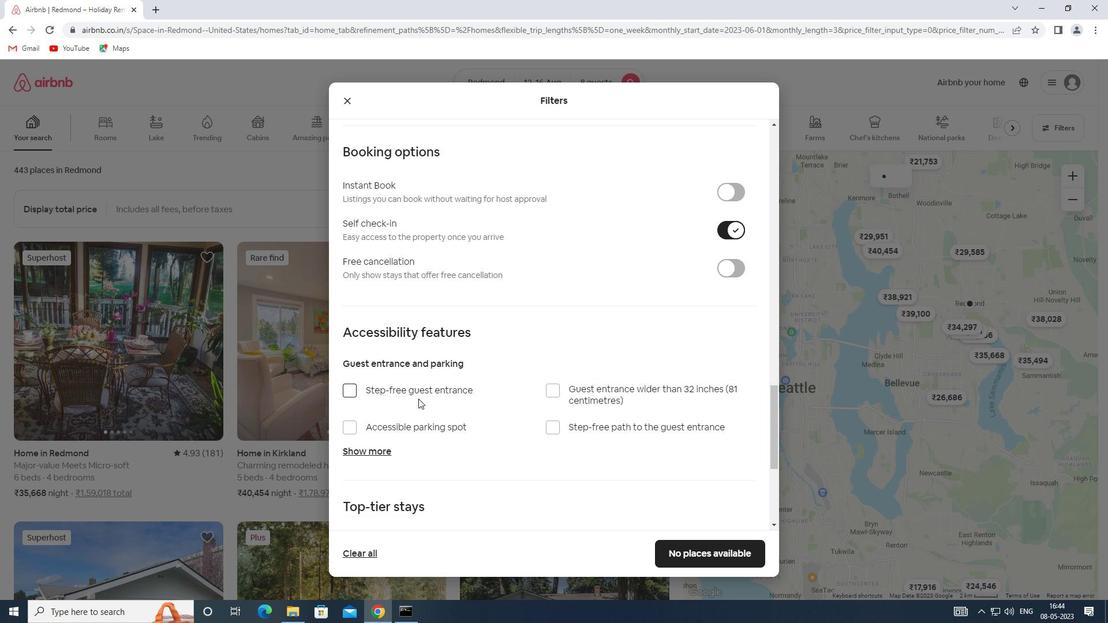 
Action: Mouse moved to (380, 433)
Screenshot: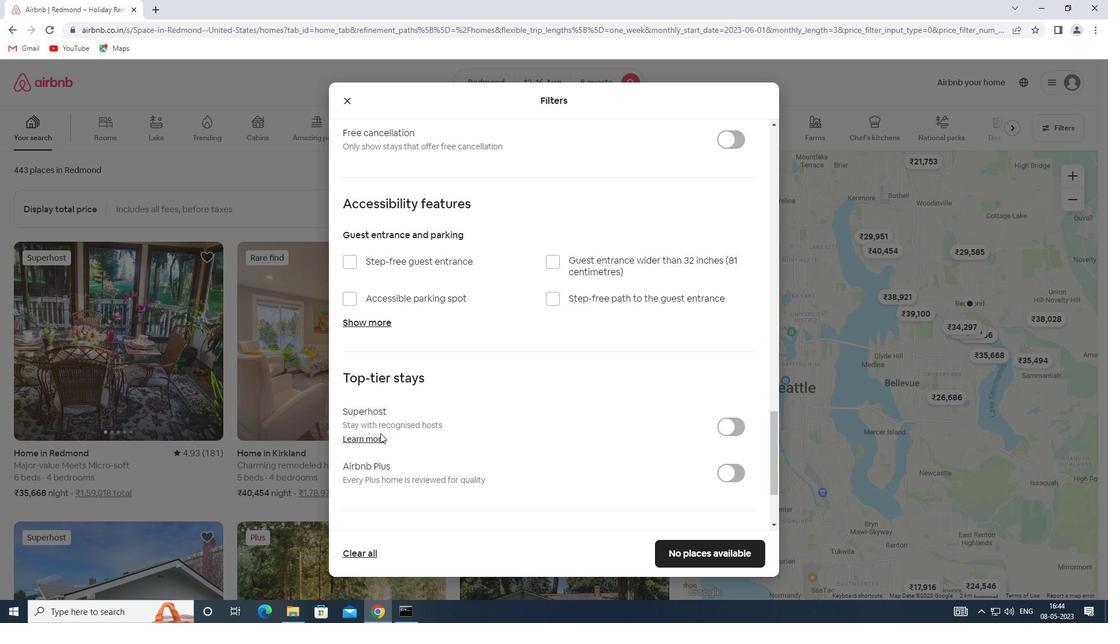 
Action: Mouse scrolled (380, 432) with delta (0, 0)
Screenshot: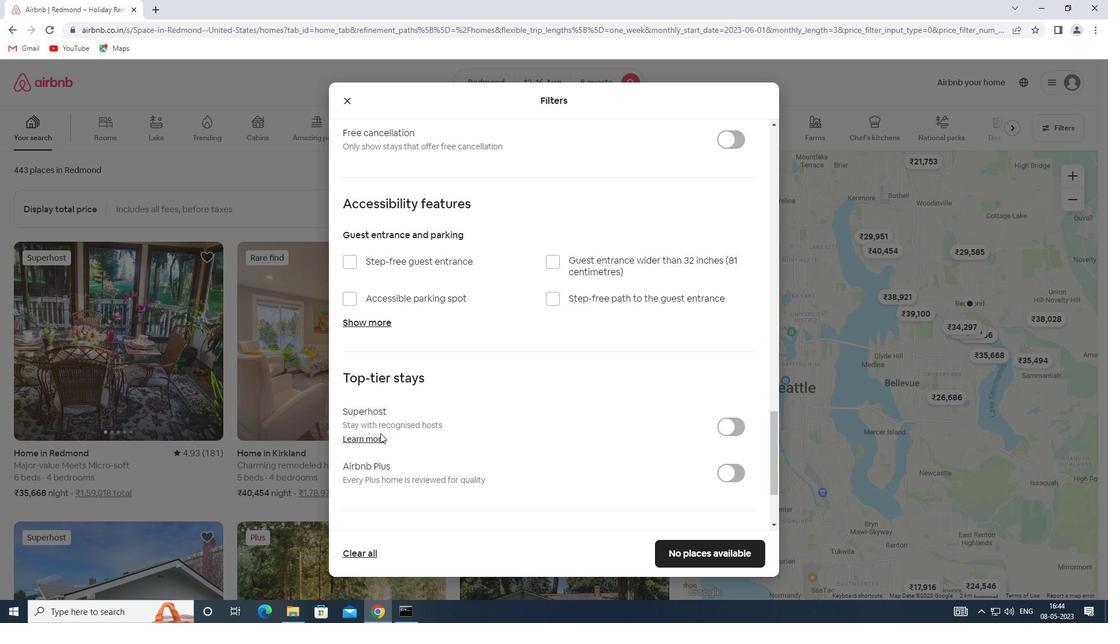 
Action: Mouse scrolled (380, 432) with delta (0, 0)
Screenshot: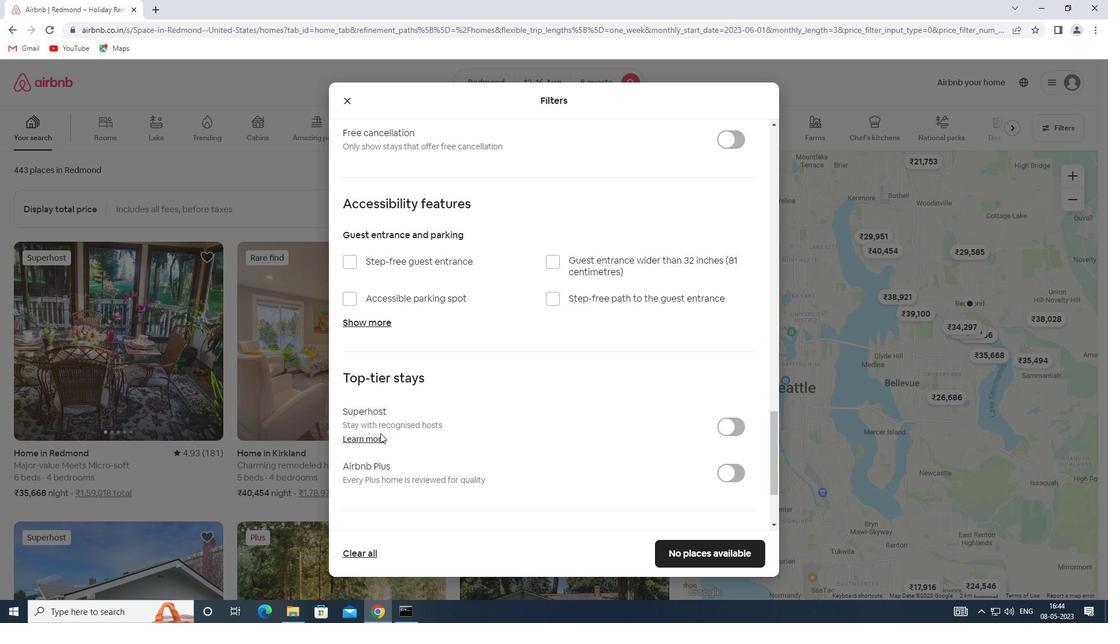
Action: Mouse scrolled (380, 432) with delta (0, 0)
Screenshot: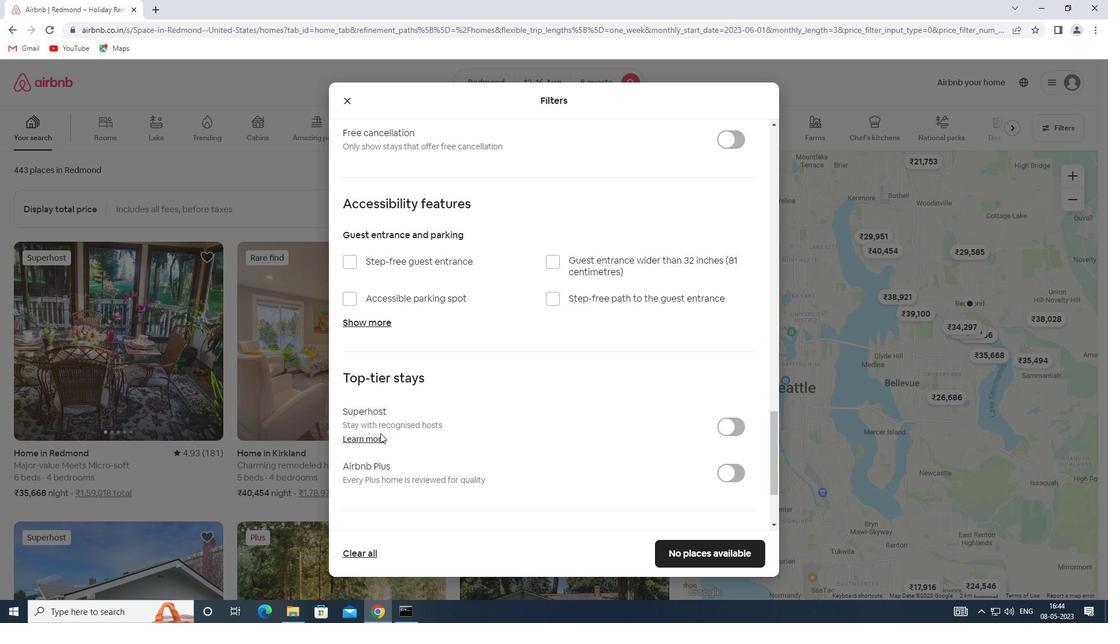 
Action: Mouse scrolled (380, 432) with delta (0, 0)
Screenshot: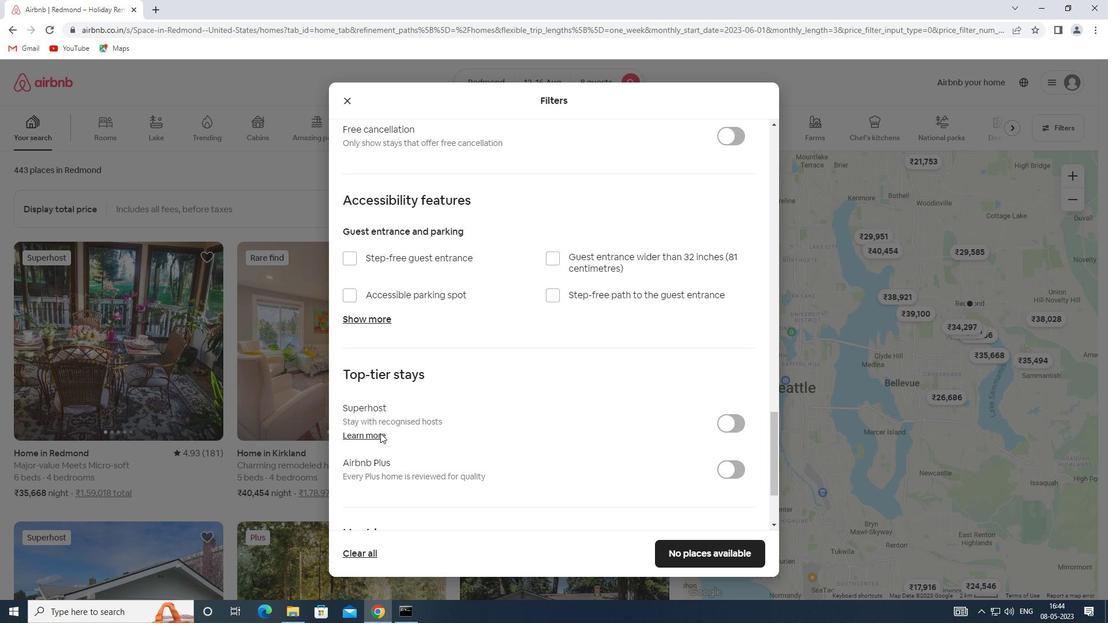 
Action: Mouse moved to (379, 443)
Screenshot: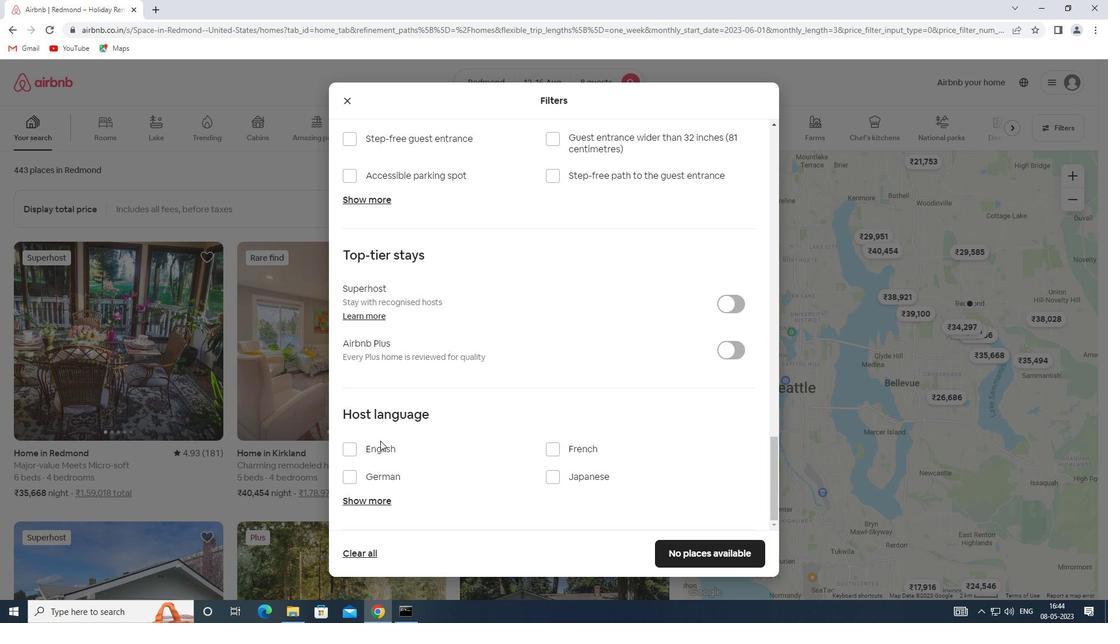 
Action: Mouse pressed left at (379, 443)
Screenshot: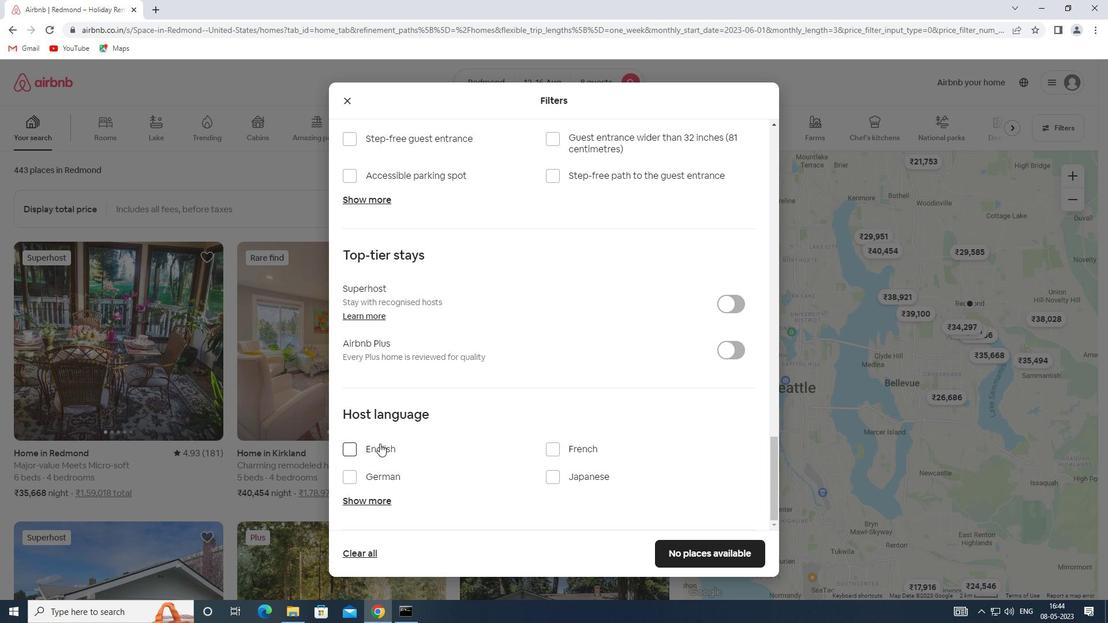 
Action: Mouse moved to (700, 551)
Screenshot: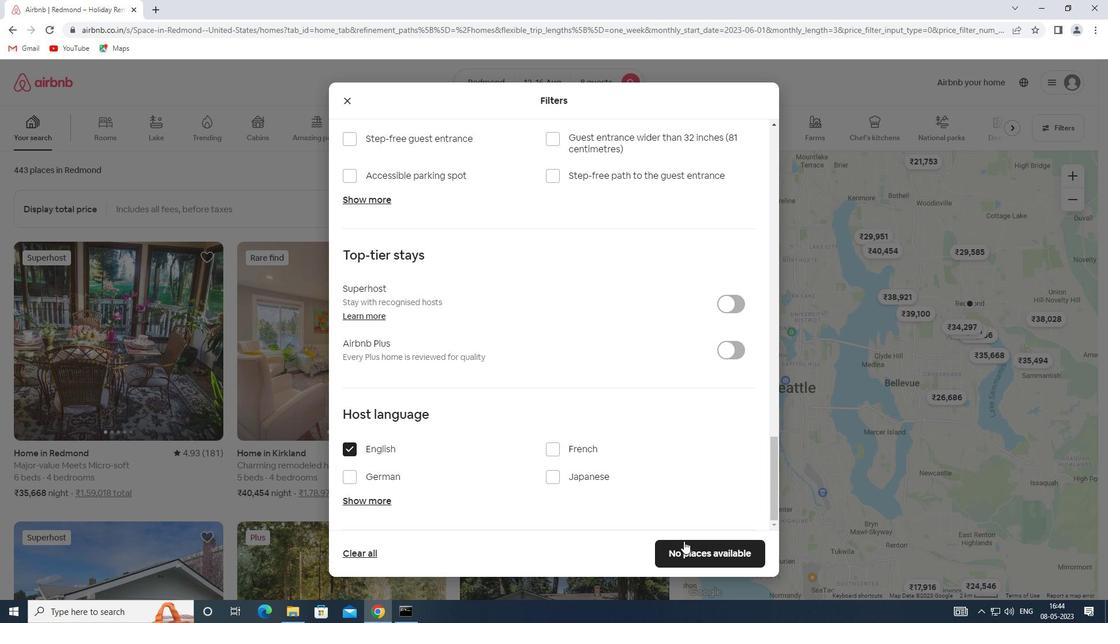 
Action: Mouse pressed left at (700, 551)
Screenshot: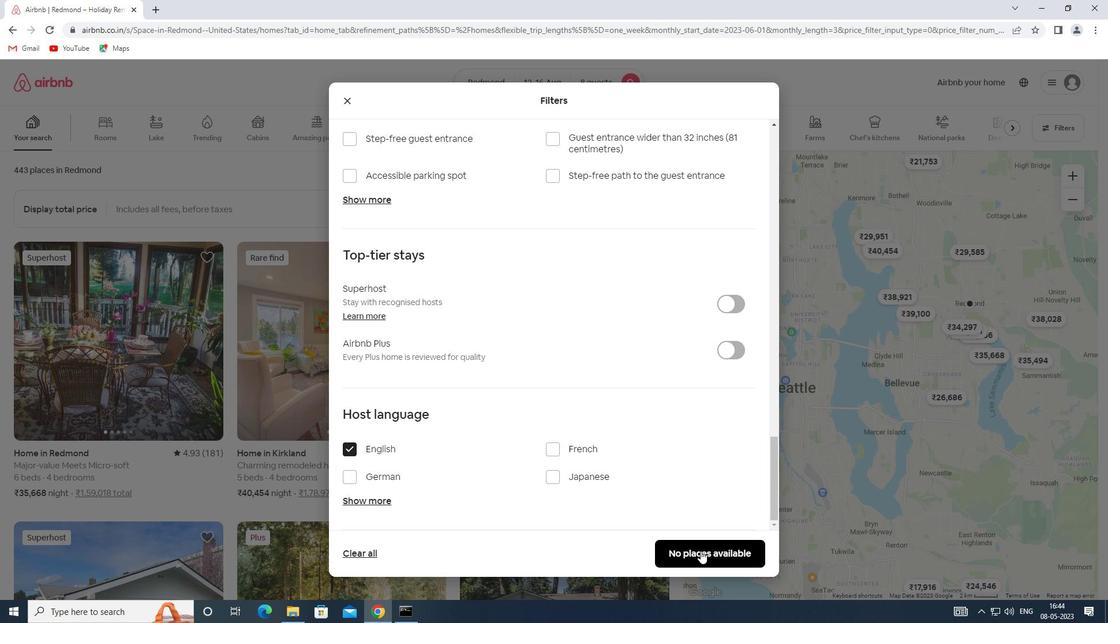 
Action: Mouse moved to (700, 552)
Screenshot: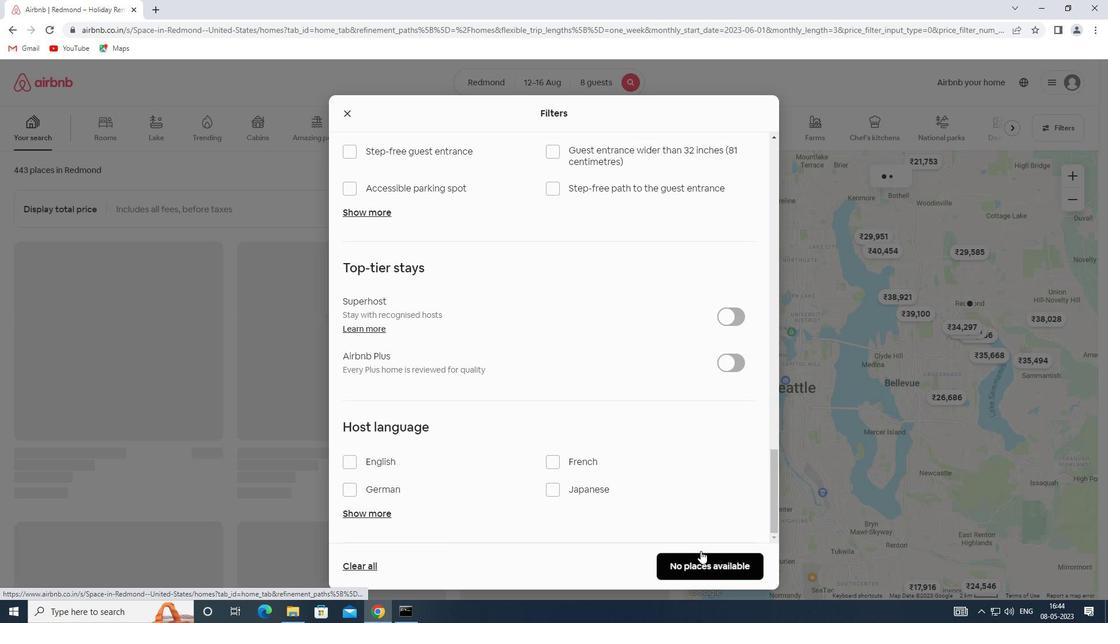 
